 Task: Use the "Netflix Party" extension for synchronized viewing with friends.
Action: Mouse moved to (487, 276)
Screenshot: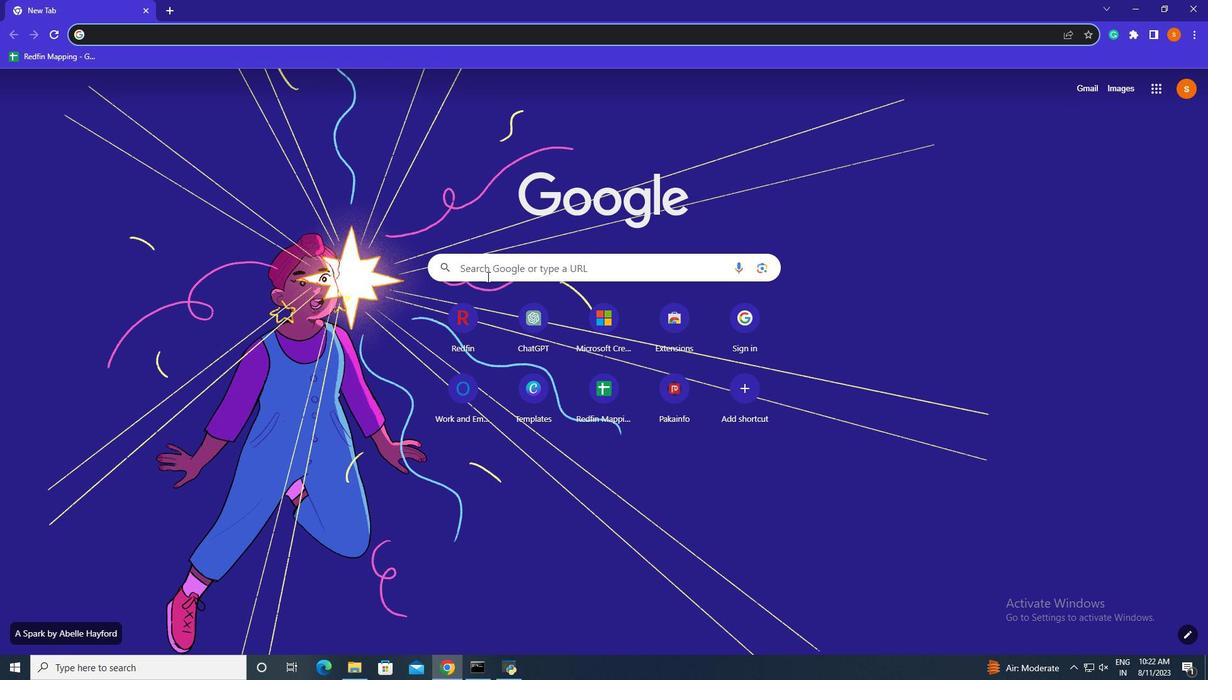 
Action: Mouse pressed left at (487, 276)
Screenshot: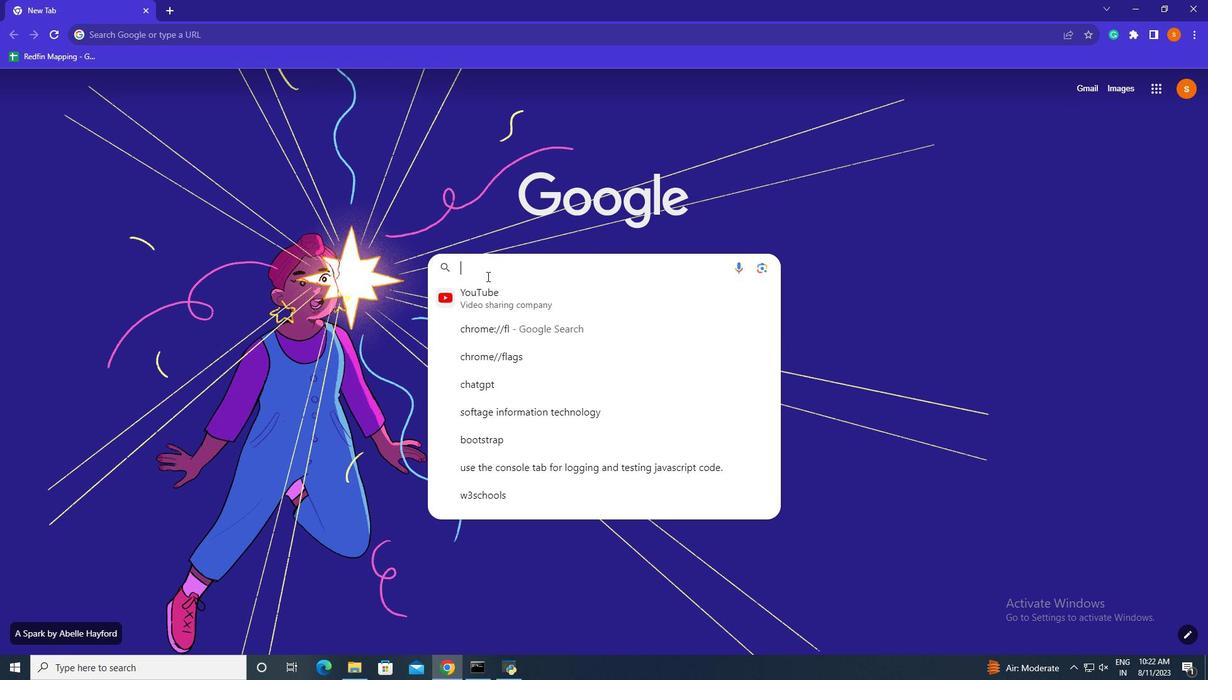 
Action: Key pressed <Key.shift>Netflix<Key.space><Key.shift><Key.shift><Key.shift><Key.shift><Key.shift>Party
Screenshot: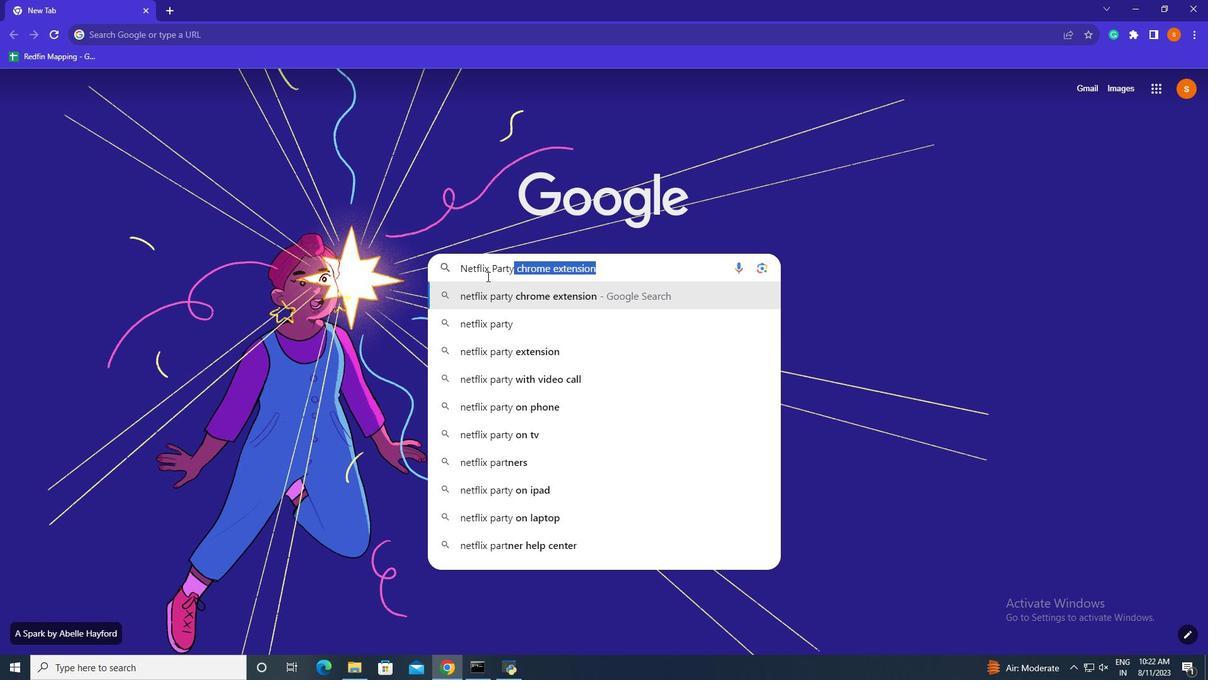
Action: Mouse moved to (519, 326)
Screenshot: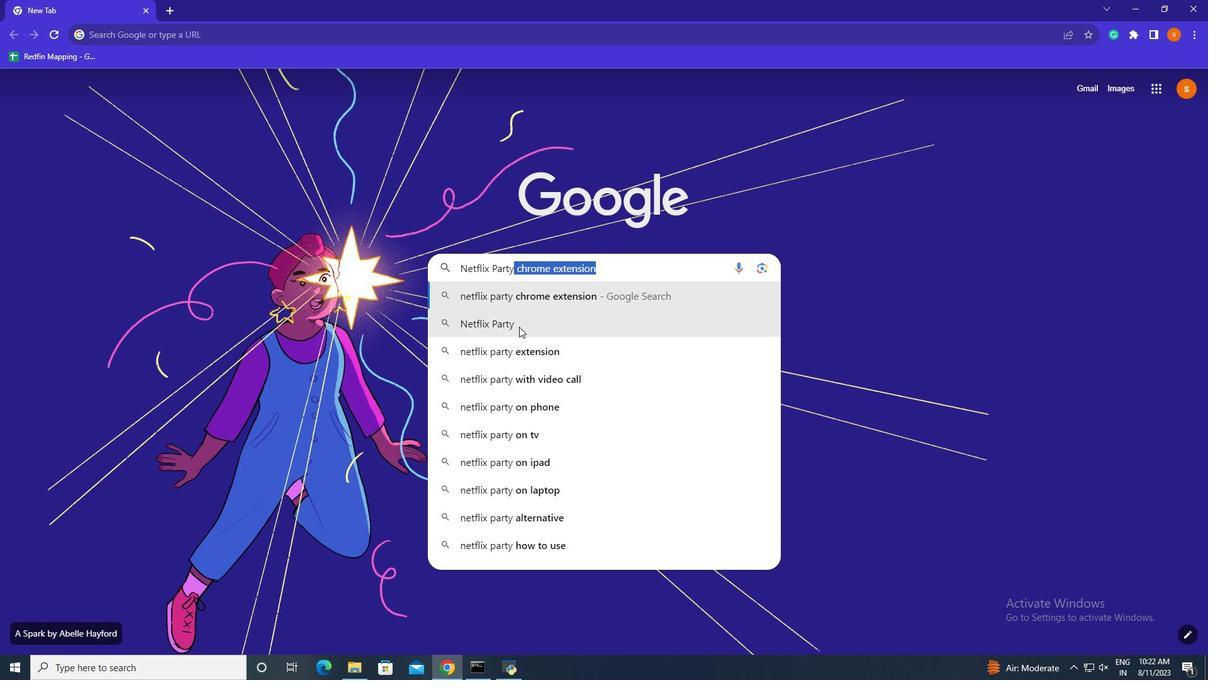 
Action: Mouse pressed left at (519, 326)
Screenshot: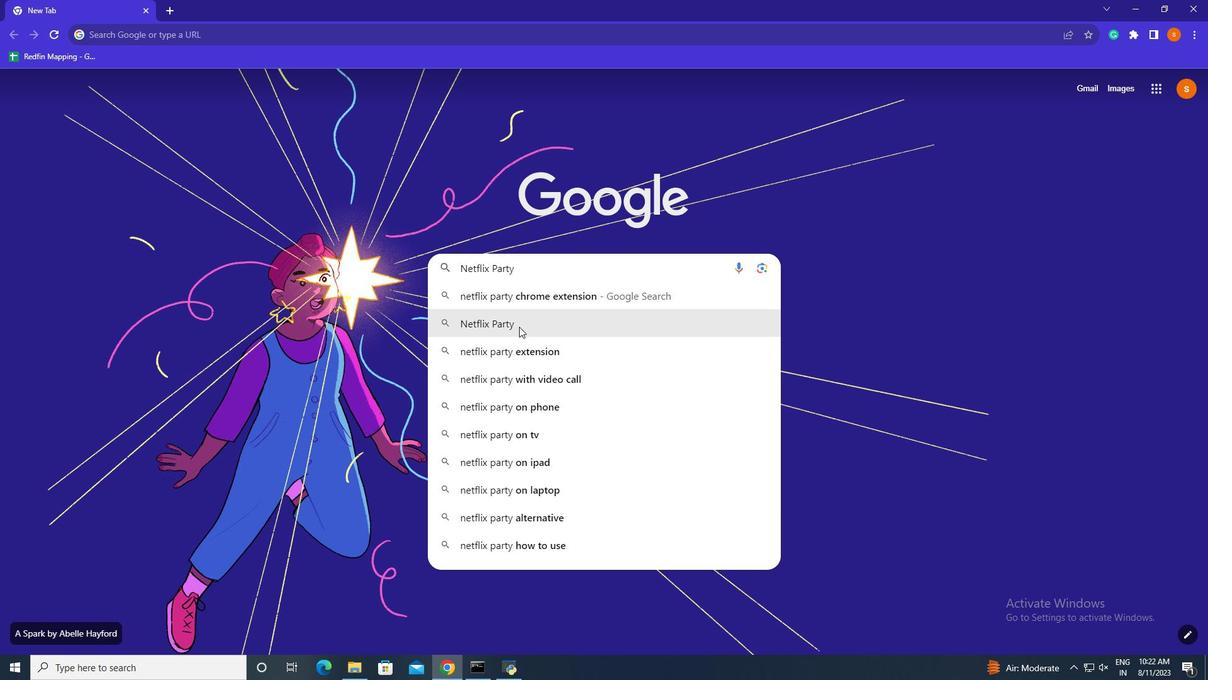 
Action: Mouse moved to (462, 353)
Screenshot: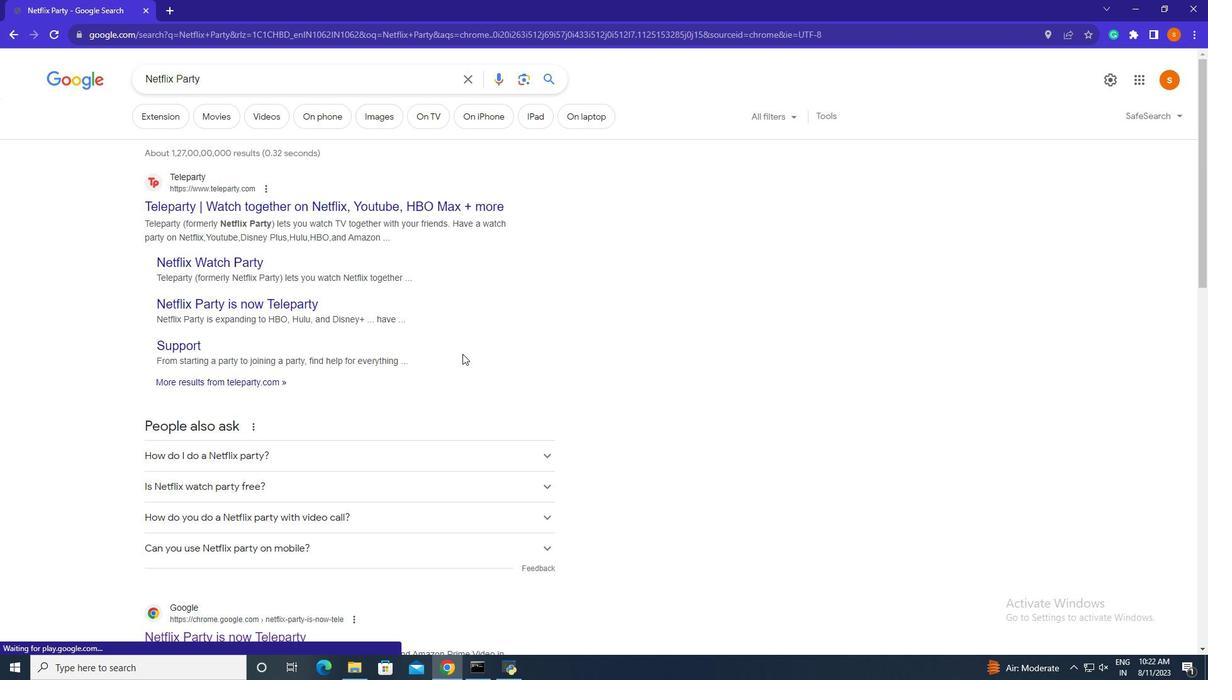 
Action: Mouse scrolled (462, 353) with delta (0, 0)
Screenshot: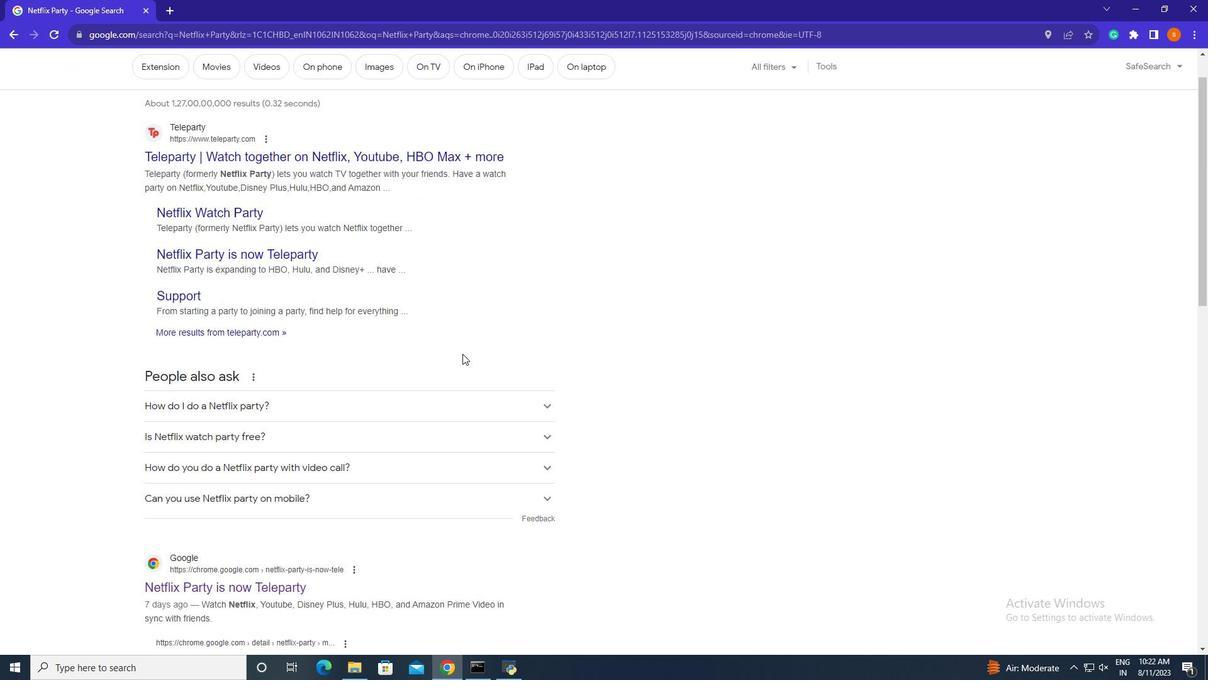 
Action: Mouse scrolled (462, 353) with delta (0, 0)
Screenshot: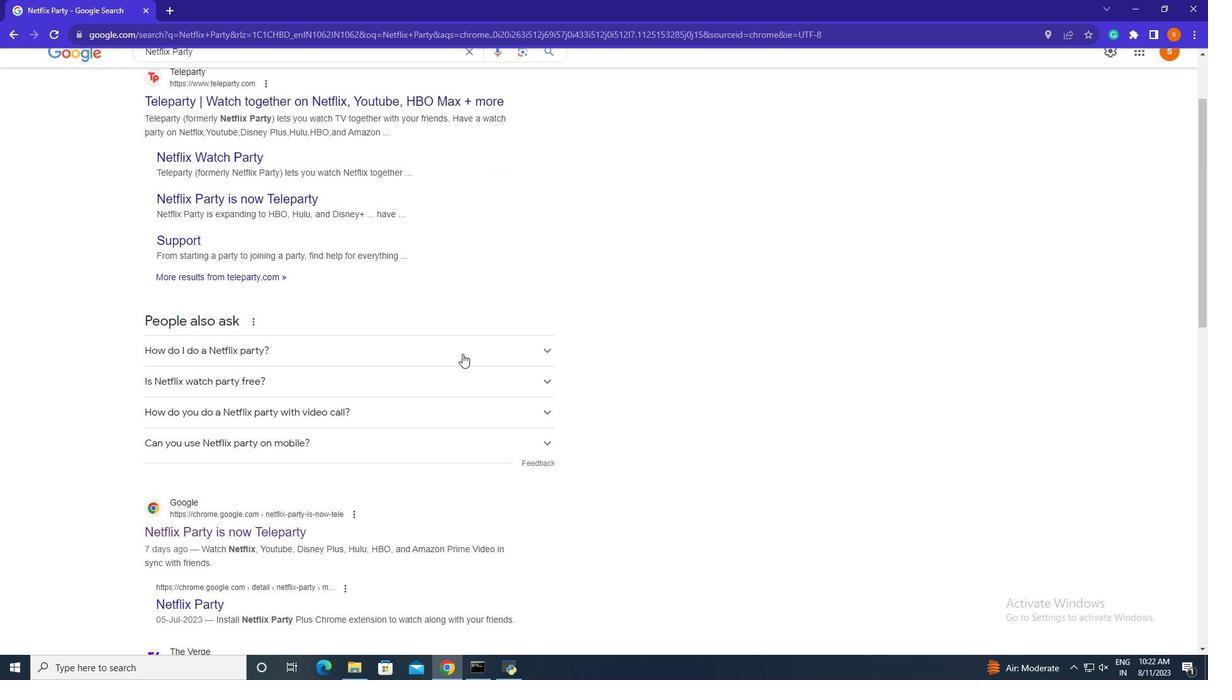 
Action: Mouse scrolled (462, 353) with delta (0, 0)
Screenshot: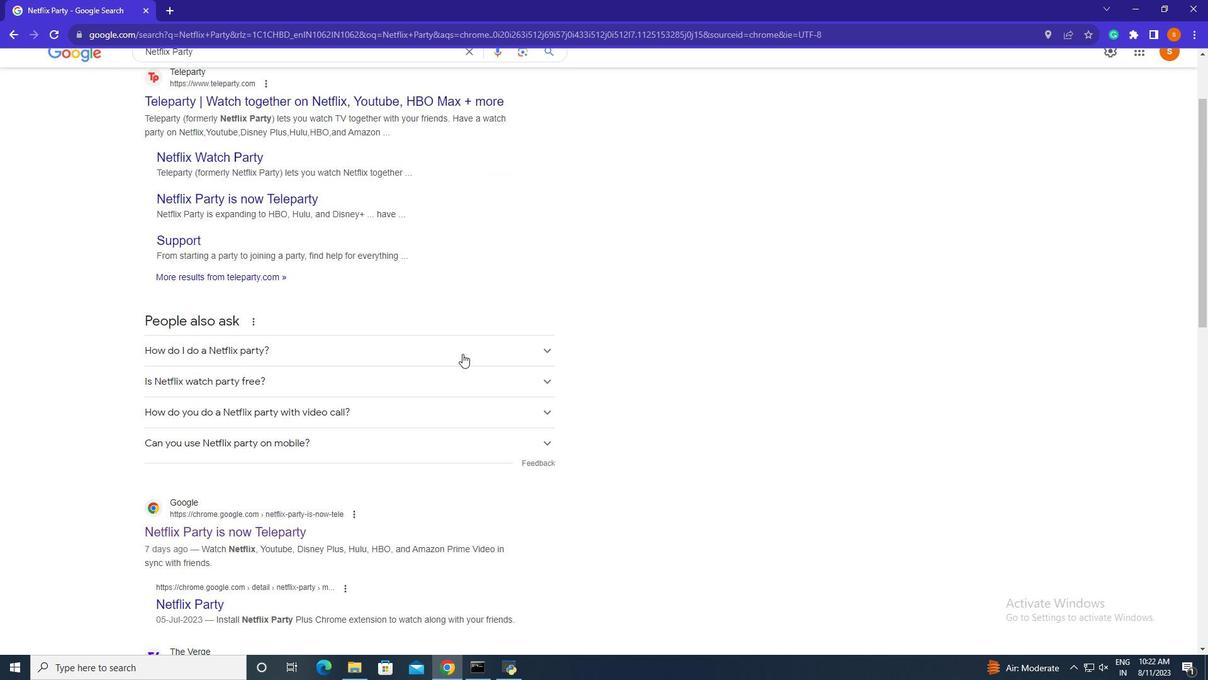 
Action: Mouse moved to (196, 445)
Screenshot: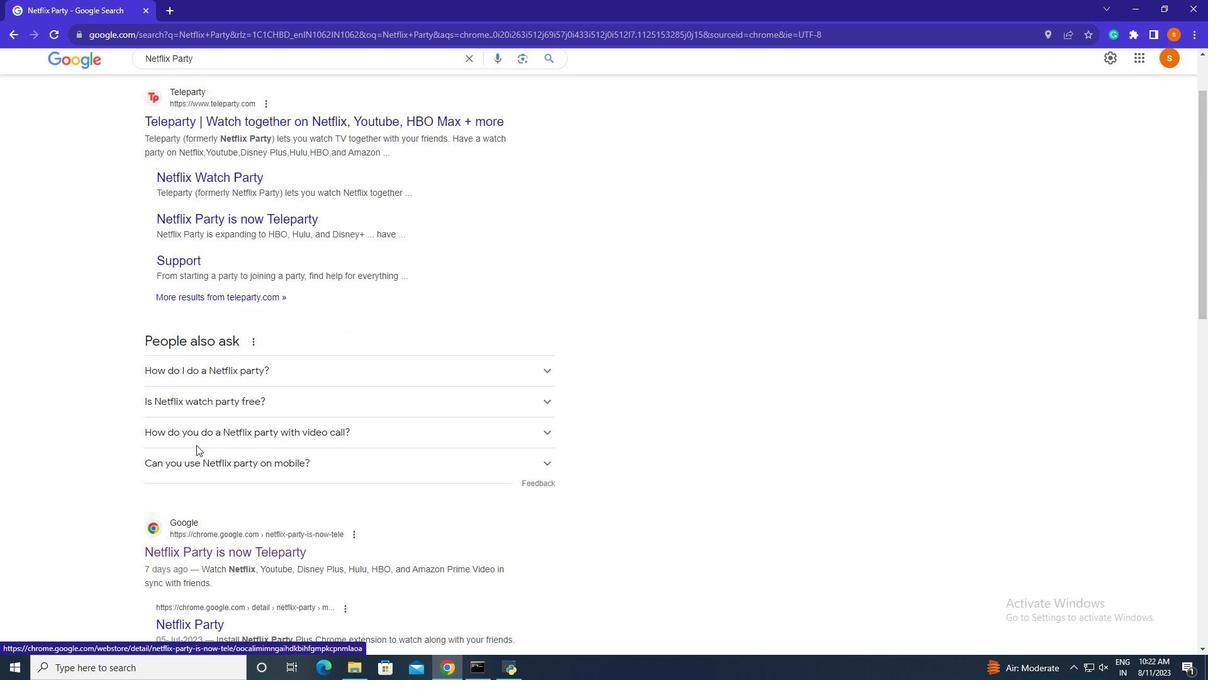 
Action: Mouse scrolled (196, 445) with delta (0, 0)
Screenshot: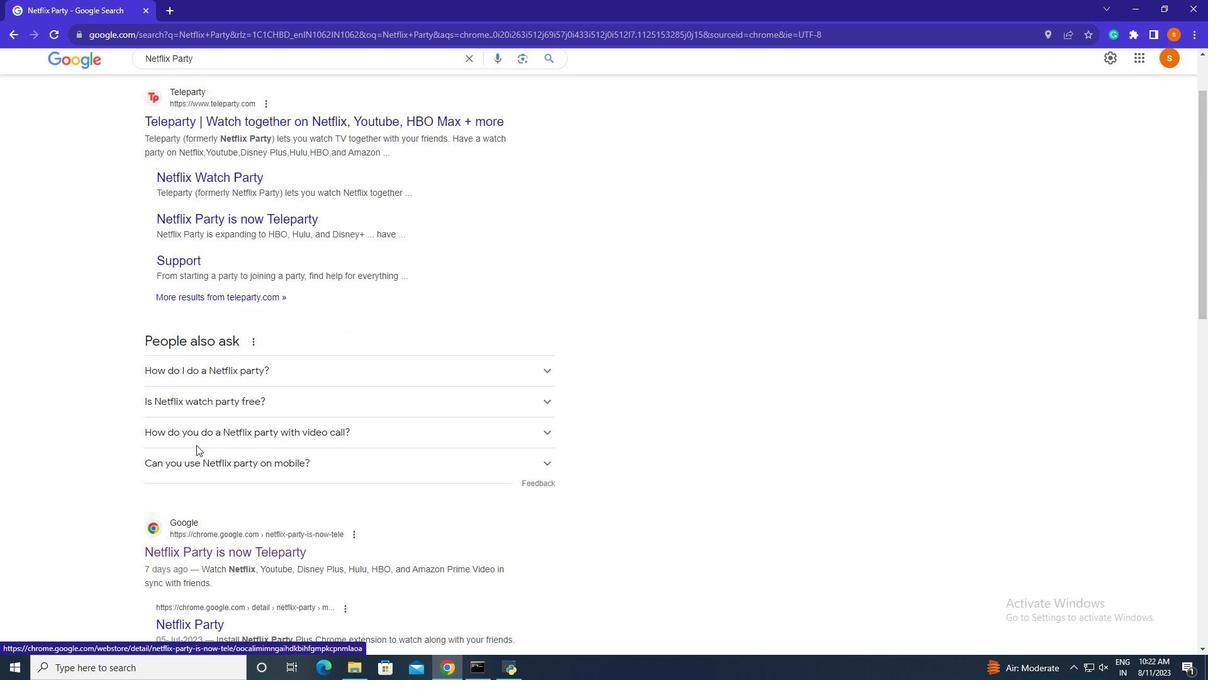 
Action: Mouse scrolled (196, 445) with delta (0, 0)
Screenshot: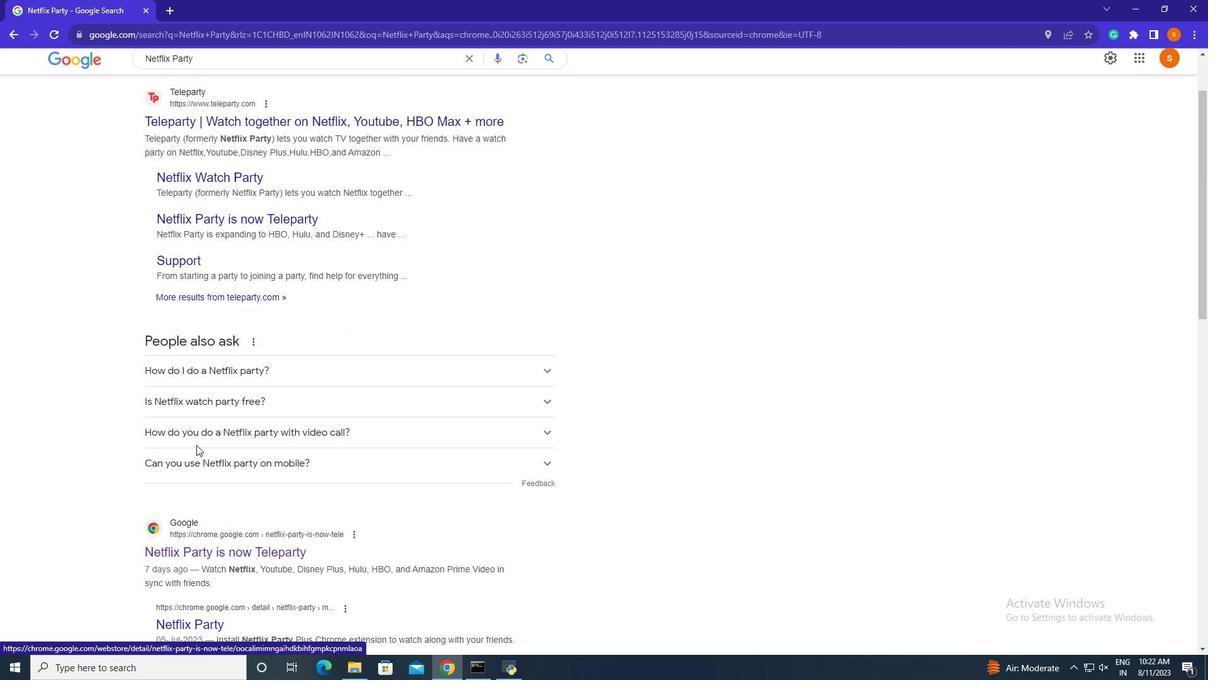 
Action: Mouse scrolled (196, 445) with delta (0, 0)
Screenshot: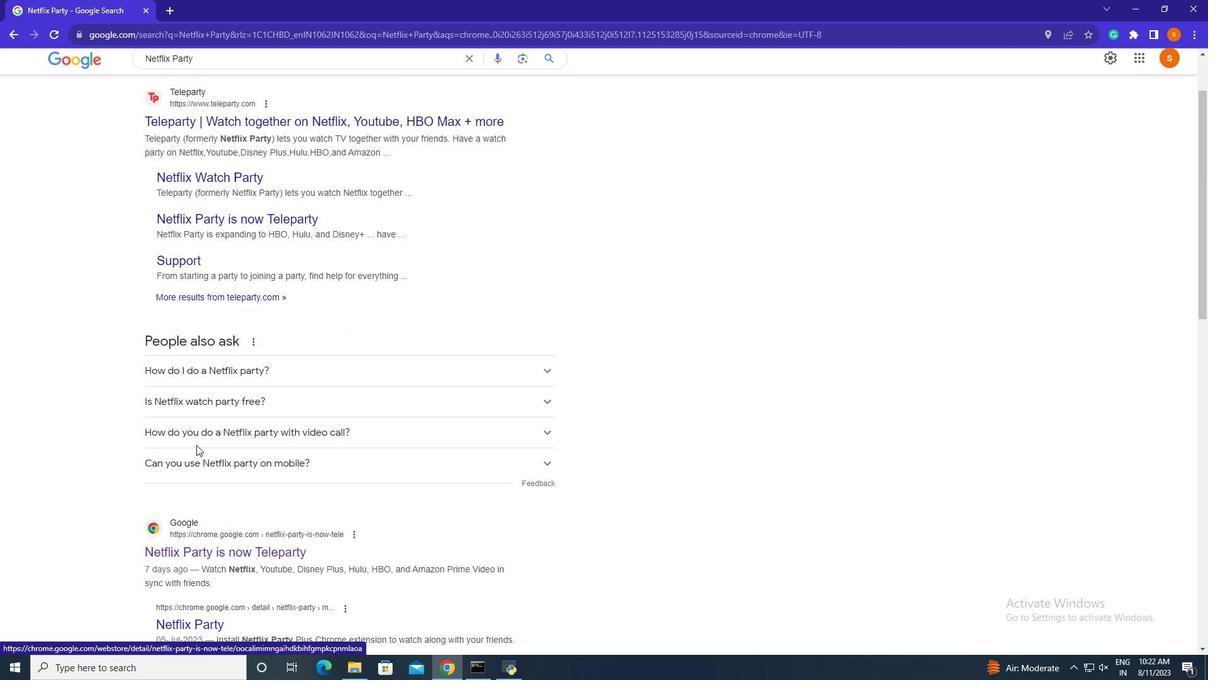 
Action: Mouse scrolled (196, 445) with delta (0, 0)
Screenshot: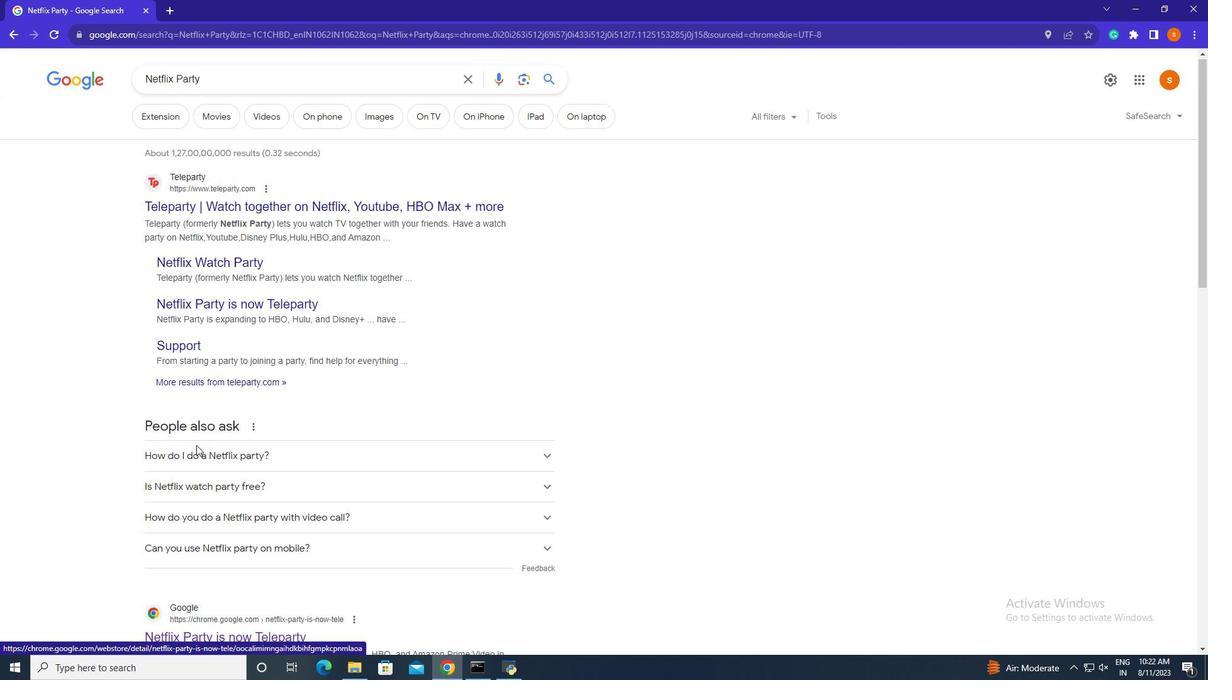 
Action: Mouse moved to (220, 198)
Screenshot: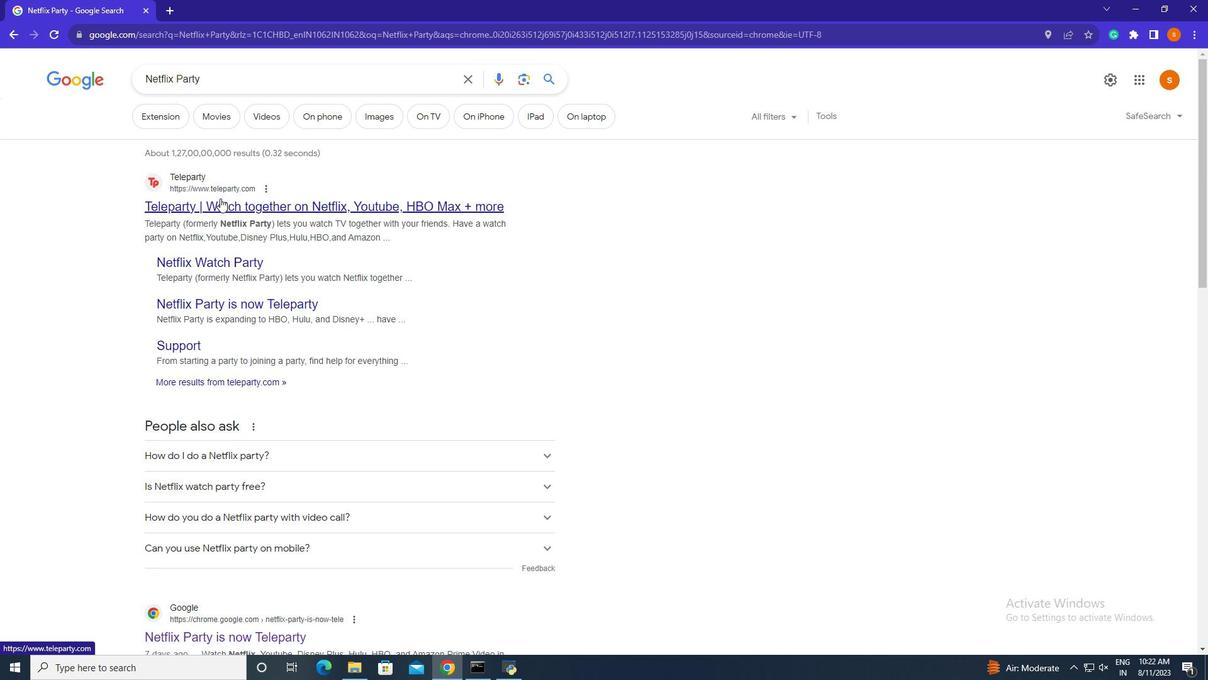 
Action: Mouse pressed left at (220, 198)
Screenshot: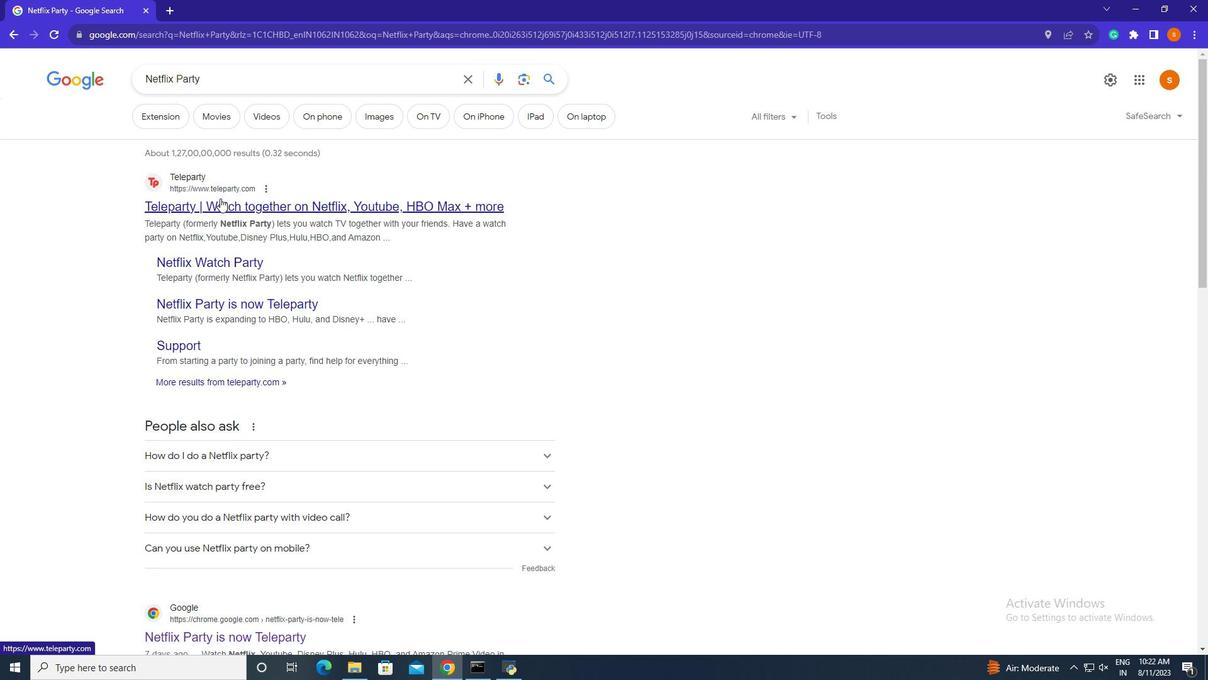 
Action: Mouse moved to (721, 340)
Screenshot: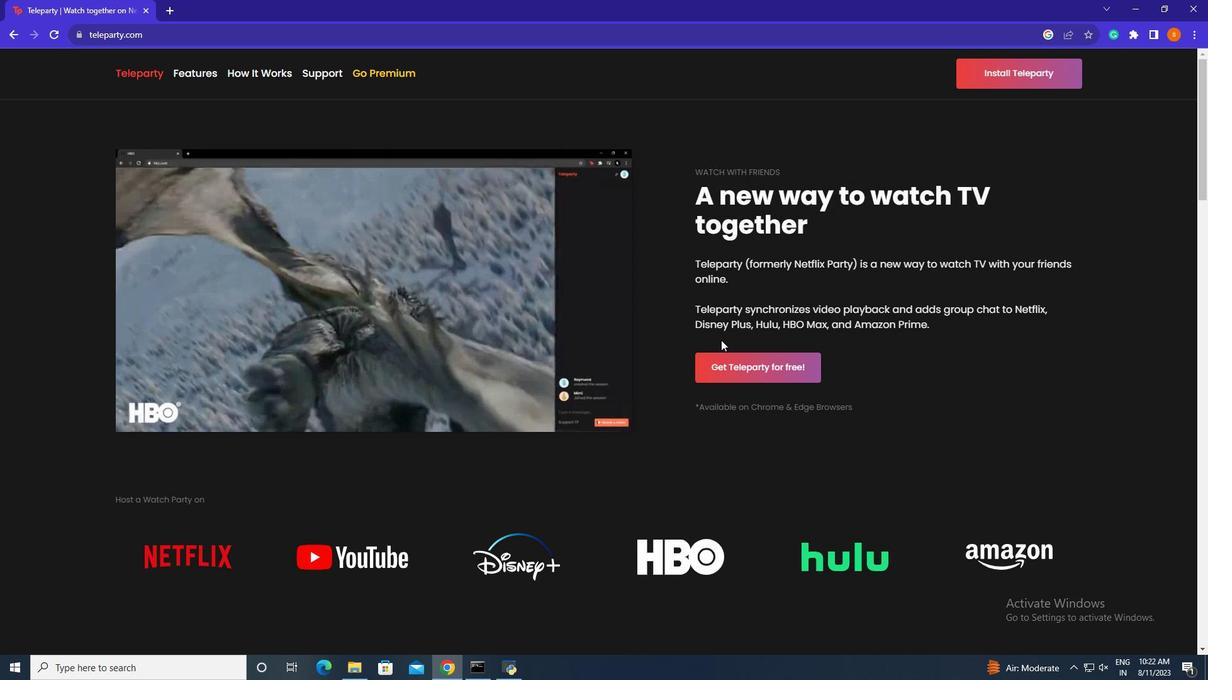 
Action: Mouse scrolled (721, 340) with delta (0, 0)
Screenshot: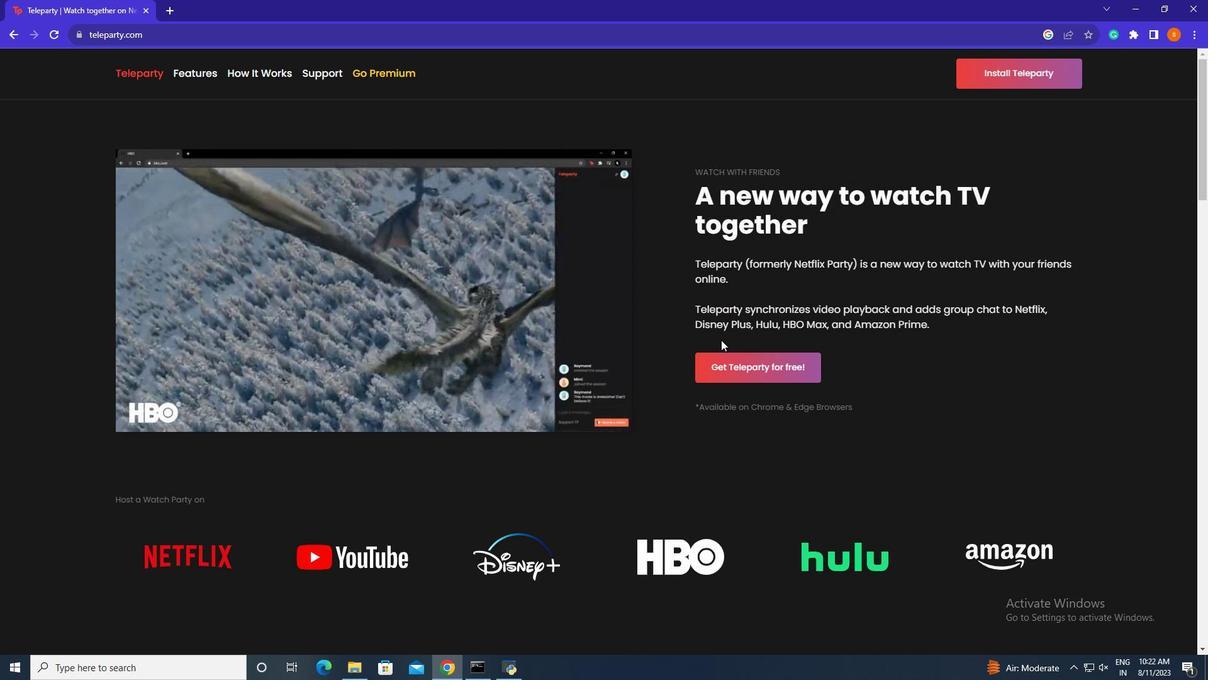 
Action: Mouse scrolled (721, 340) with delta (0, 0)
Screenshot: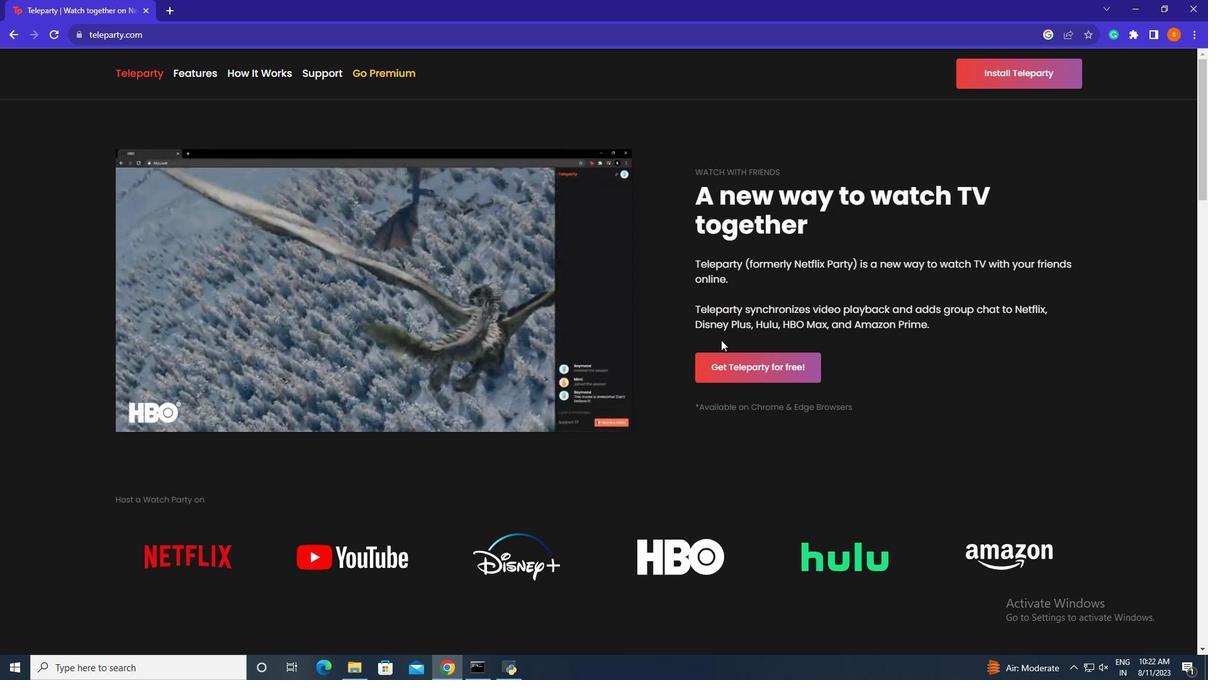 
Action: Mouse scrolled (721, 339) with delta (0, 0)
Screenshot: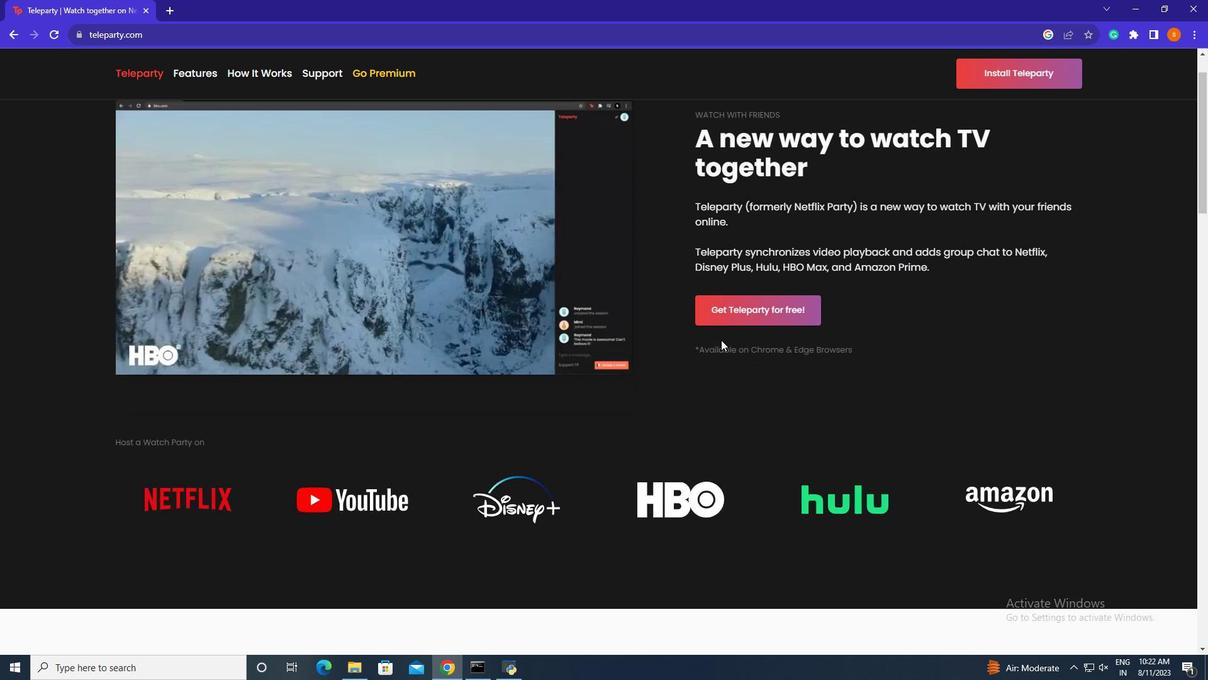 
Action: Mouse scrolled (721, 339) with delta (0, 0)
Screenshot: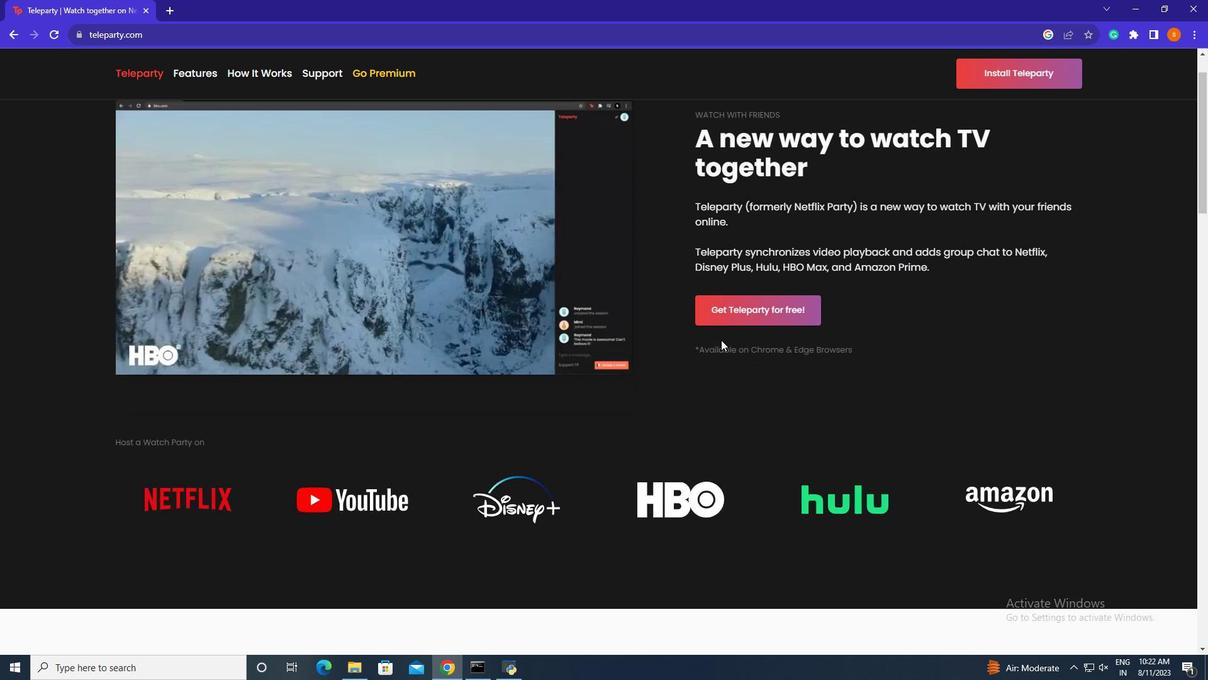 
Action: Mouse scrolled (721, 339) with delta (0, 0)
Screenshot: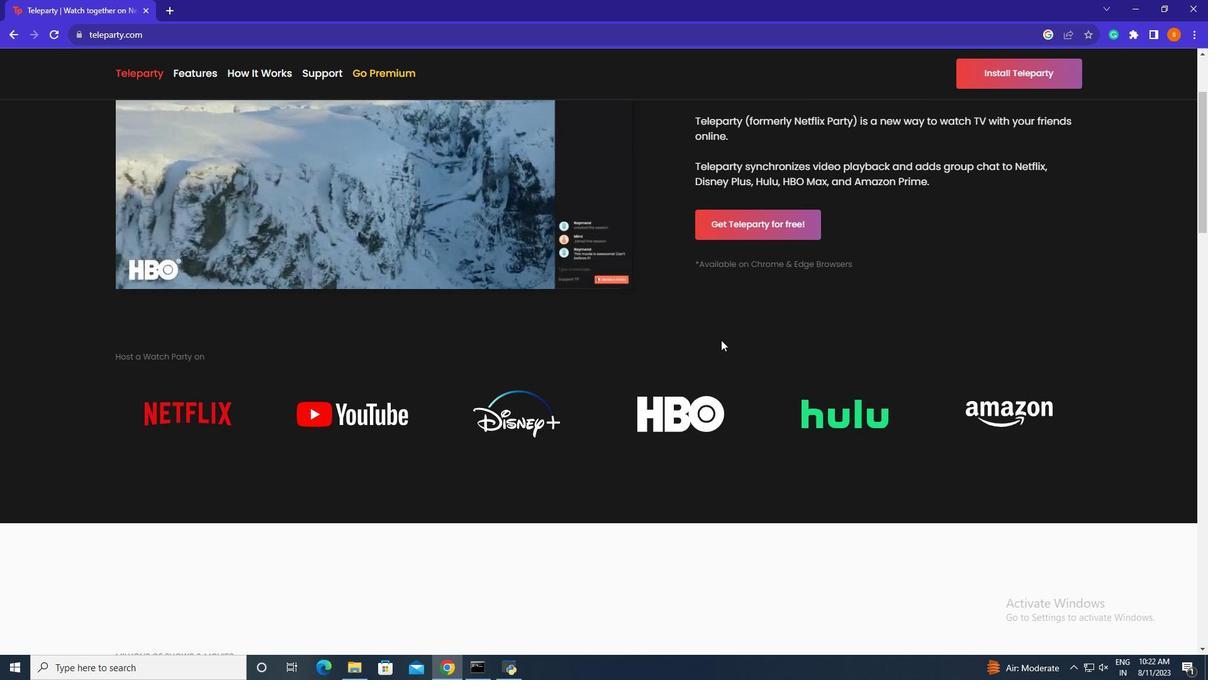 
Action: Mouse scrolled (721, 339) with delta (0, 0)
Screenshot: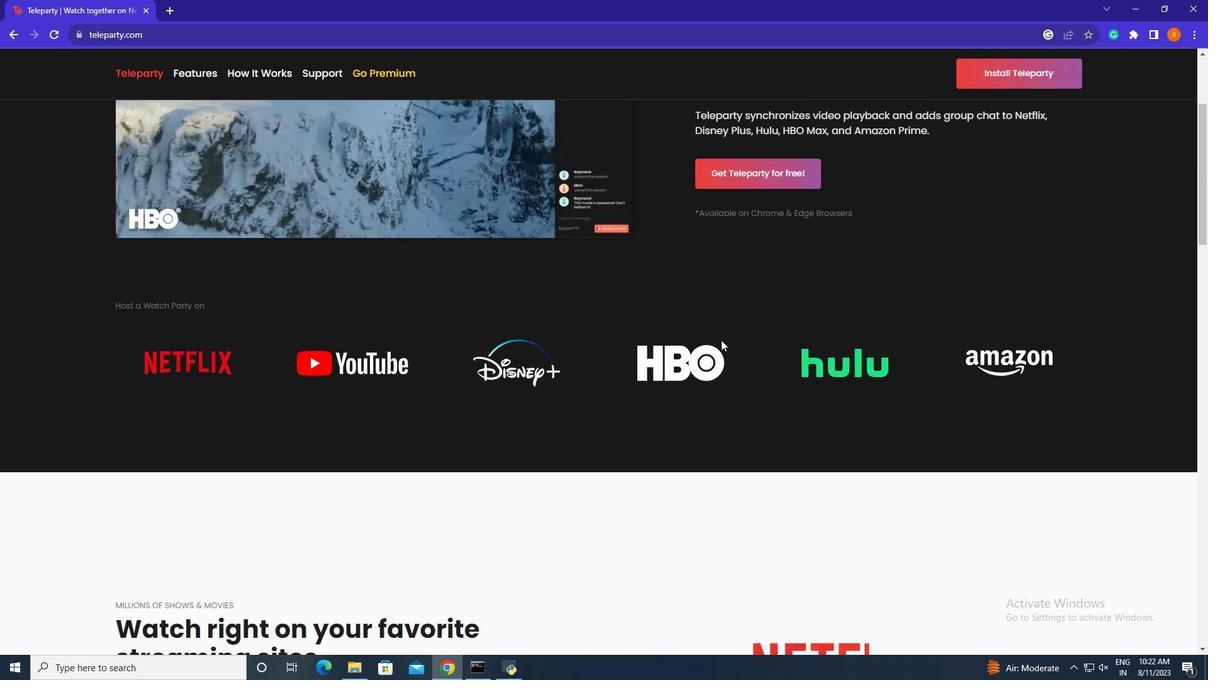 
Action: Mouse scrolled (721, 339) with delta (0, 0)
Screenshot: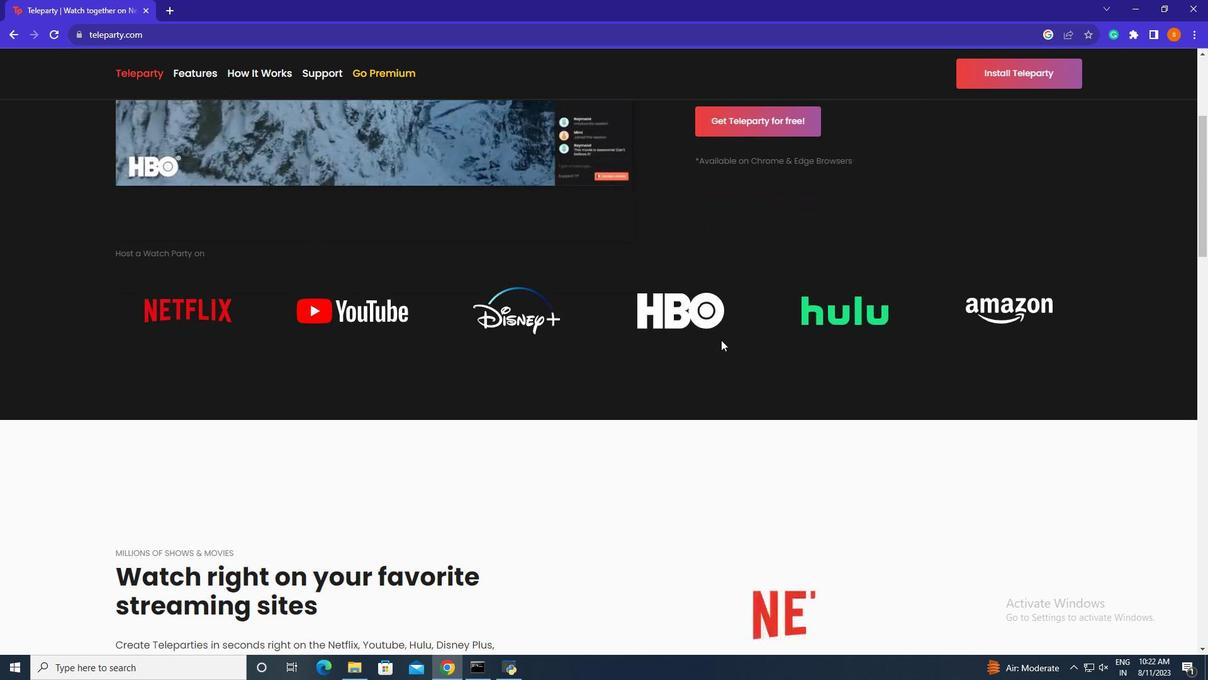 
Action: Mouse scrolled (721, 339) with delta (0, 0)
Screenshot: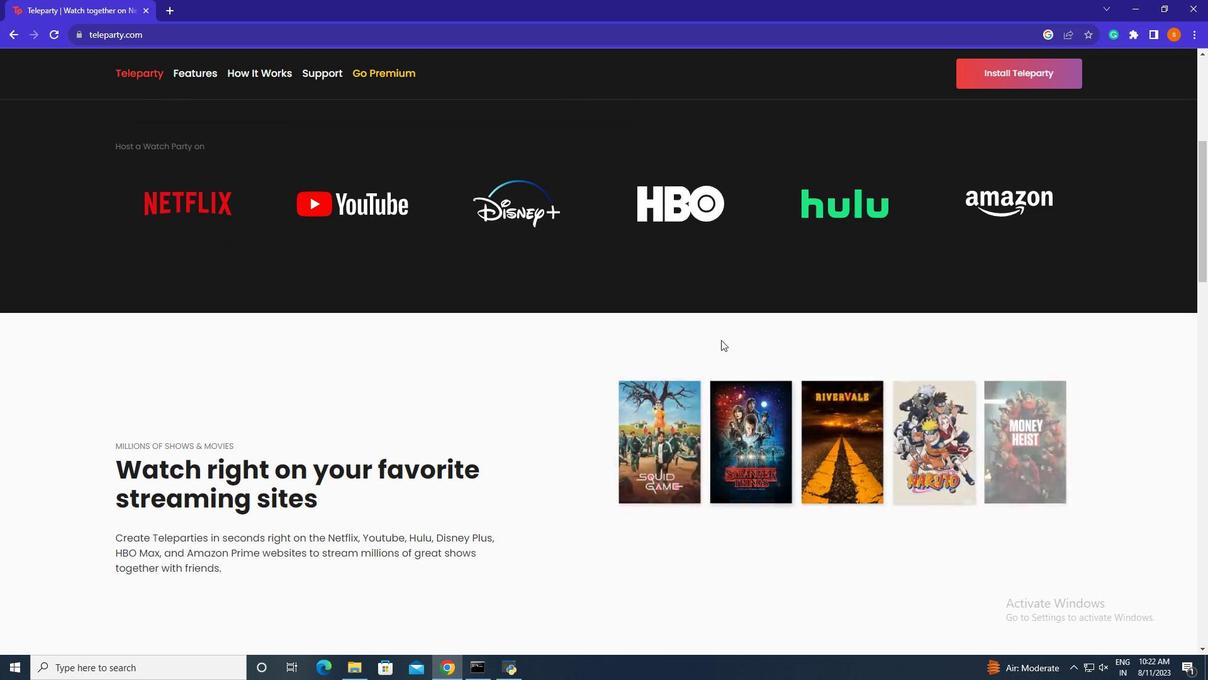 
Action: Mouse scrolled (721, 339) with delta (0, 0)
Screenshot: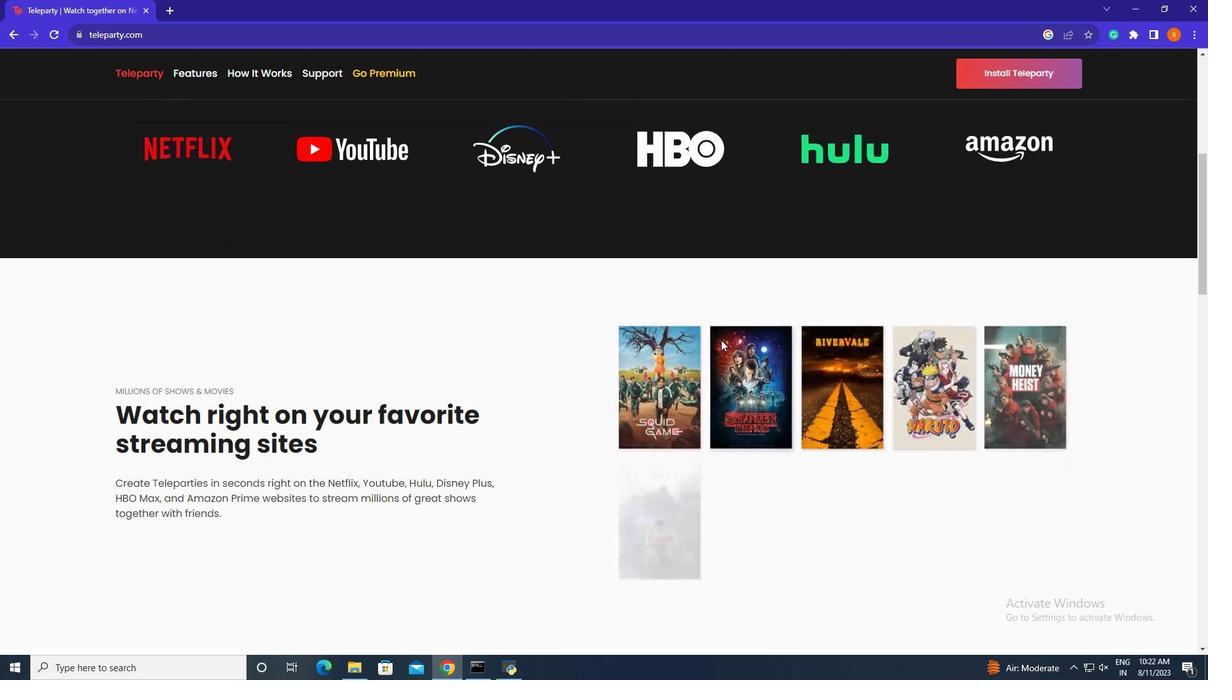 
Action: Mouse scrolled (721, 339) with delta (0, 0)
Screenshot: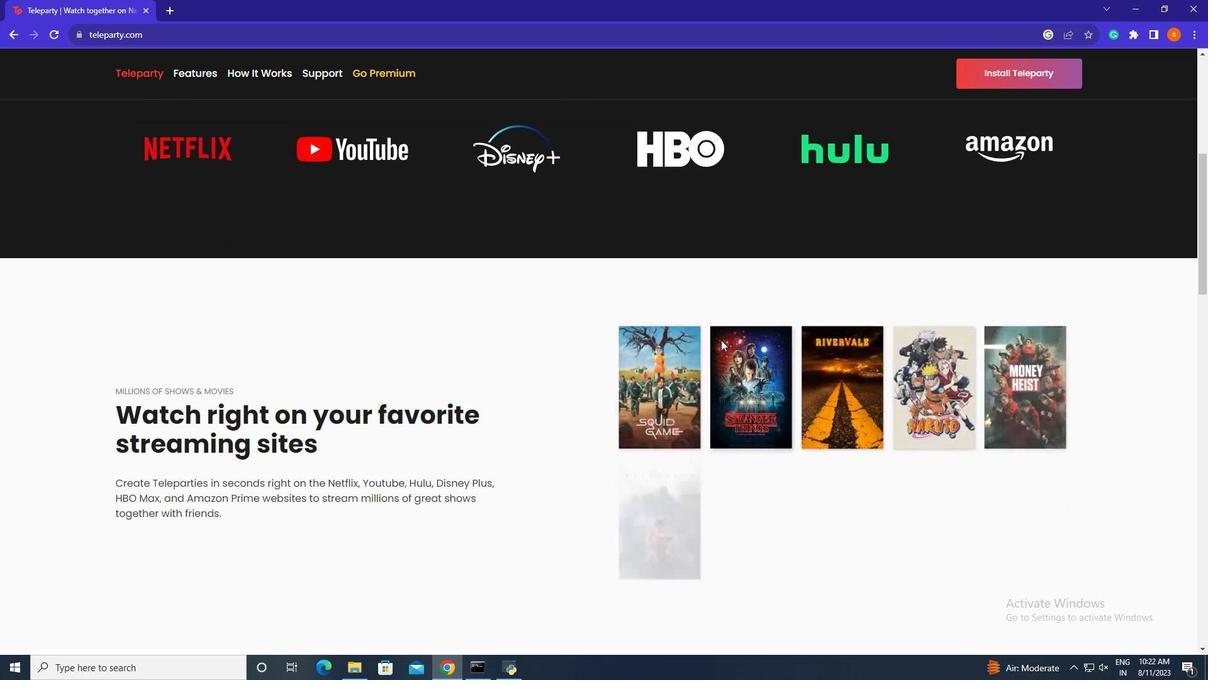 
Action: Mouse scrolled (721, 339) with delta (0, 0)
Screenshot: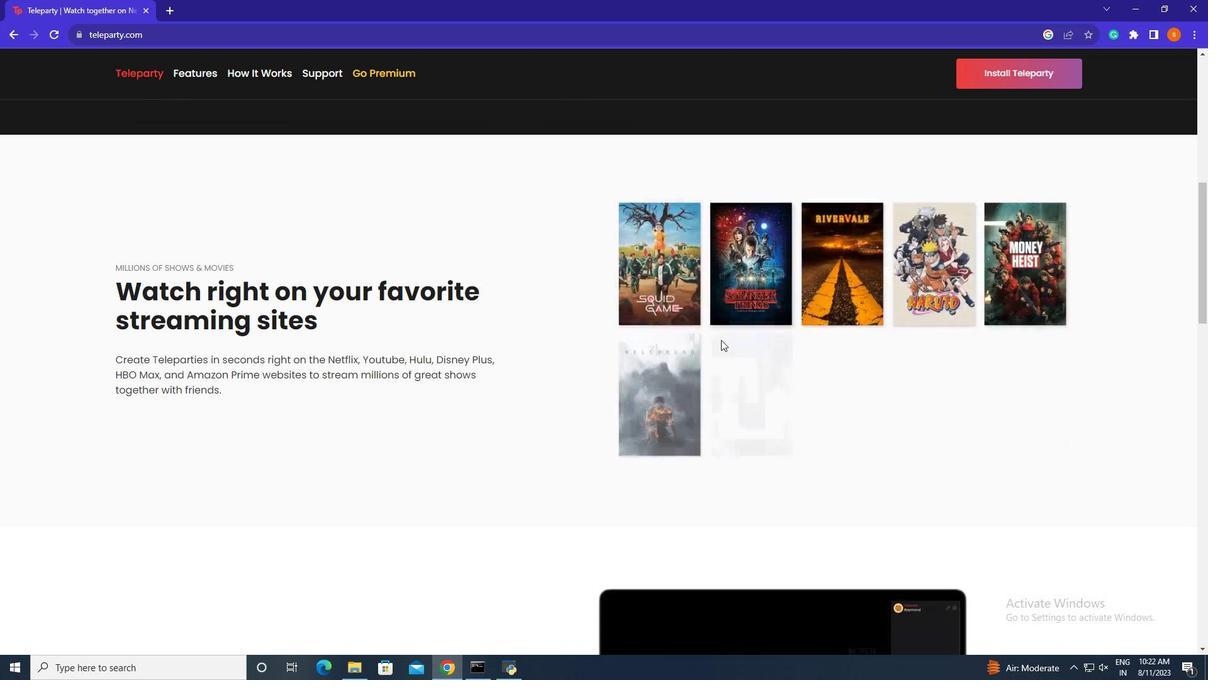 
Action: Mouse scrolled (721, 339) with delta (0, 0)
Screenshot: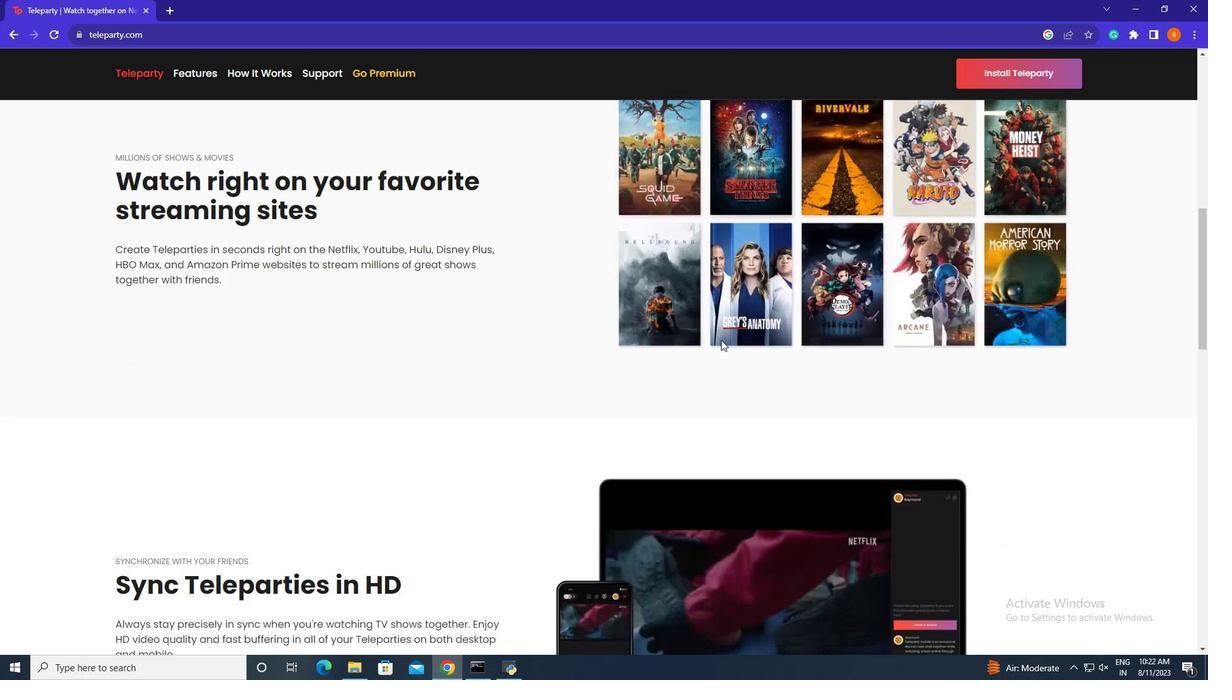 
Action: Mouse scrolled (721, 339) with delta (0, 0)
Screenshot: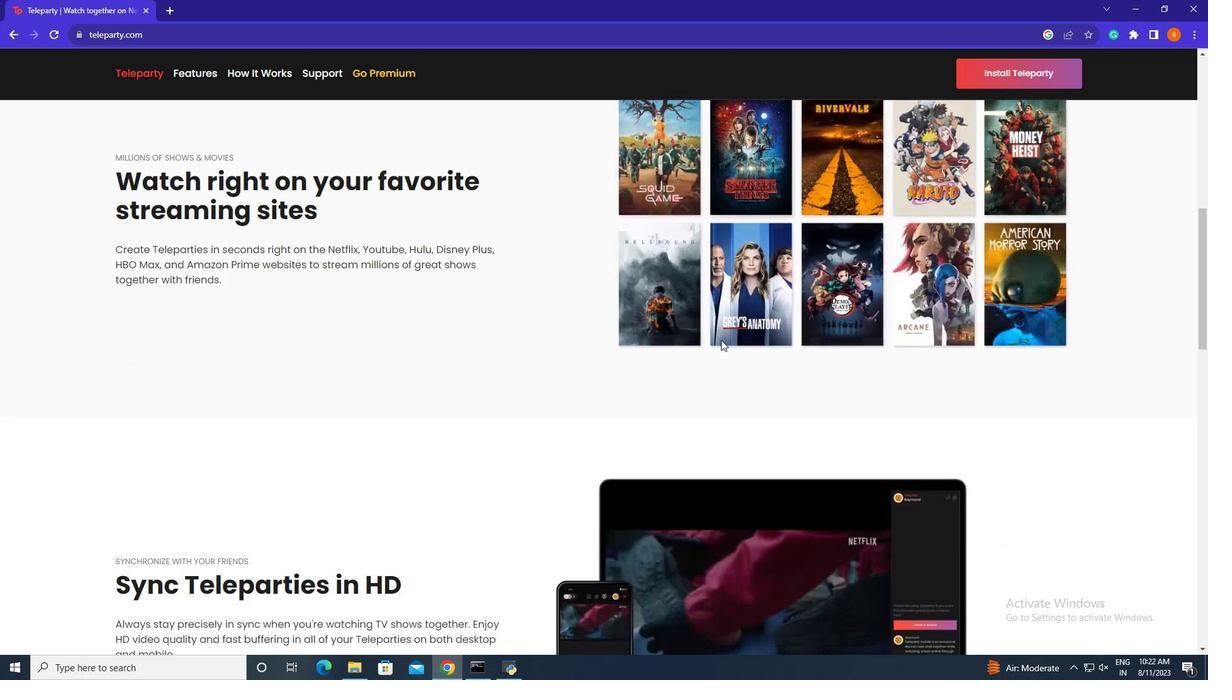 
Action: Mouse scrolled (721, 339) with delta (0, 0)
Screenshot: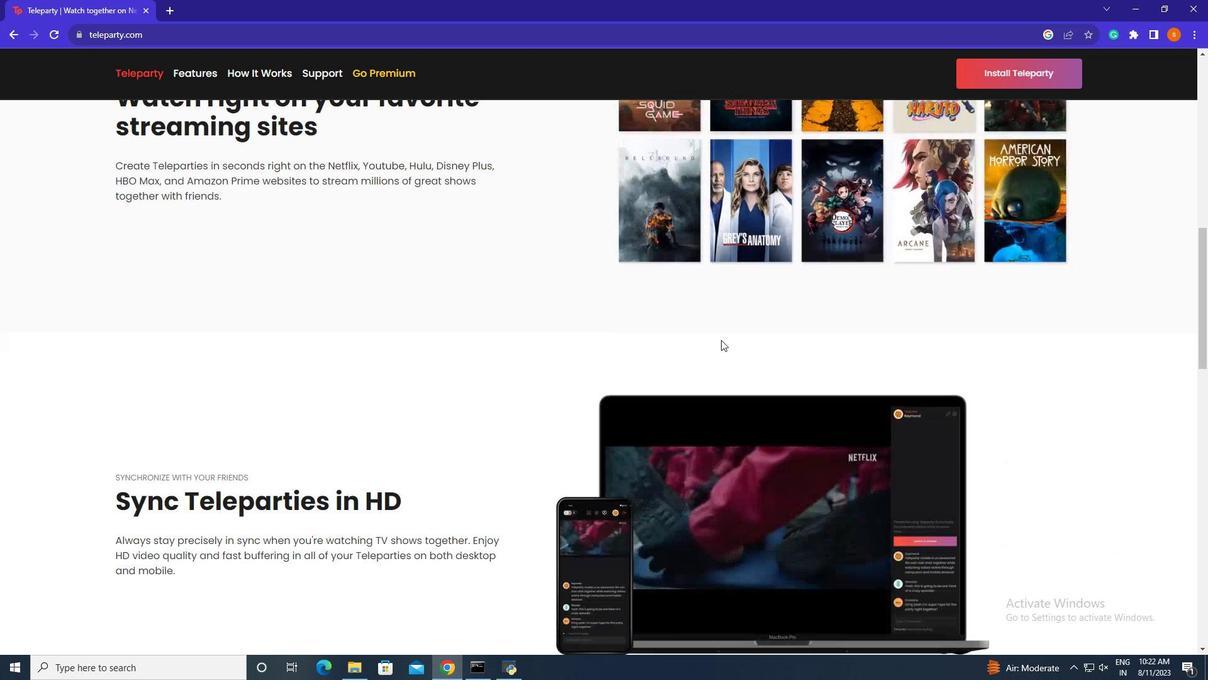 
Action: Mouse moved to (723, 340)
Screenshot: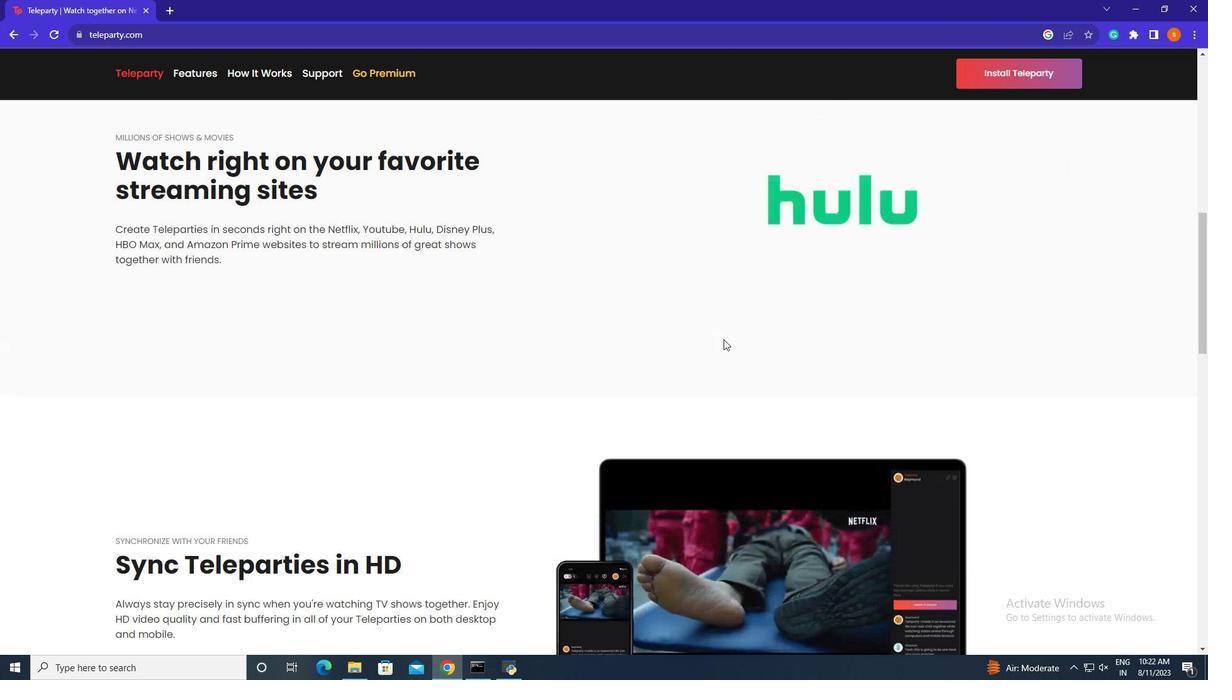 
Action: Mouse scrolled (723, 340) with delta (0, 0)
Screenshot: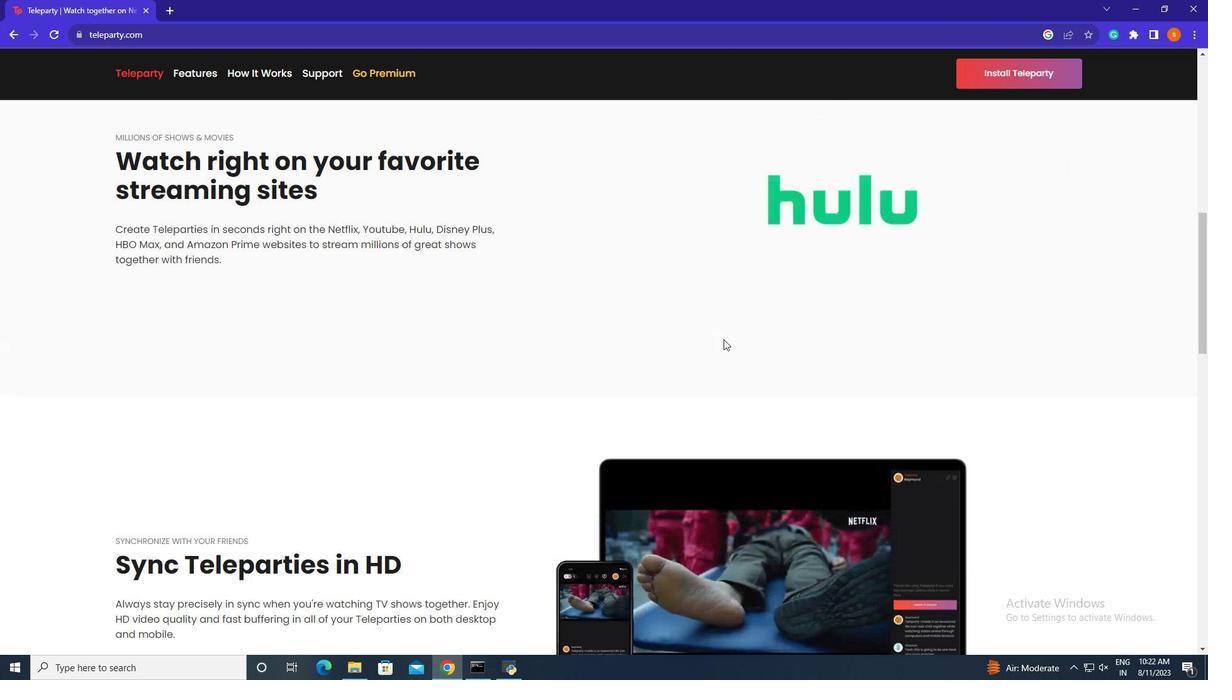 
Action: Mouse moved to (724, 340)
Screenshot: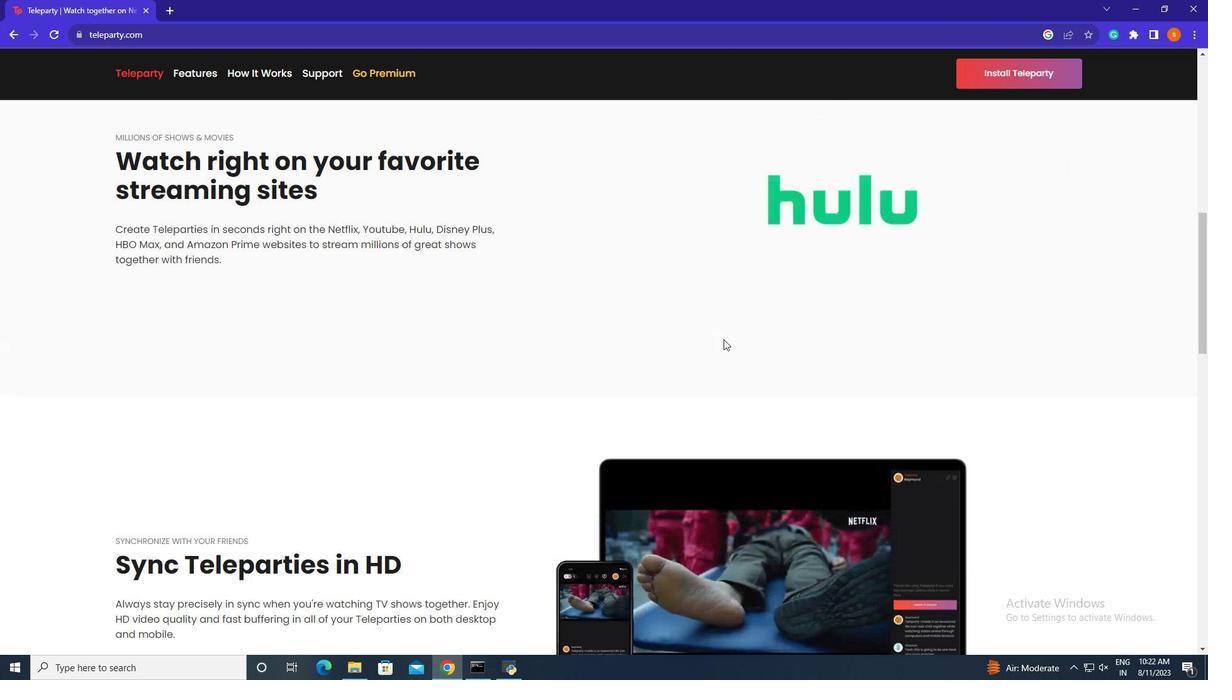 
Action: Mouse scrolled (724, 340) with delta (0, 0)
Screenshot: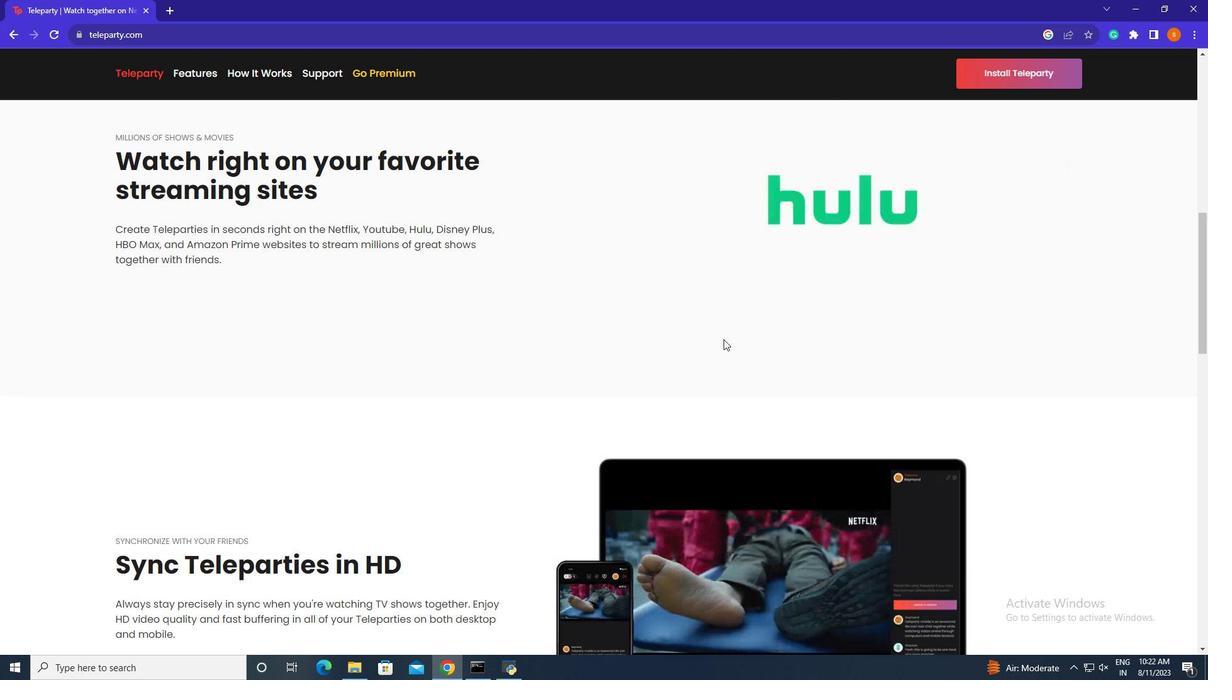 
Action: Mouse moved to (724, 339)
Screenshot: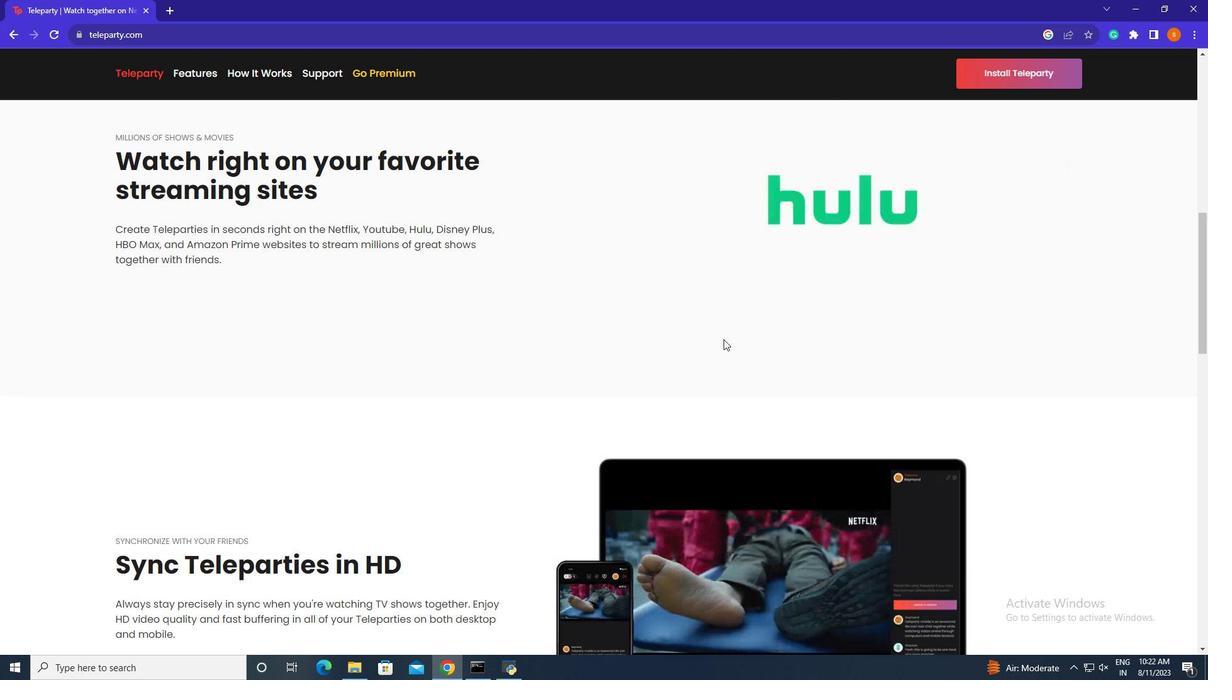 
Action: Mouse scrolled (724, 340) with delta (0, 0)
Screenshot: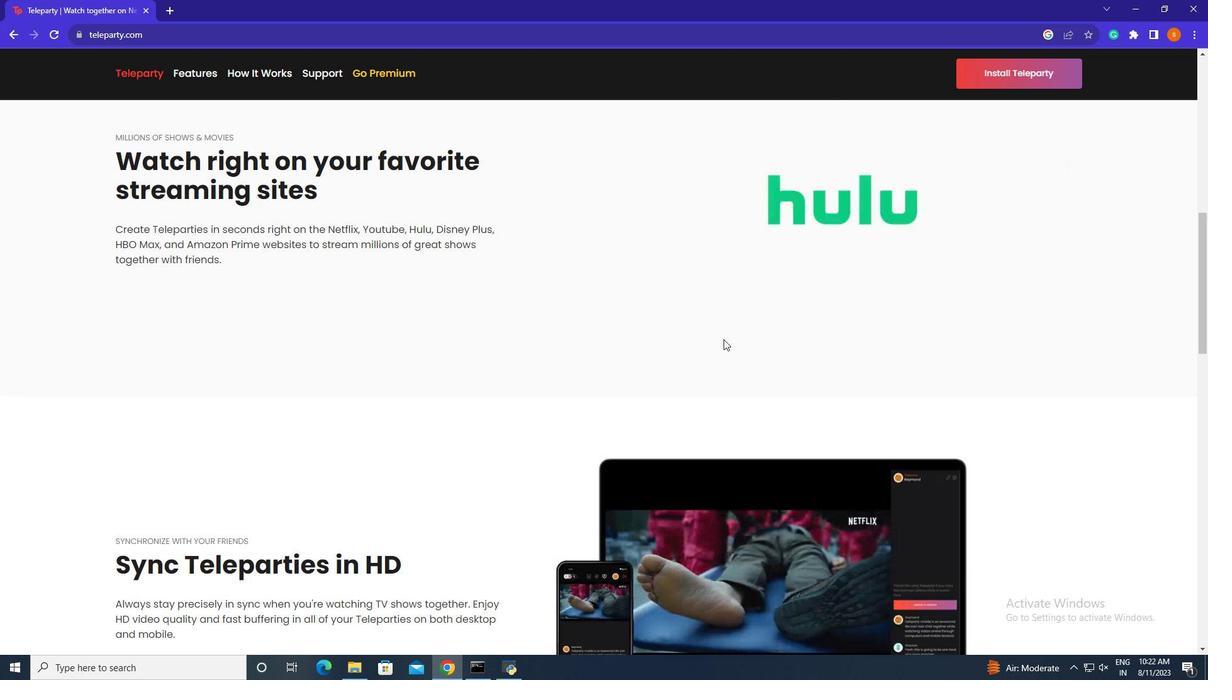 
Action: Mouse scrolled (724, 340) with delta (0, 0)
Screenshot: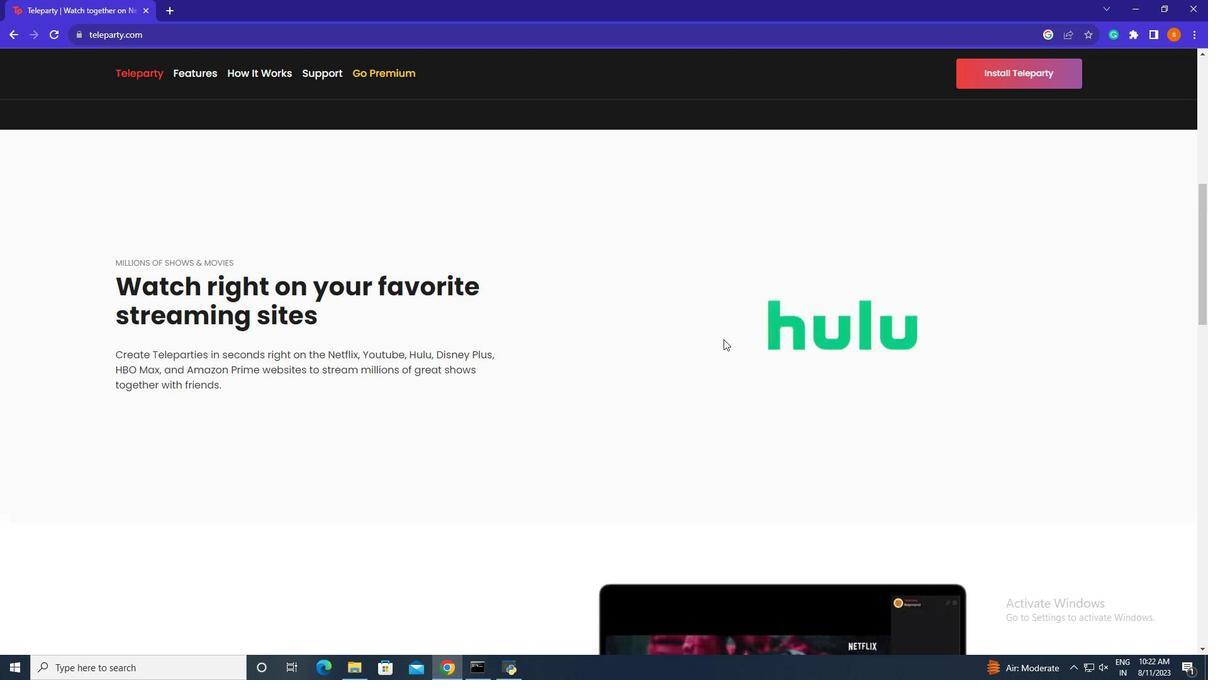 
Action: Mouse scrolled (724, 340) with delta (0, 0)
Screenshot: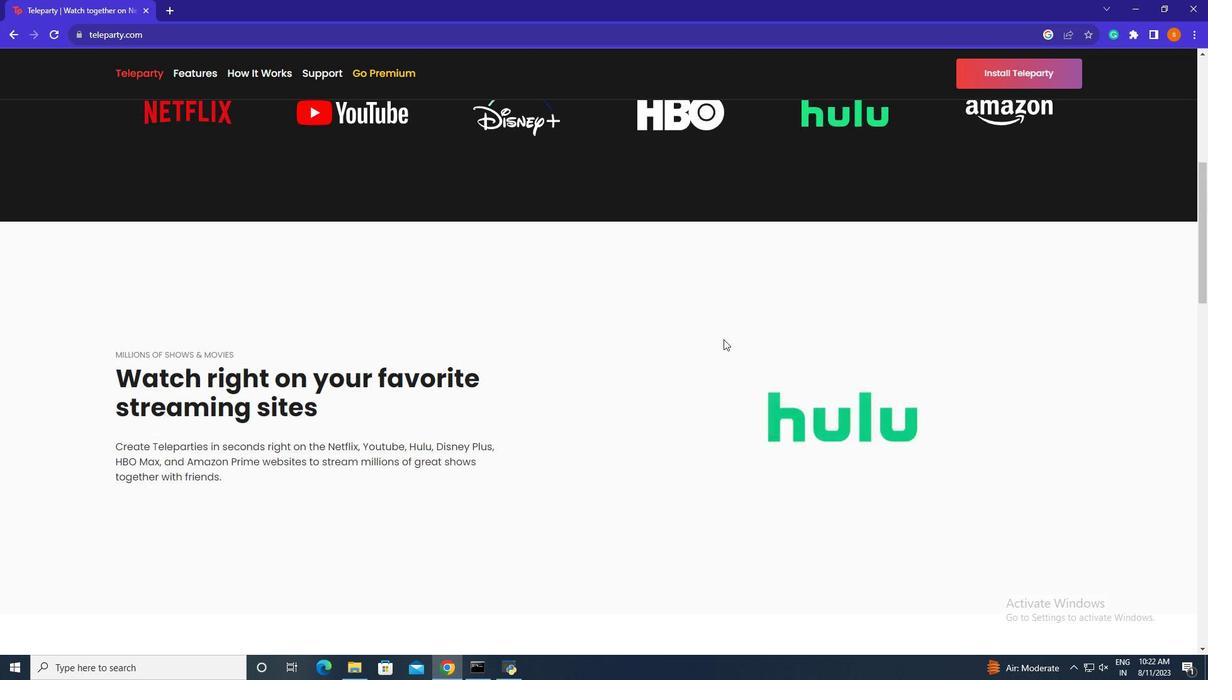 
Action: Mouse scrolled (724, 340) with delta (0, 0)
Screenshot: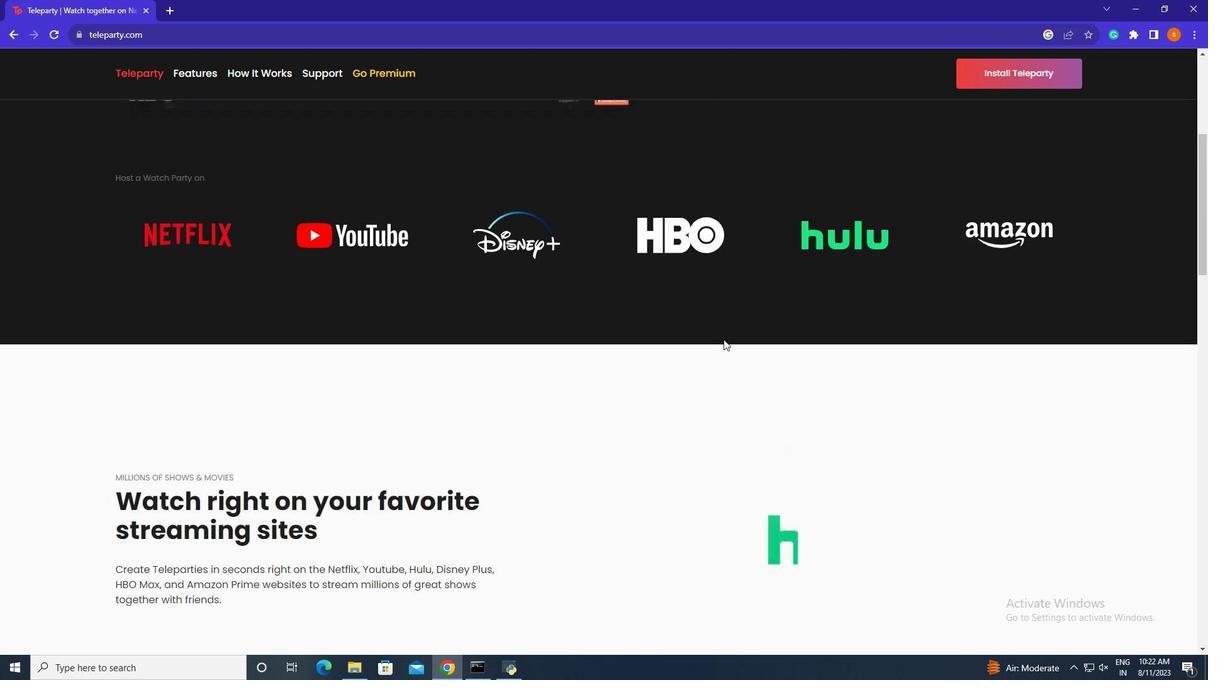 
Action: Mouse scrolled (724, 340) with delta (0, 0)
Screenshot: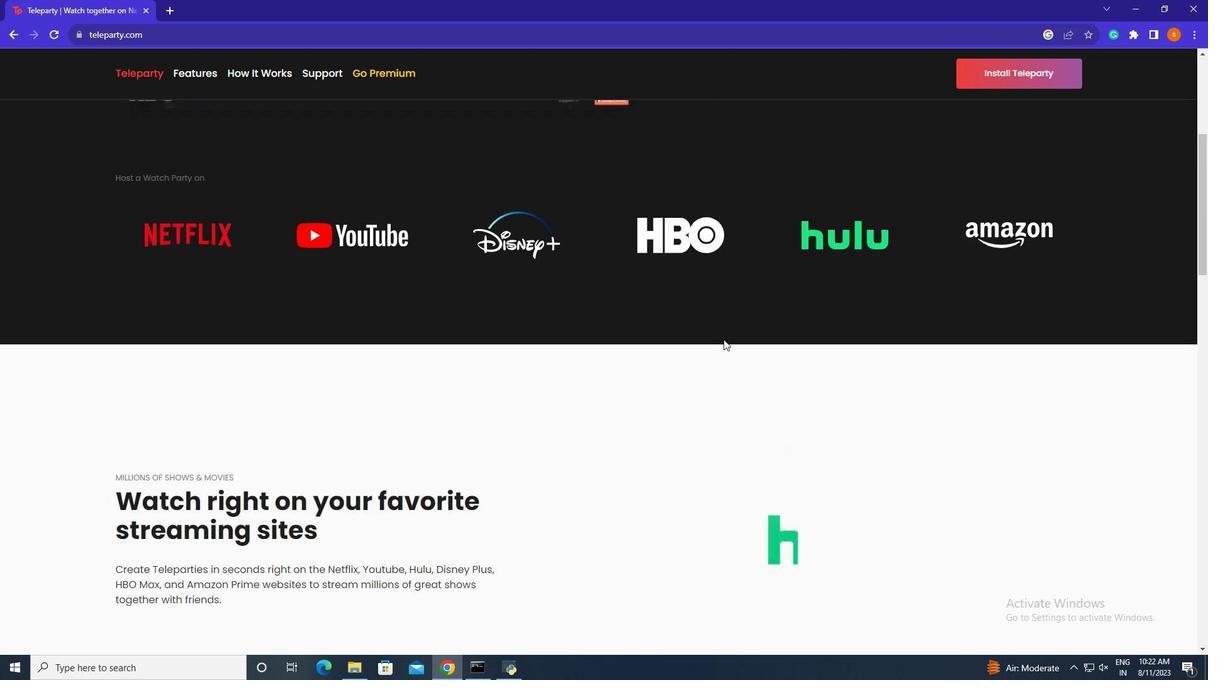 
Action: Mouse scrolled (724, 340) with delta (0, 0)
Screenshot: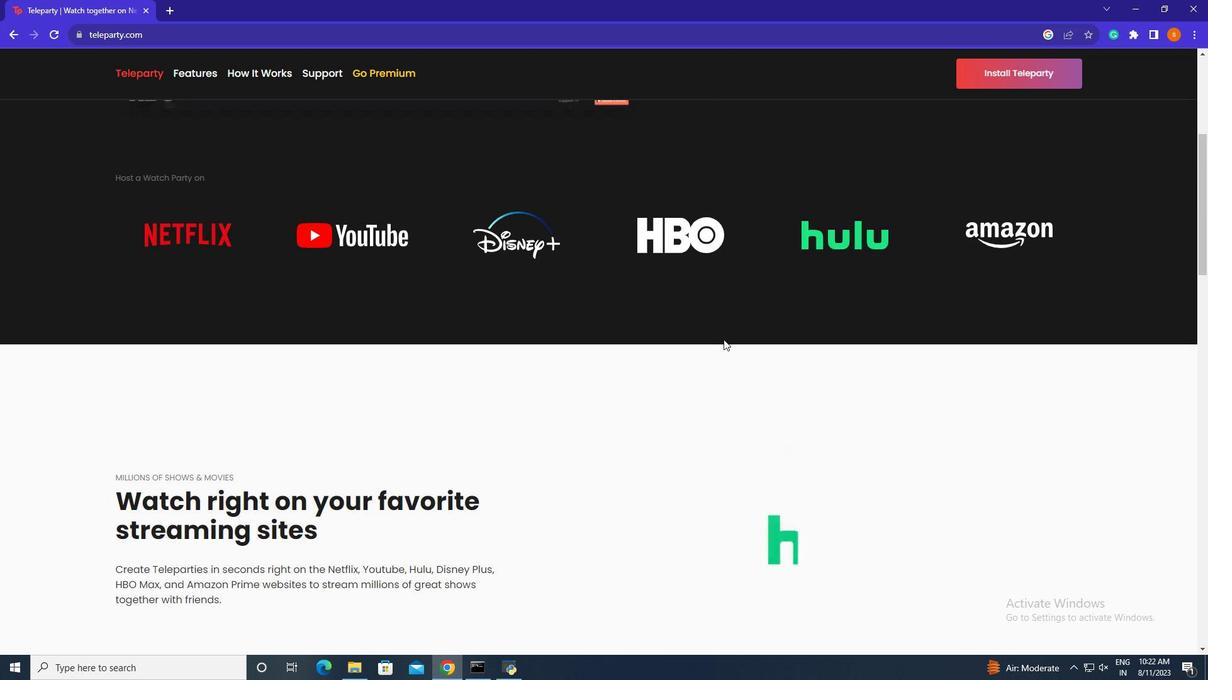 
Action: Mouse scrolled (724, 340) with delta (0, 0)
Screenshot: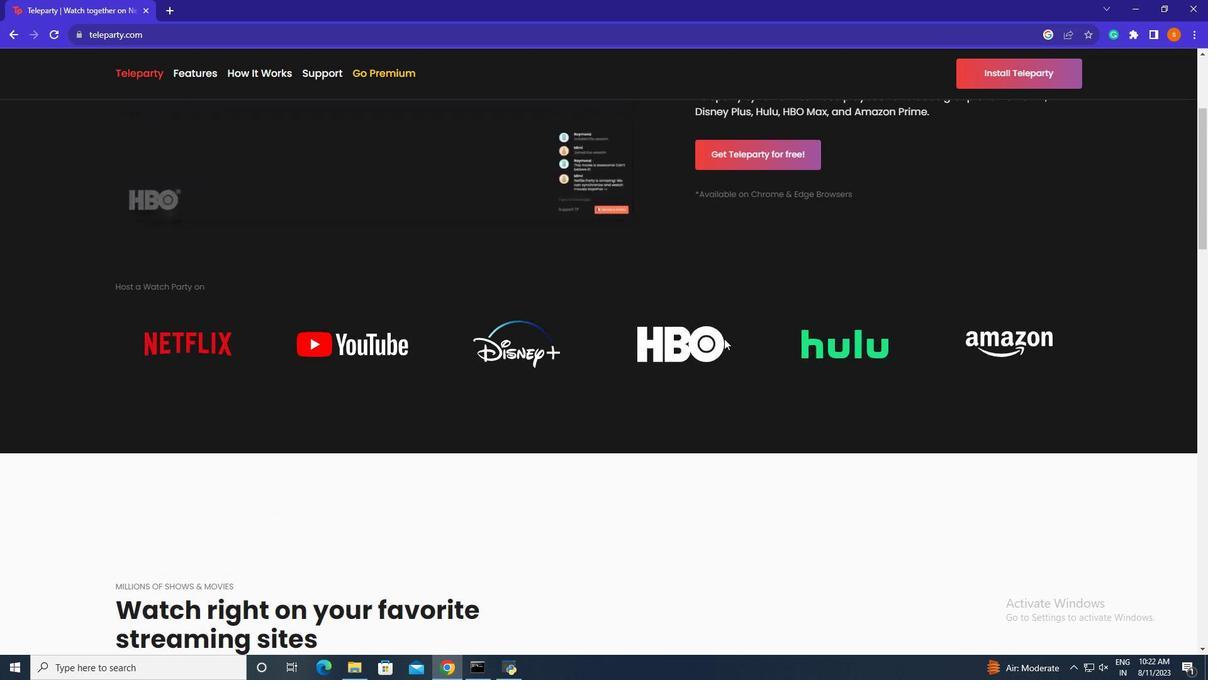 
Action: Mouse scrolled (724, 340) with delta (0, 0)
Screenshot: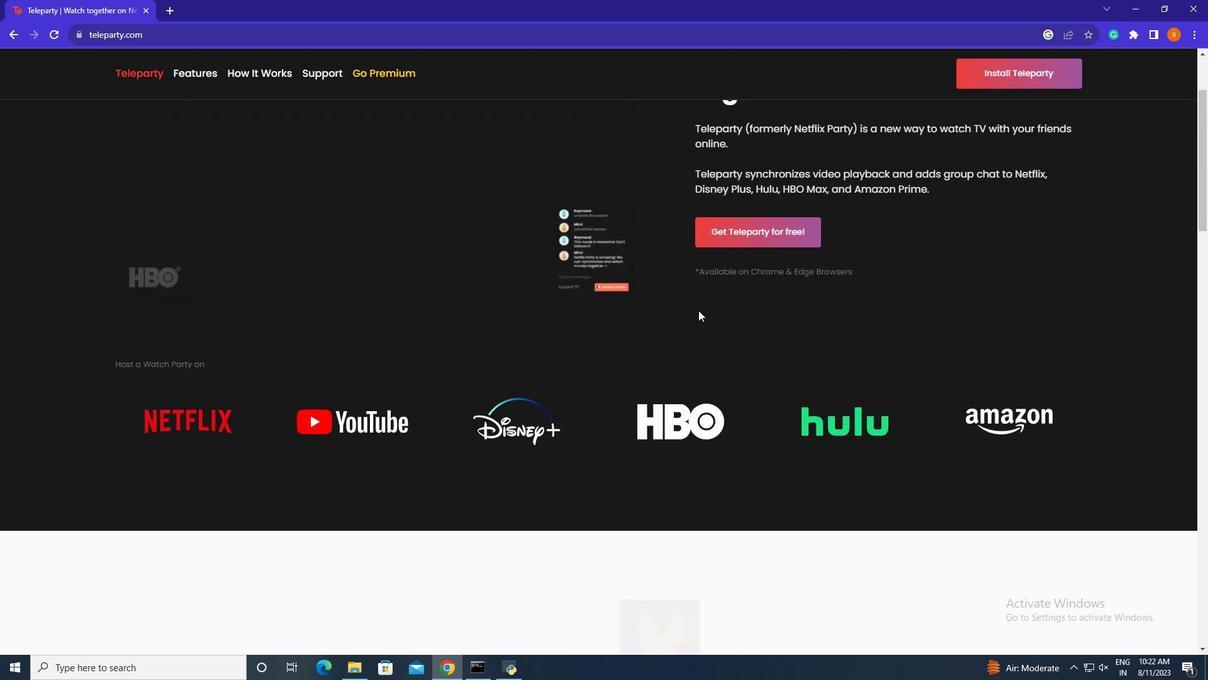 
Action: Mouse moved to (13, 34)
Screenshot: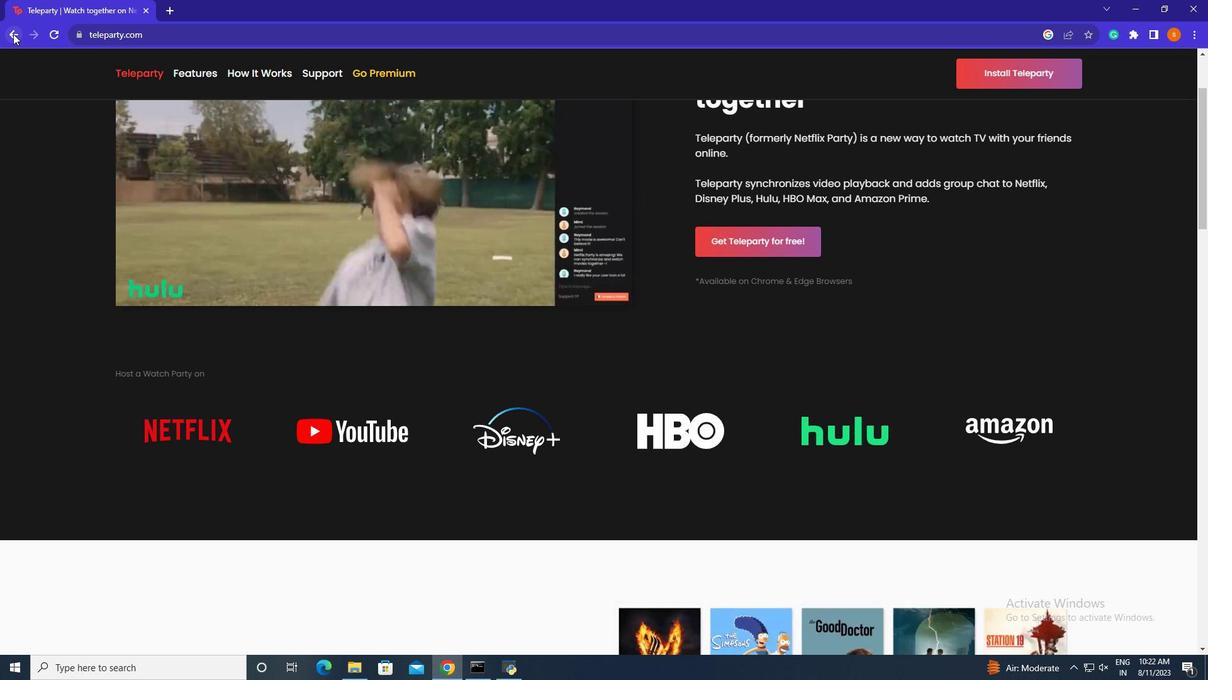 
Action: Mouse pressed left at (13, 34)
Screenshot: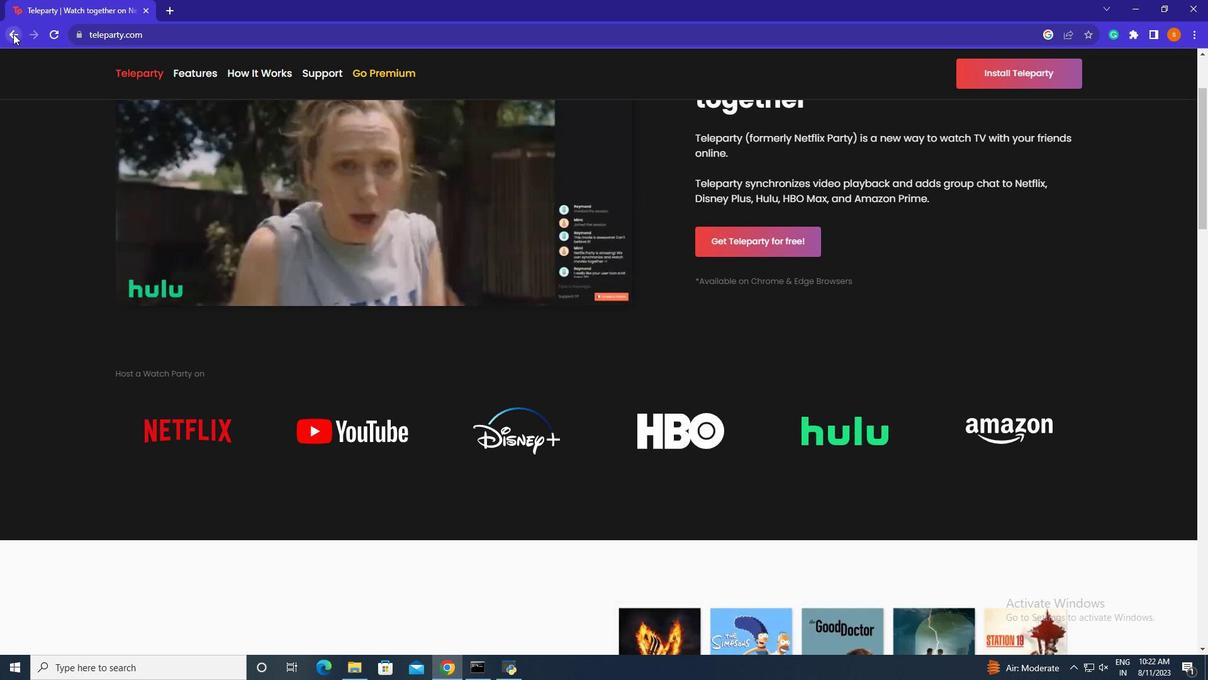 
Action: Mouse moved to (206, 311)
Screenshot: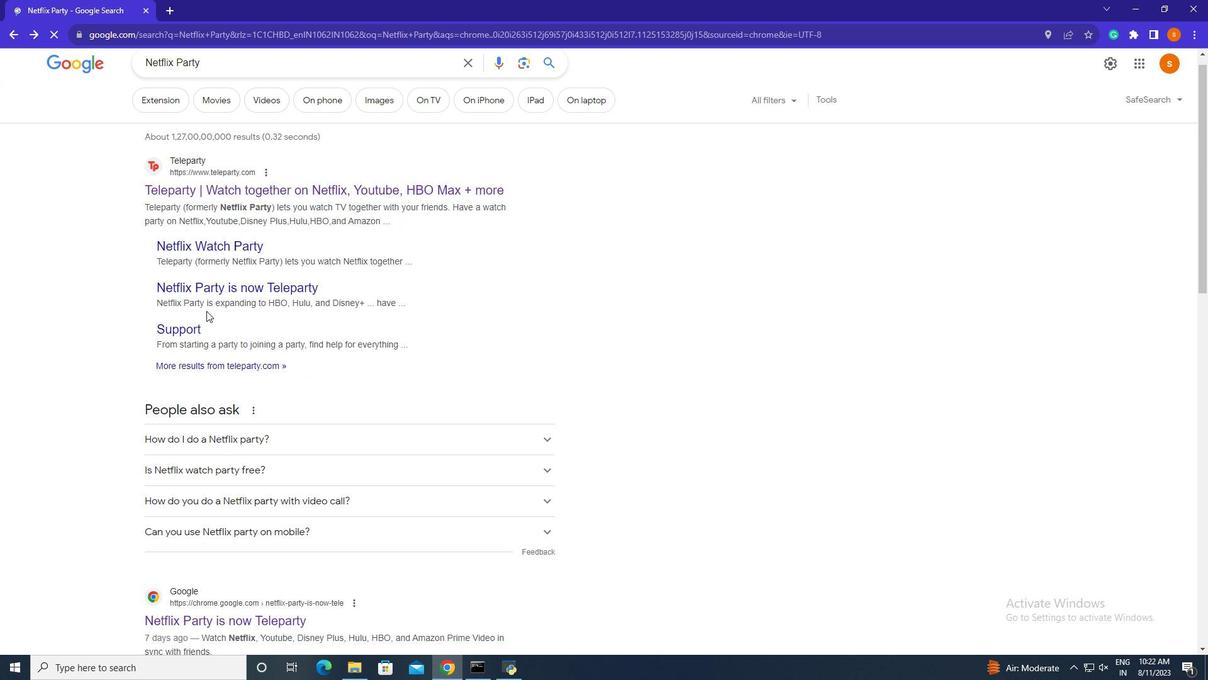 
Action: Mouse scrolled (206, 310) with delta (0, 0)
Screenshot: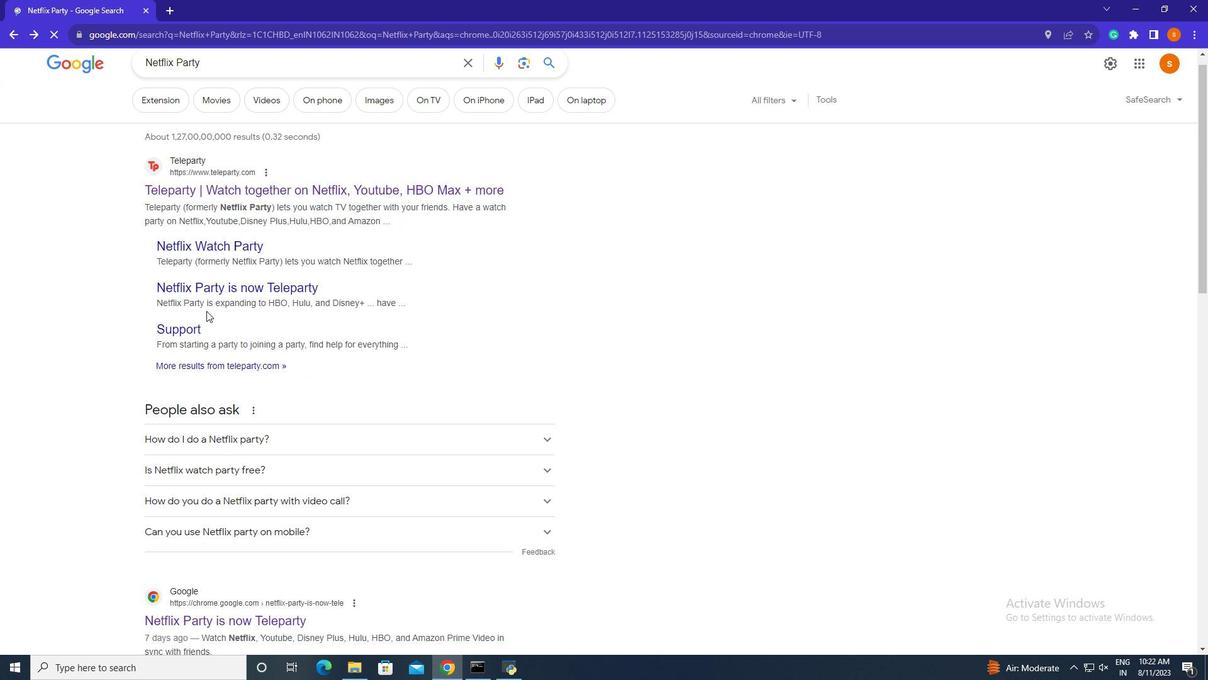 
Action: Mouse scrolled (206, 310) with delta (0, 0)
Screenshot: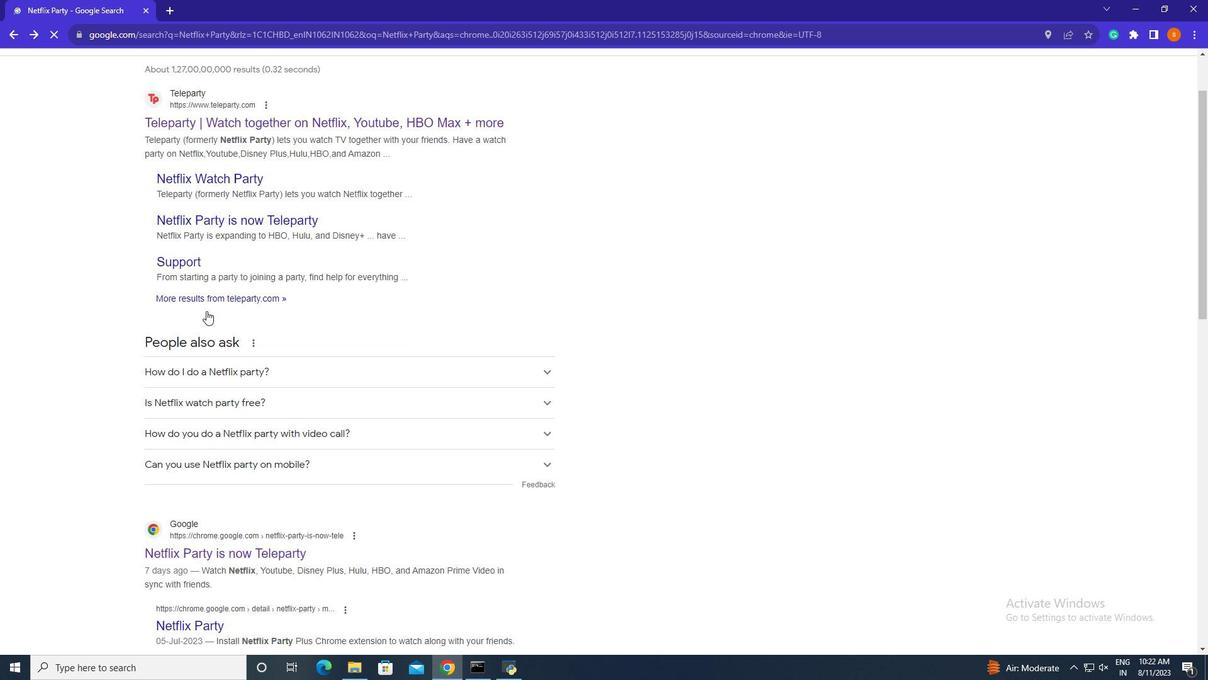 
Action: Mouse scrolled (206, 310) with delta (0, 0)
Screenshot: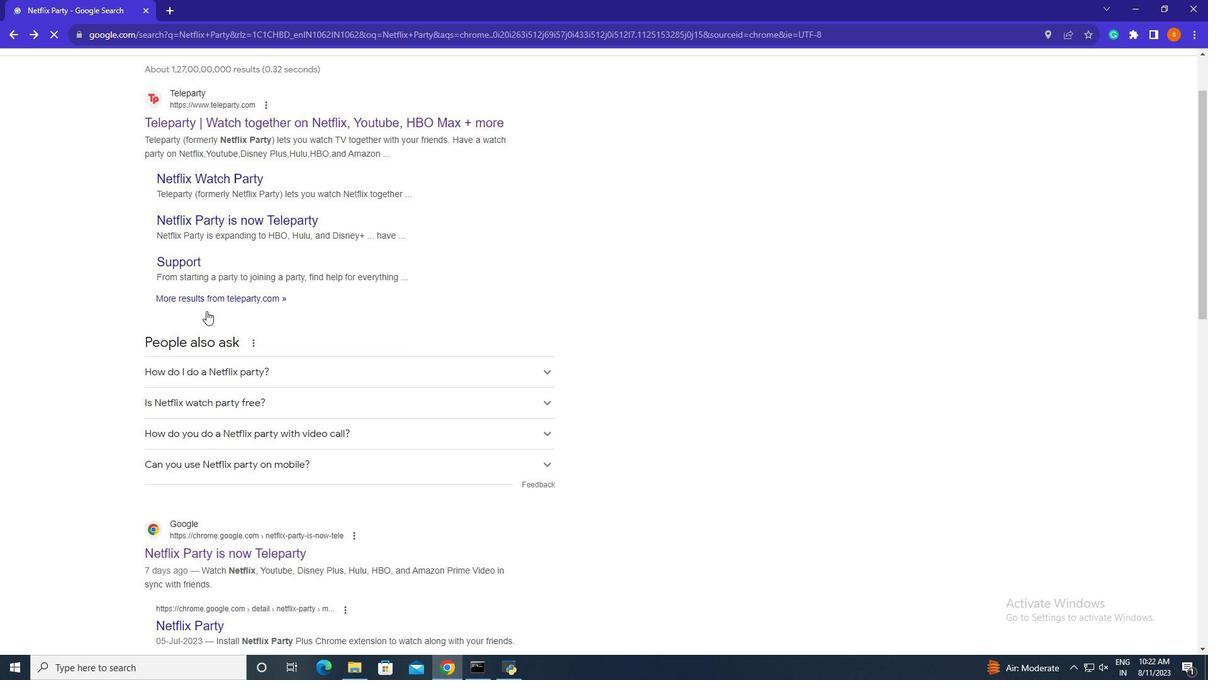 
Action: Mouse scrolled (206, 310) with delta (0, 0)
Screenshot: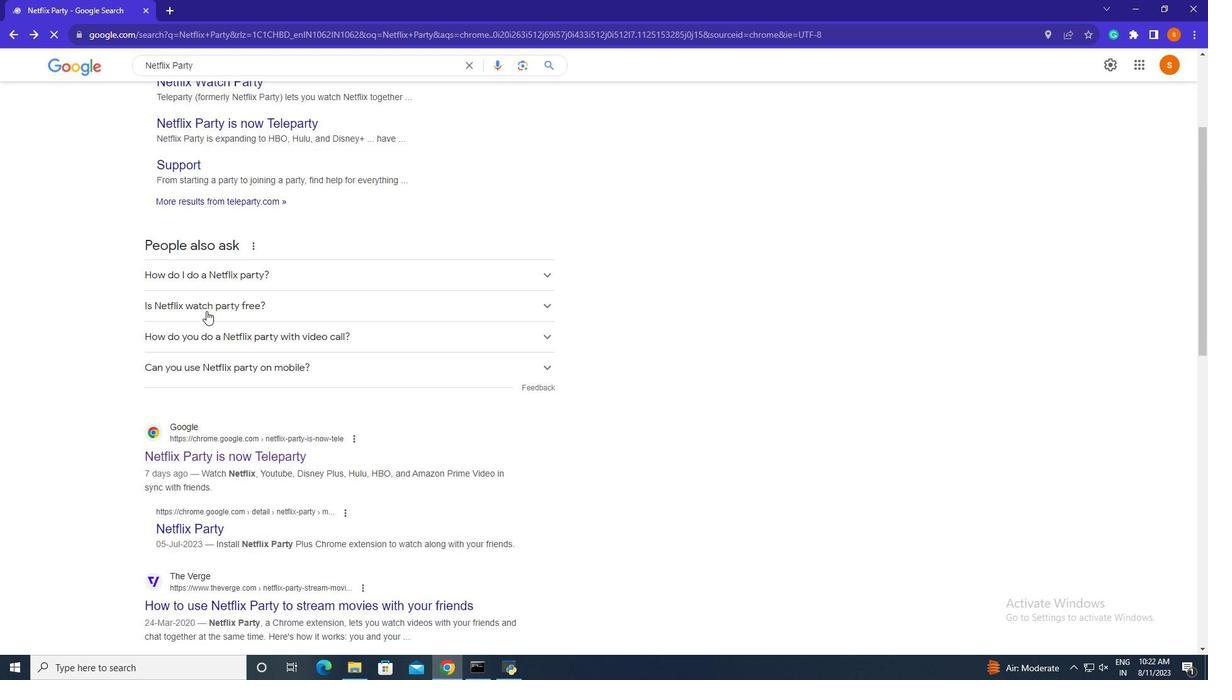 
Action: Mouse moved to (258, 385)
Screenshot: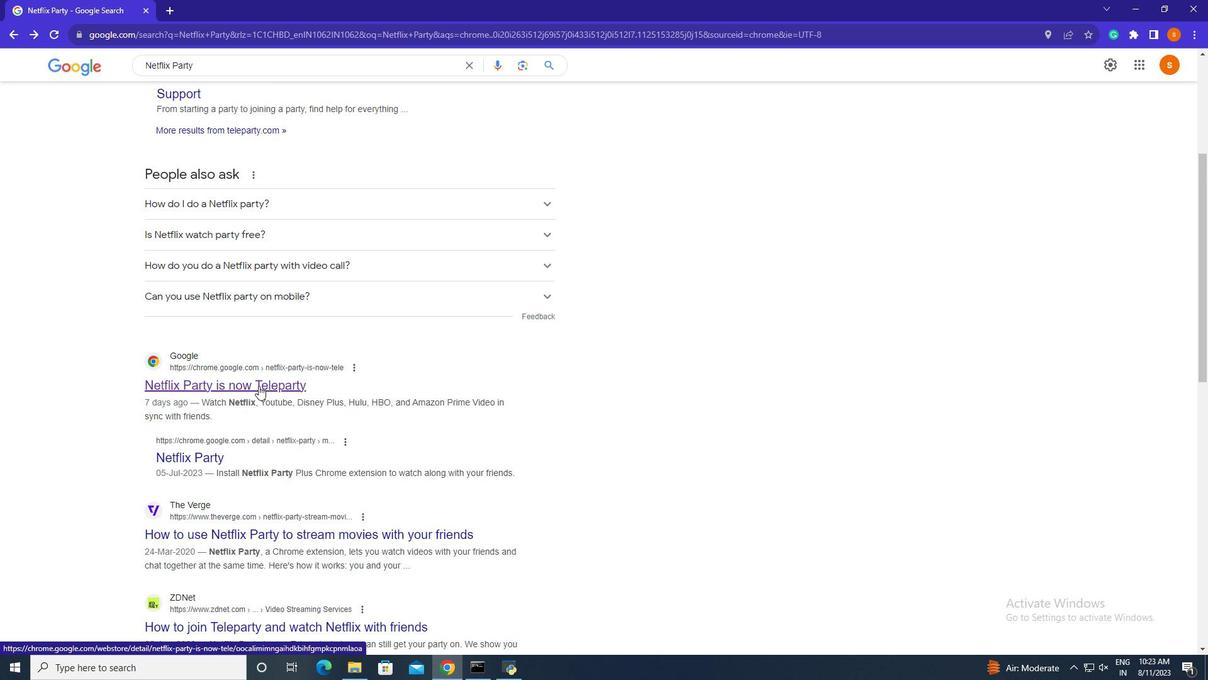 
Action: Mouse scrolled (258, 385) with delta (0, 0)
Screenshot: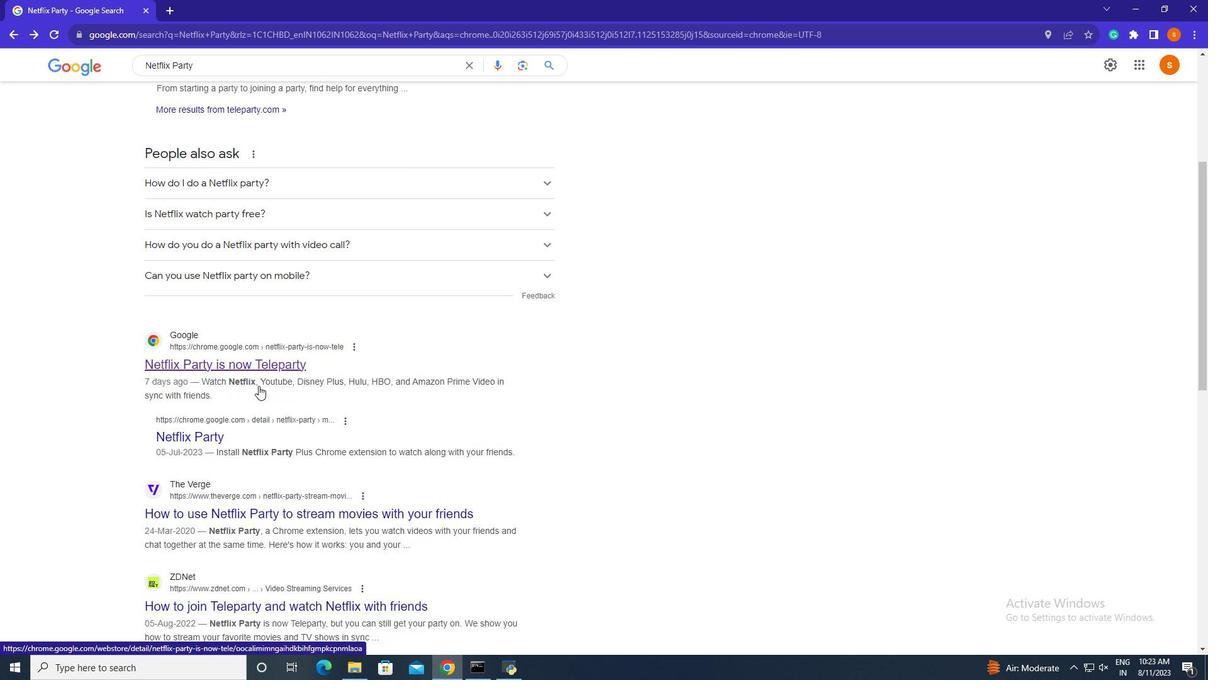 
Action: Mouse scrolled (258, 385) with delta (0, 0)
Screenshot: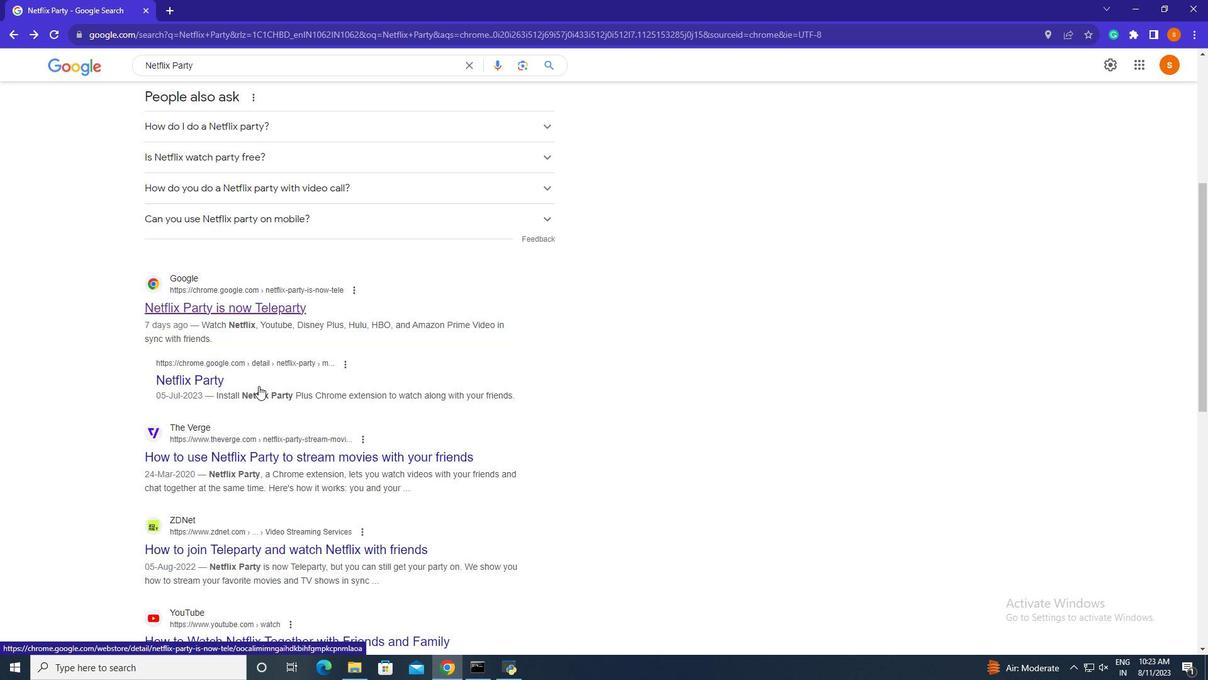 
Action: Mouse scrolled (258, 385) with delta (0, 0)
Screenshot: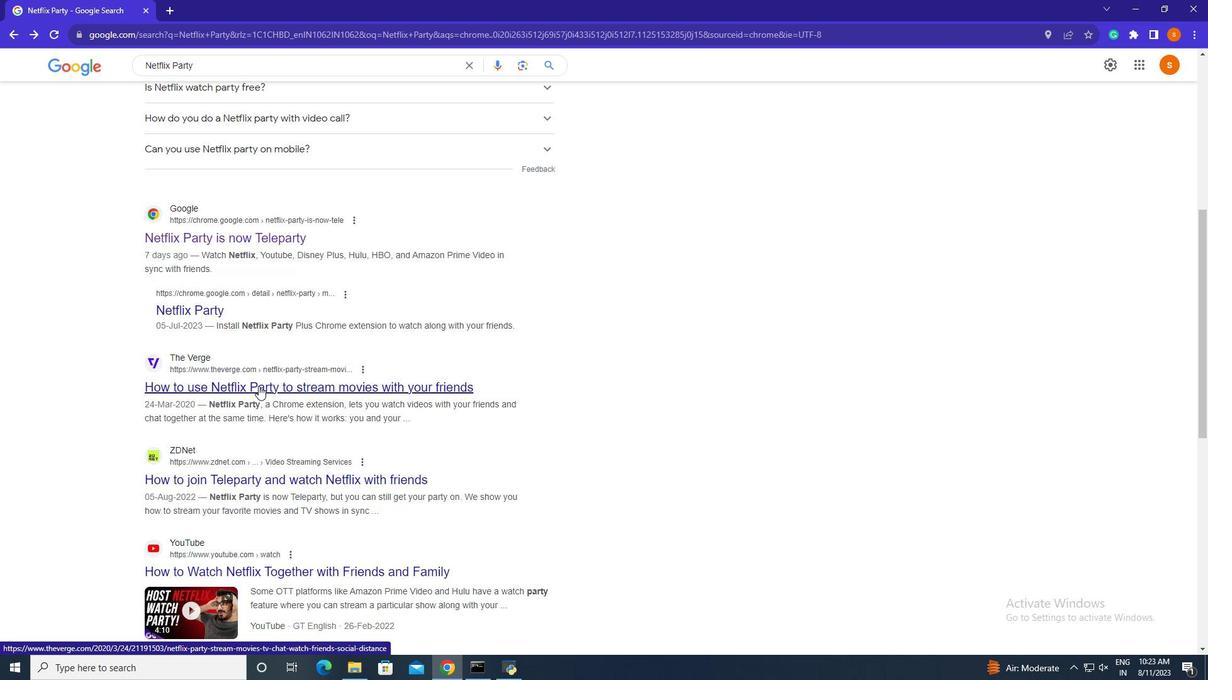 
Action: Mouse scrolled (258, 385) with delta (0, 0)
Screenshot: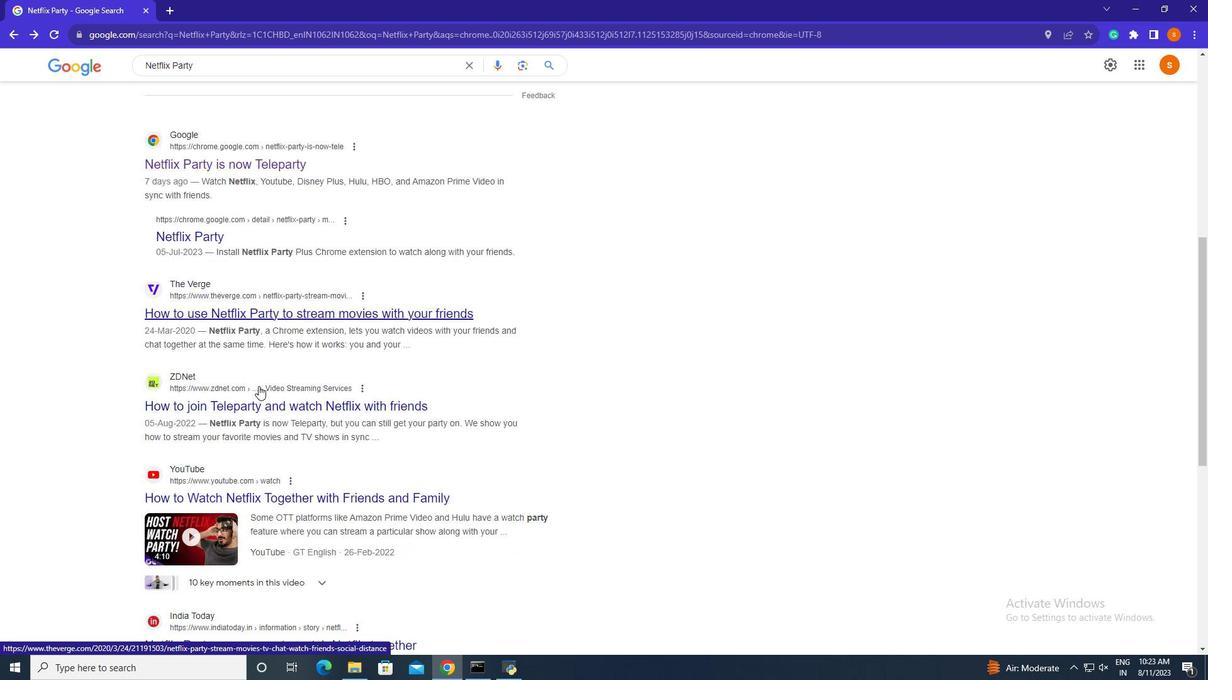 
Action: Mouse moved to (258, 384)
Screenshot: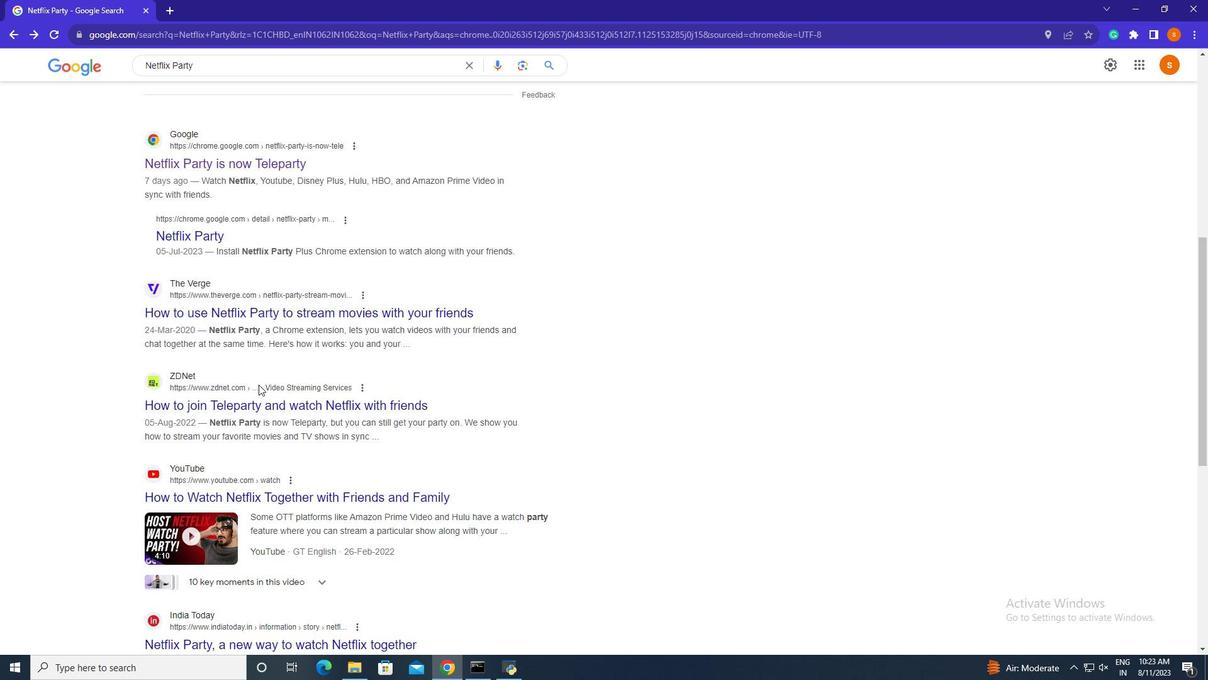 
Action: Mouse scrolled (258, 385) with delta (0, 0)
Screenshot: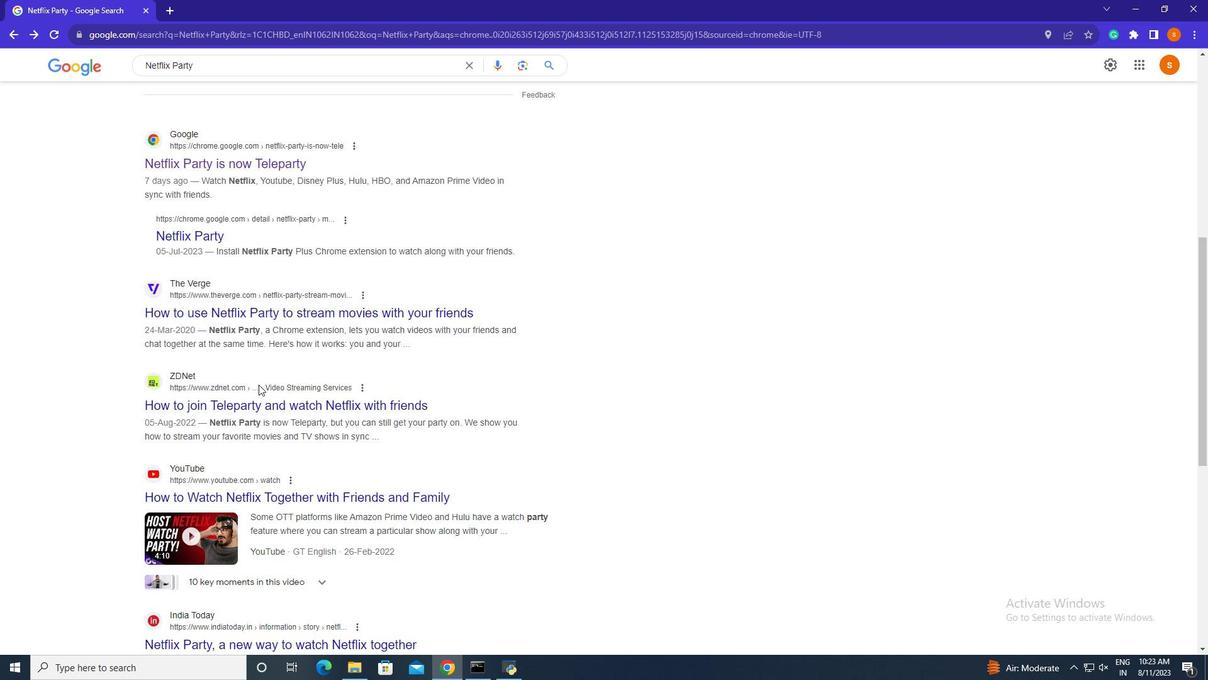 
Action: Mouse scrolled (258, 385) with delta (0, 0)
Screenshot: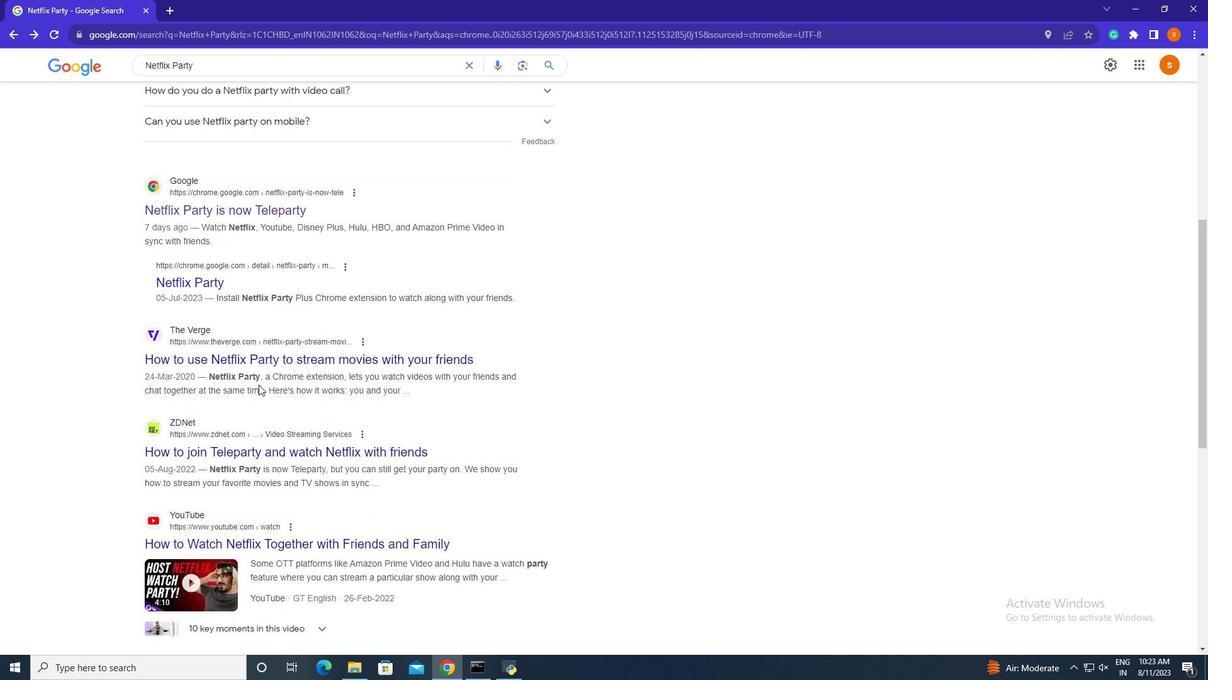 
Action: Mouse moved to (220, 258)
Screenshot: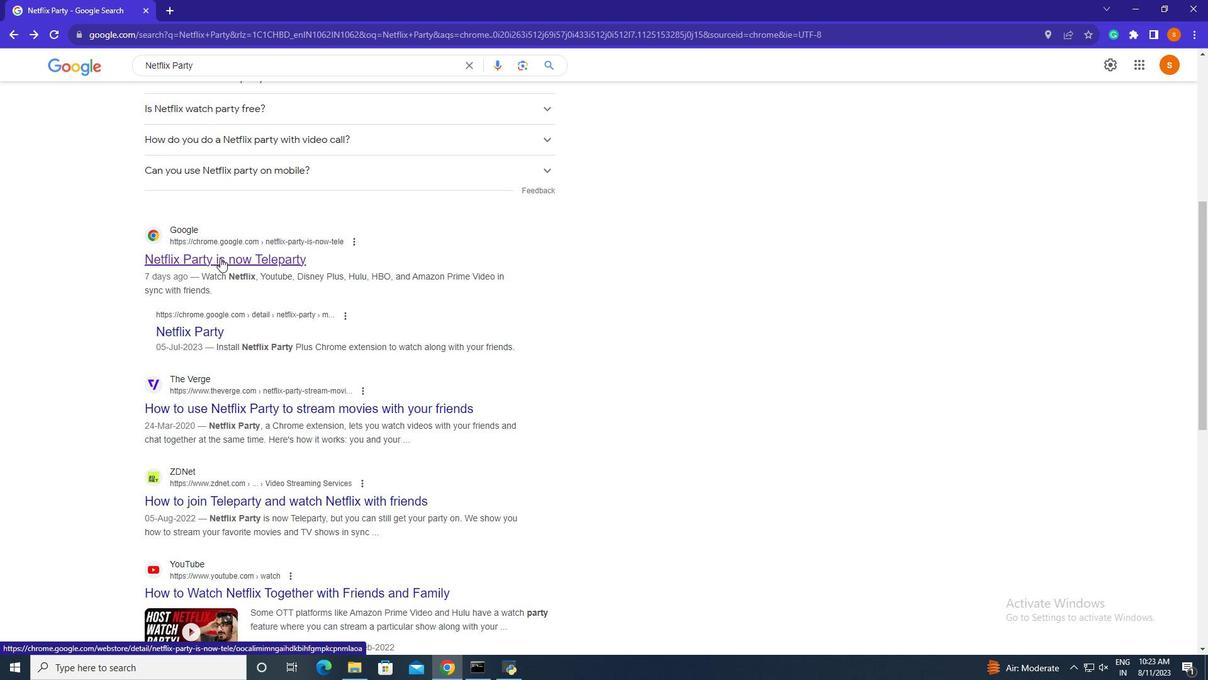 
Action: Mouse pressed left at (220, 258)
Screenshot: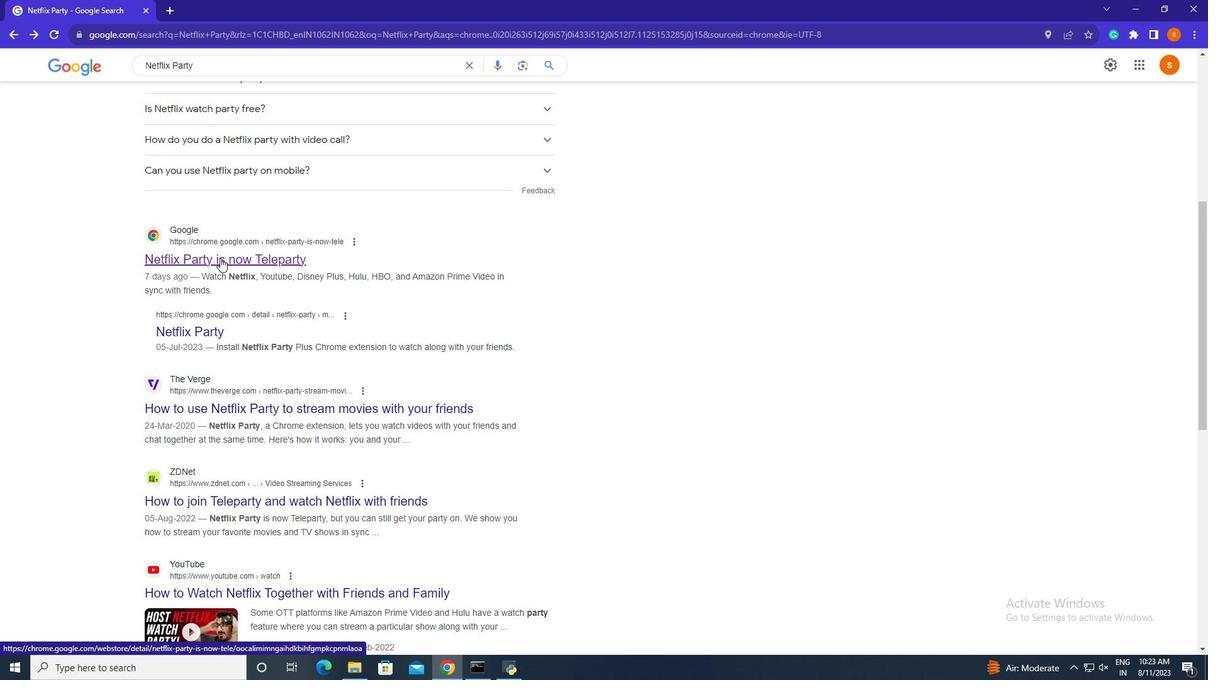 
Action: Mouse moved to (856, 159)
Screenshot: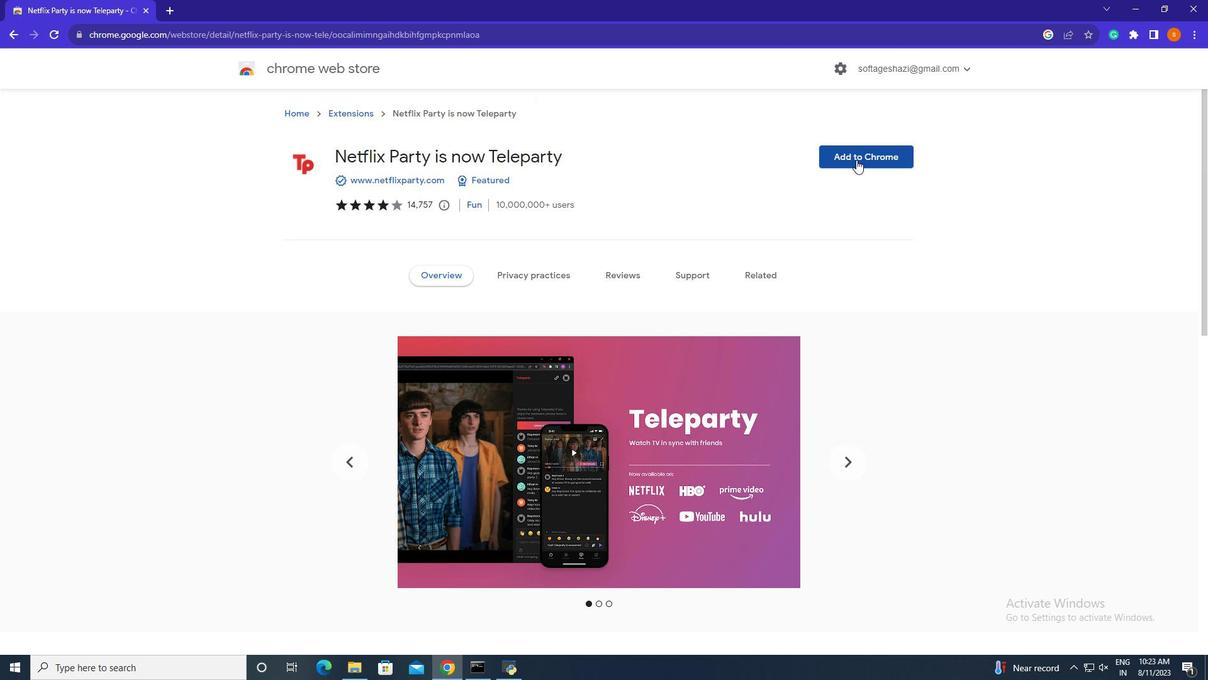 
Action: Mouse pressed left at (856, 159)
Screenshot: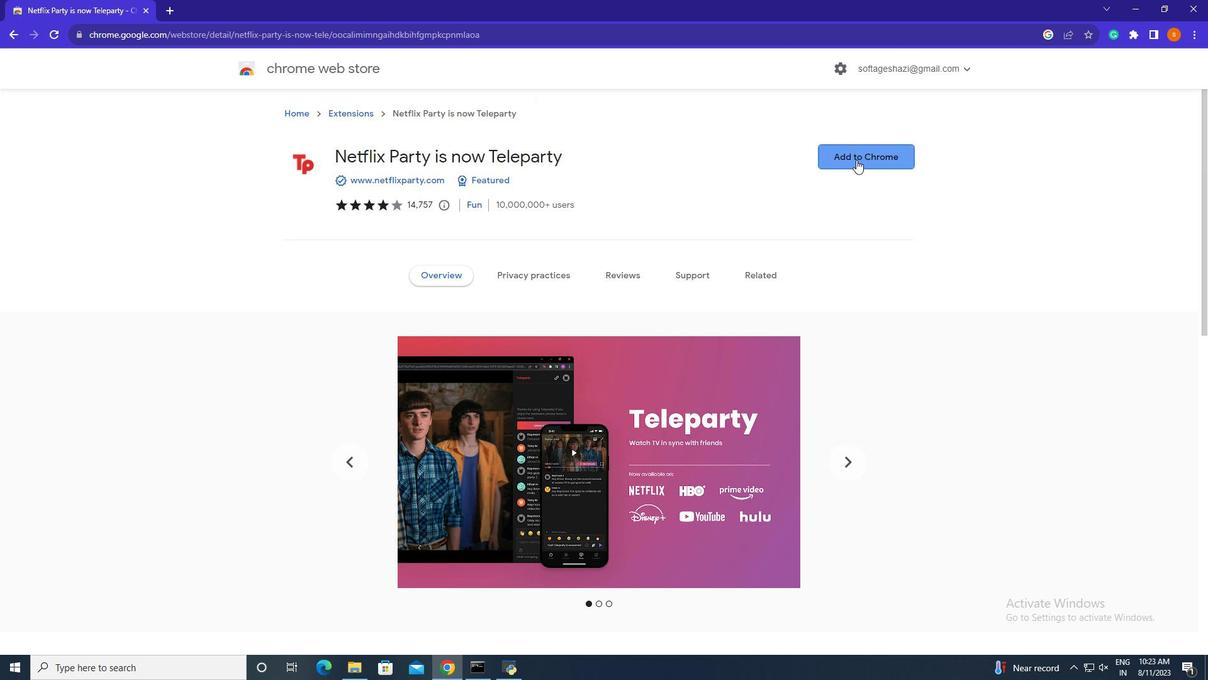 
Action: Mouse moved to (629, 96)
Screenshot: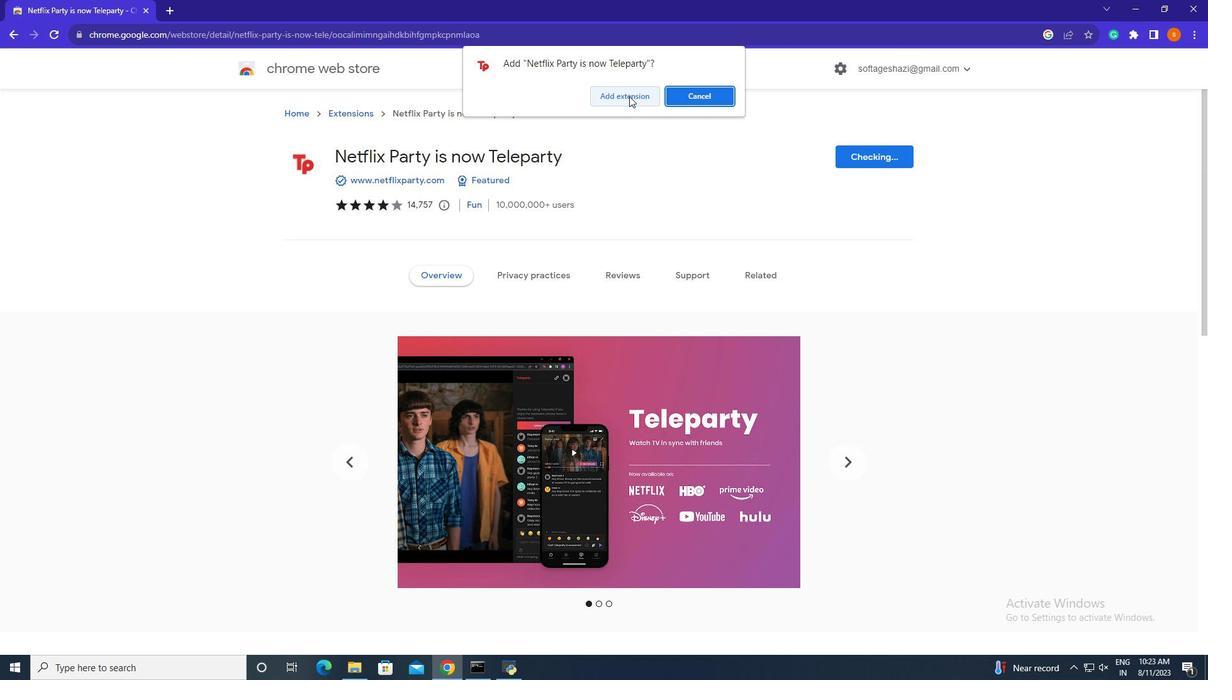 
Action: Mouse pressed left at (629, 96)
Screenshot: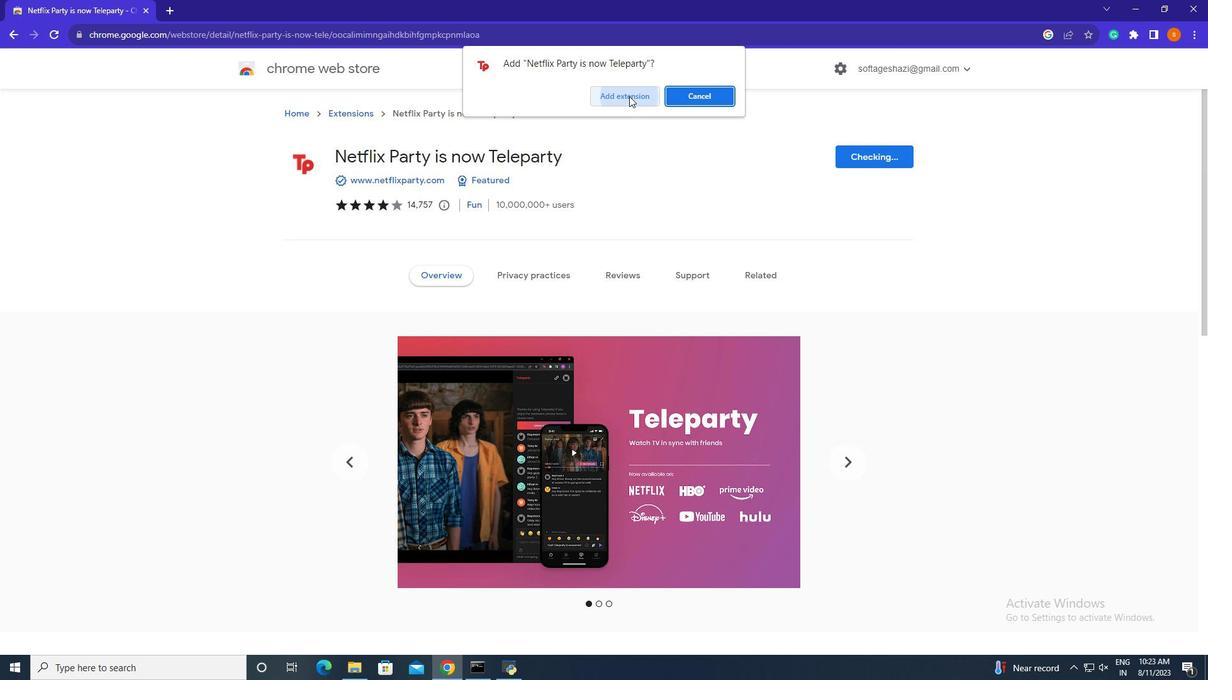 
Action: Mouse moved to (1139, 30)
Screenshot: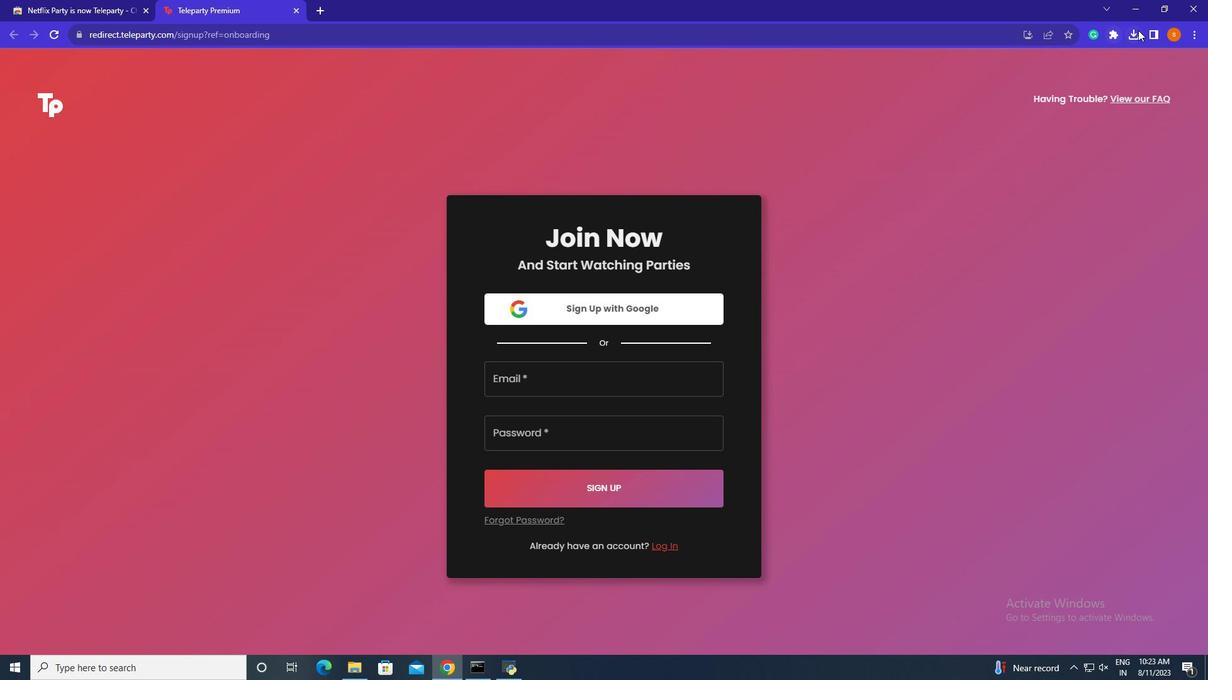 
Action: Mouse pressed left at (1139, 30)
Screenshot: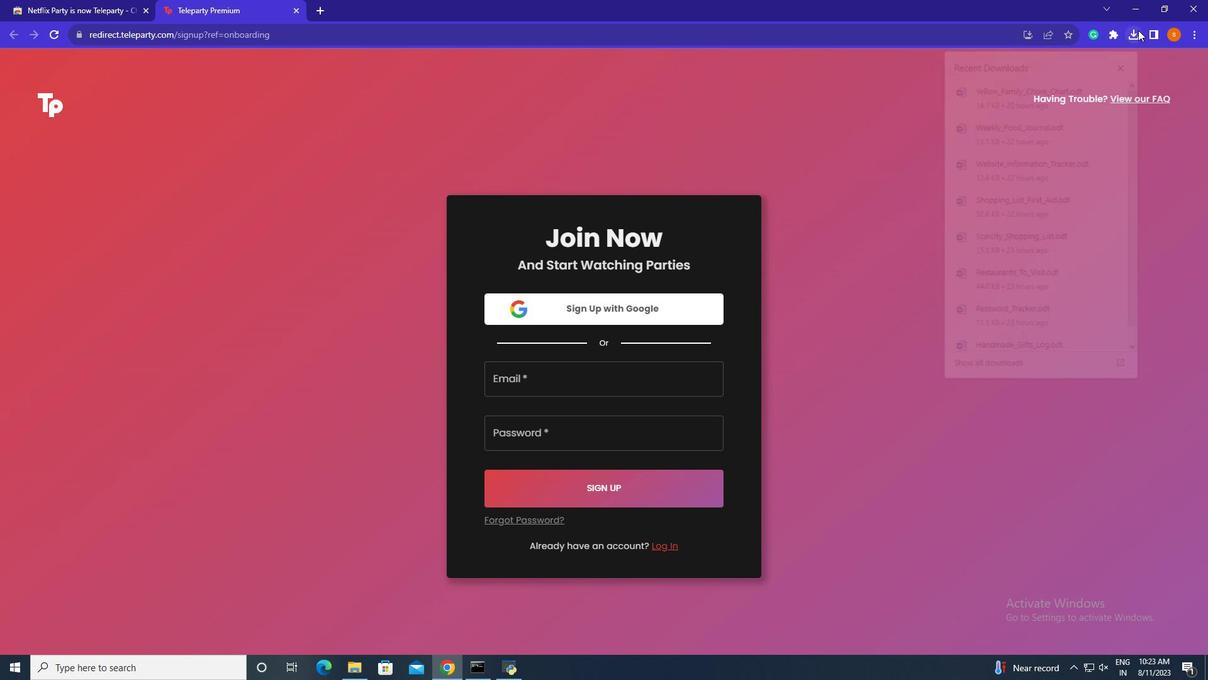 
Action: Mouse moved to (1116, 28)
Screenshot: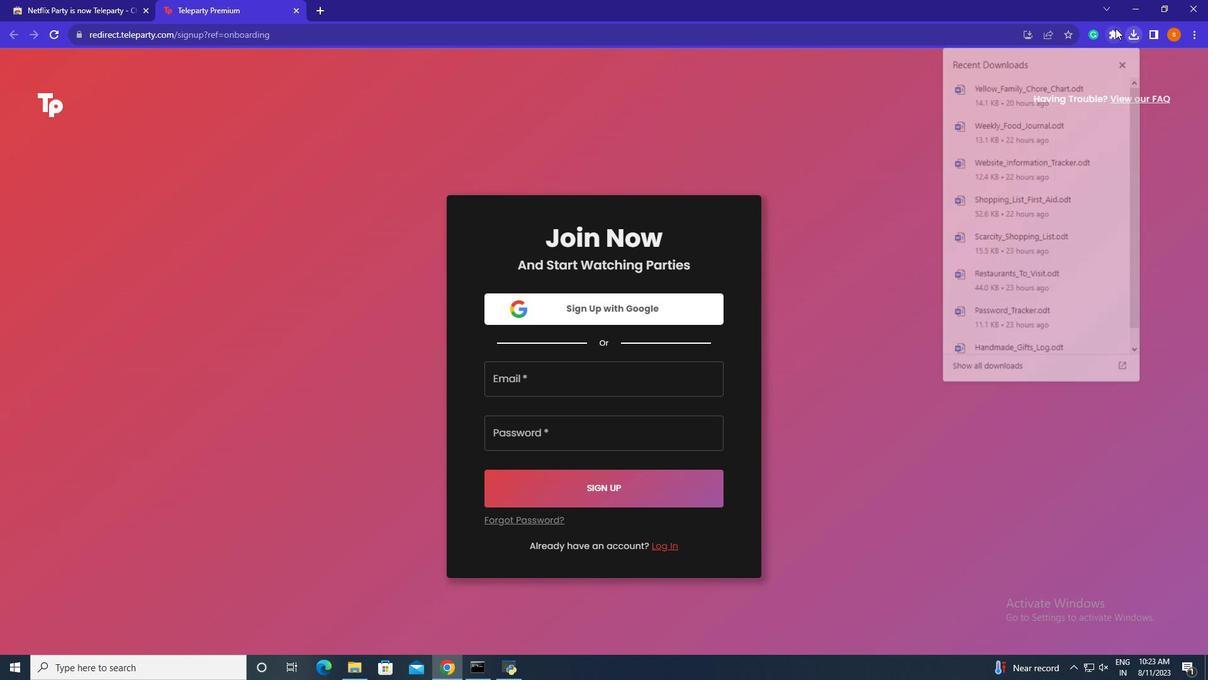 
Action: Mouse pressed left at (1116, 28)
Screenshot: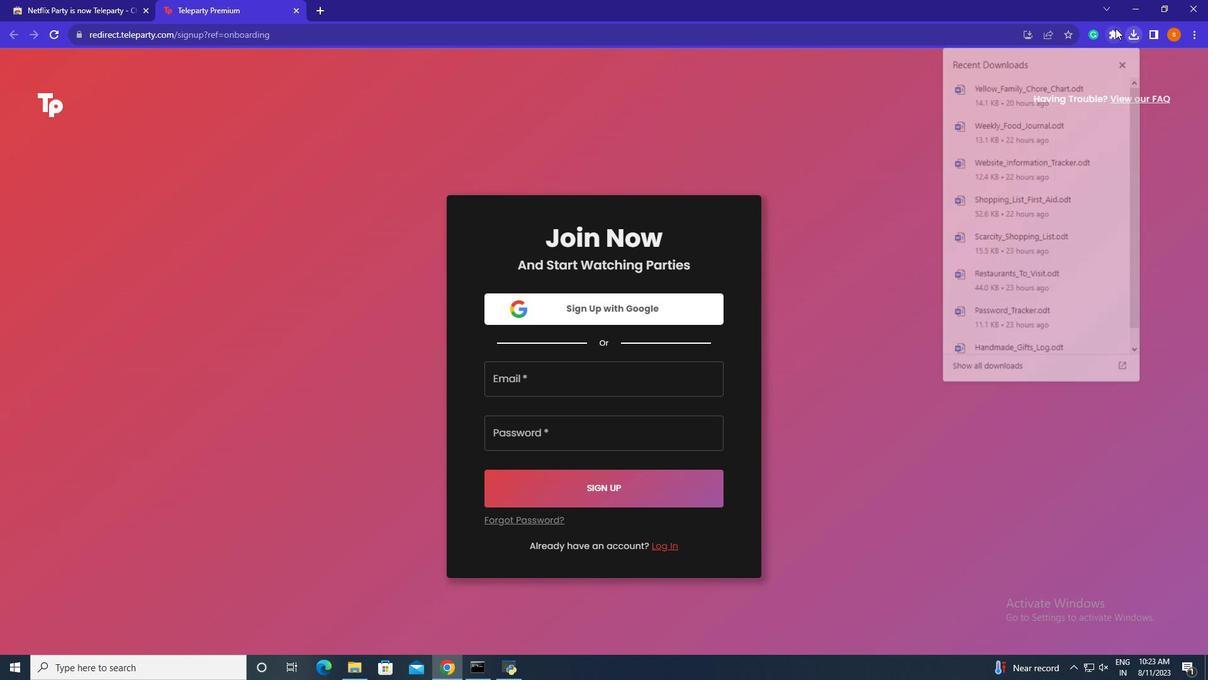 
Action: Mouse moved to (1111, 35)
Screenshot: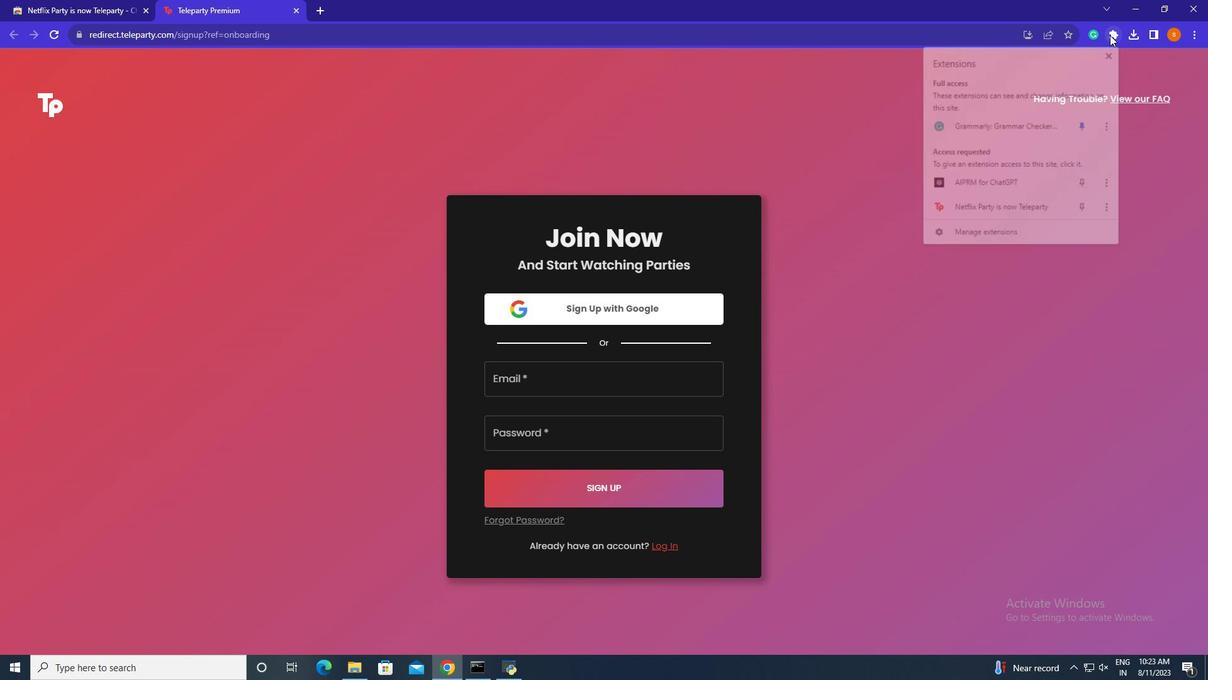 
Action: Mouse pressed left at (1111, 35)
Screenshot: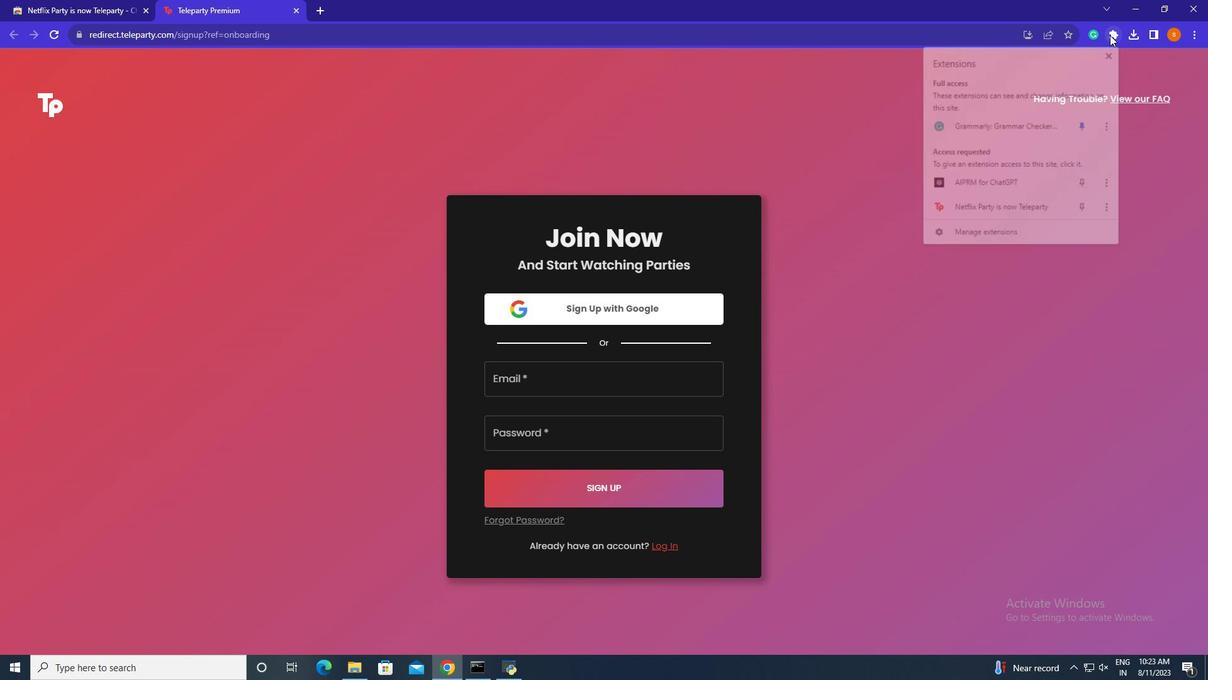 
Action: Mouse moved to (1014, 209)
Screenshot: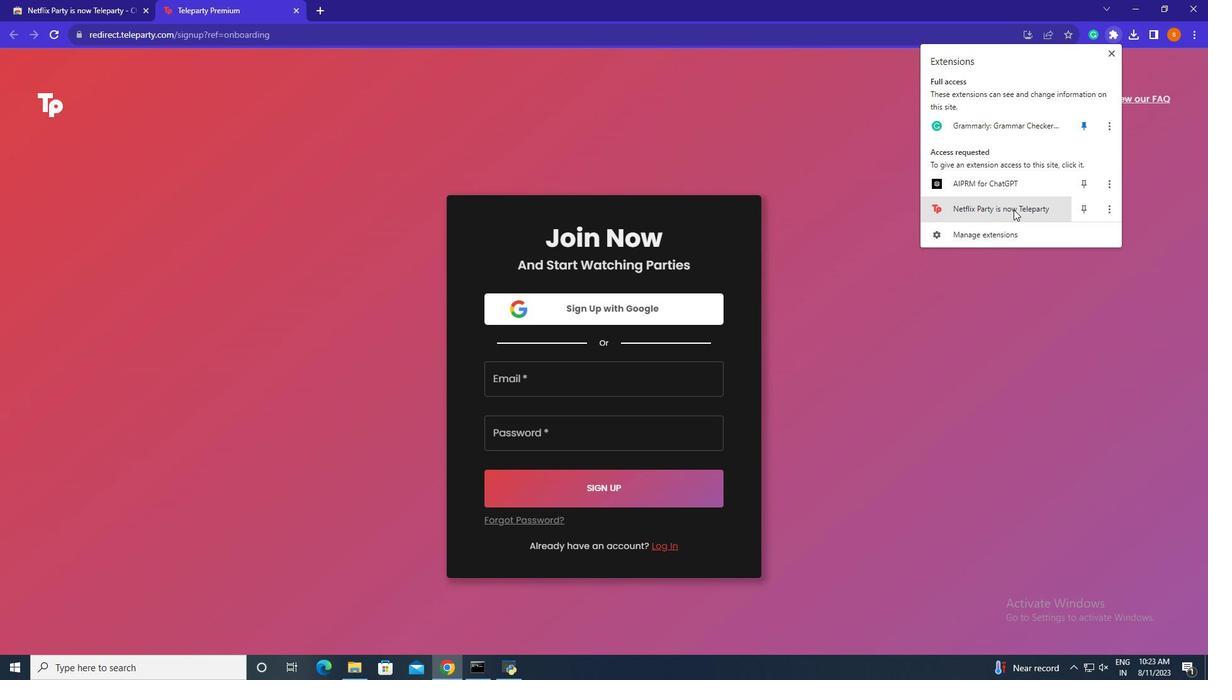 
Action: Mouse pressed left at (1014, 209)
Screenshot: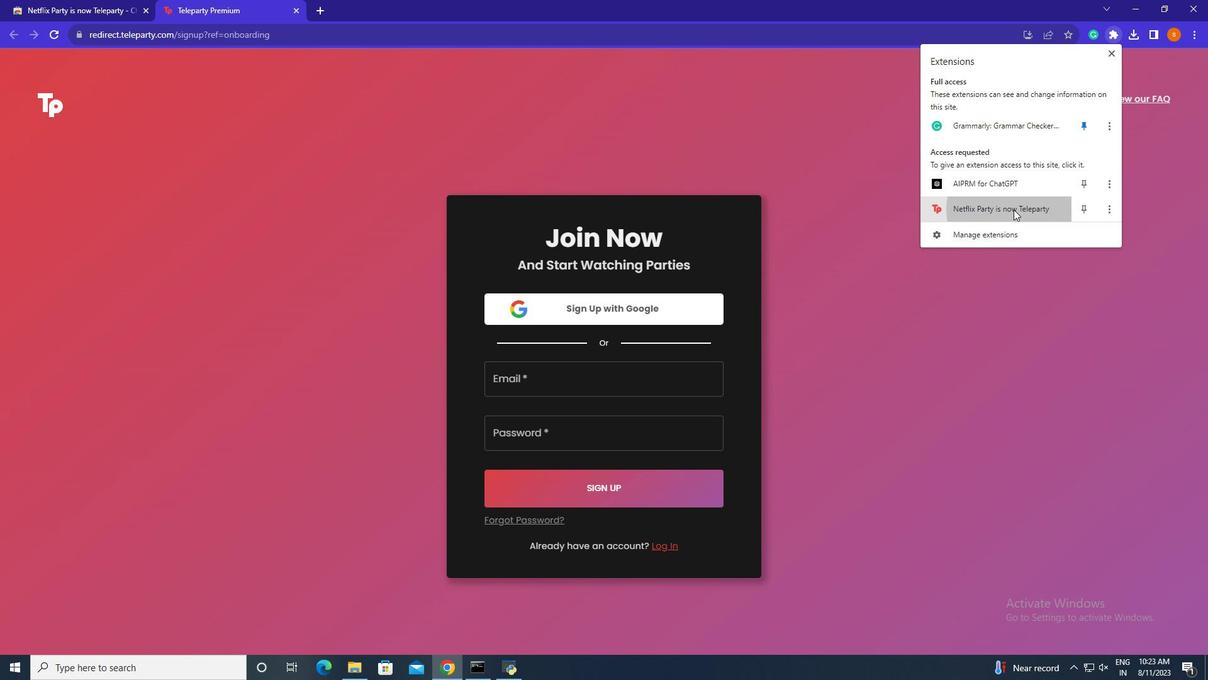 
Action: Mouse moved to (1026, 130)
Screenshot: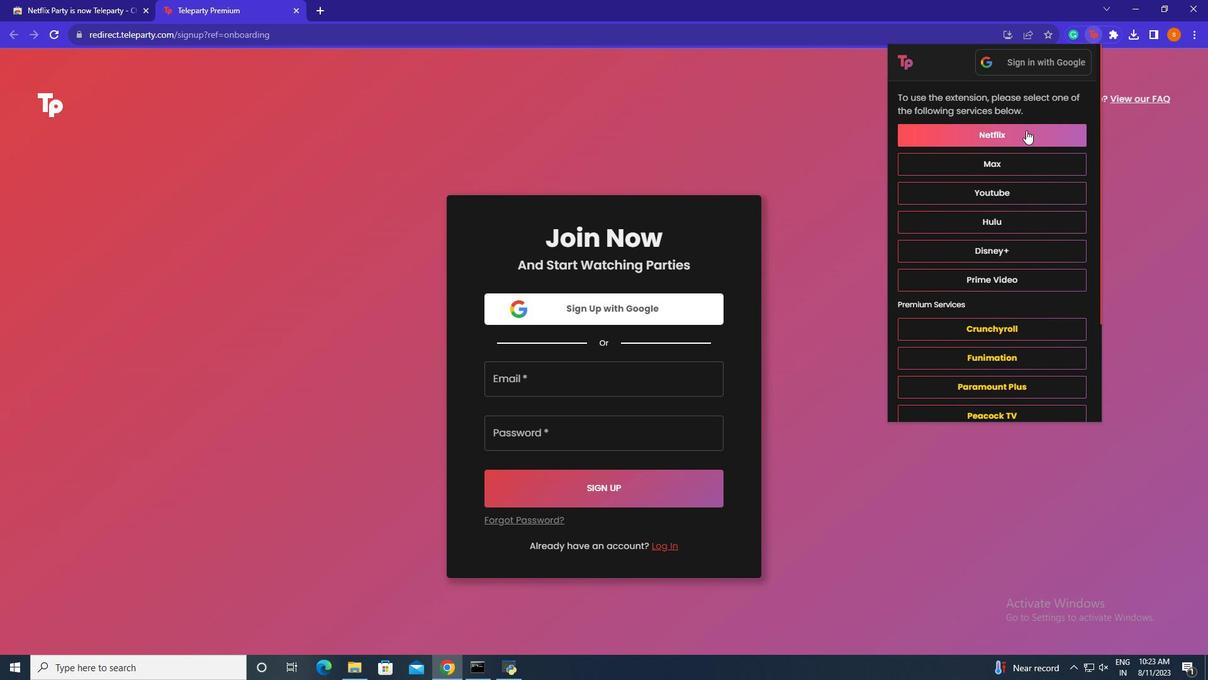 
Action: Mouse pressed left at (1026, 130)
Screenshot: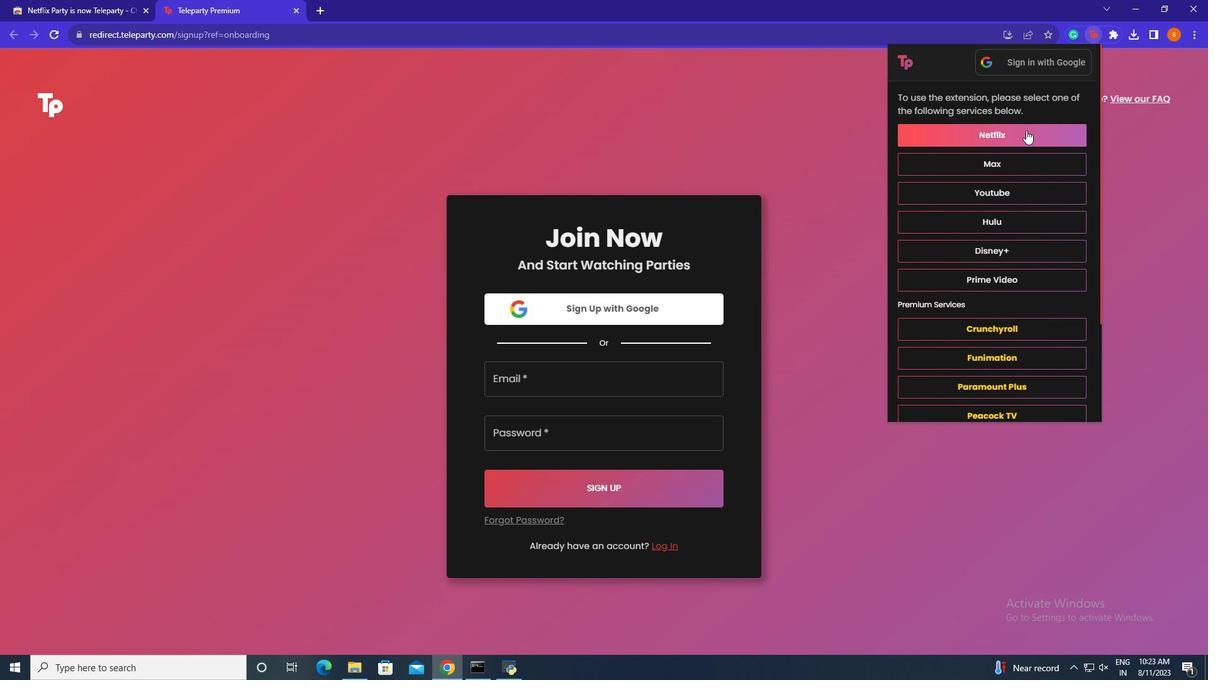 
Action: Mouse moved to (929, 260)
Screenshot: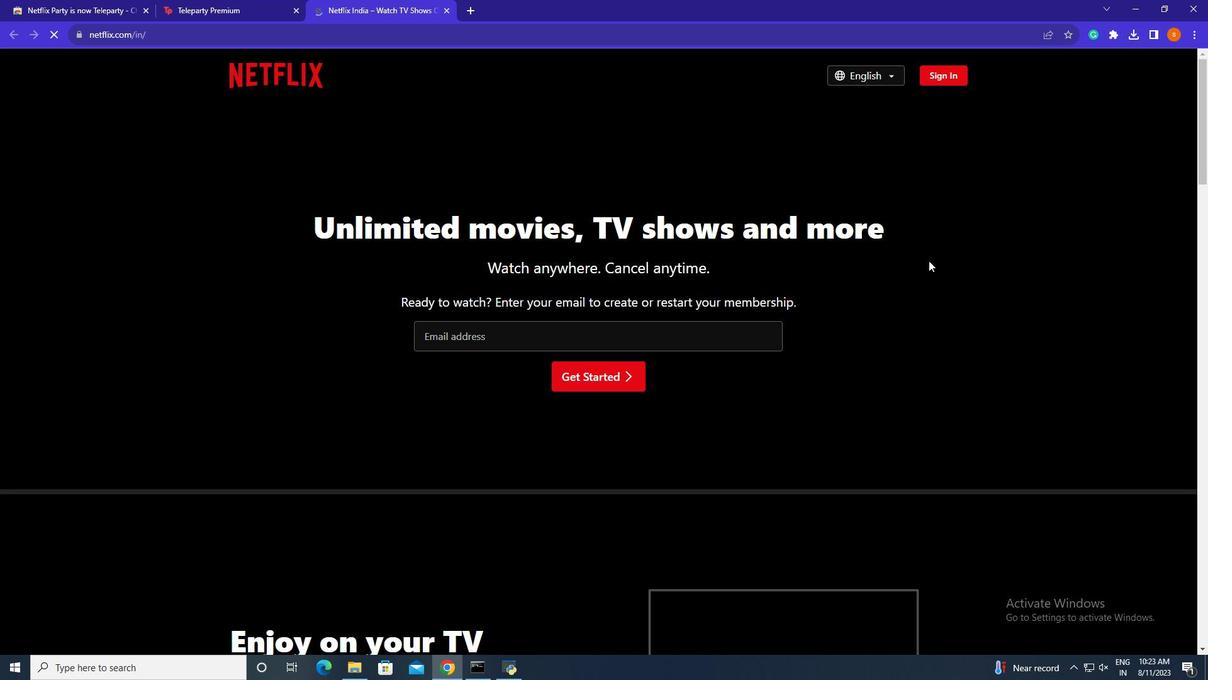 
Action: Mouse scrolled (929, 260) with delta (0, 0)
Screenshot: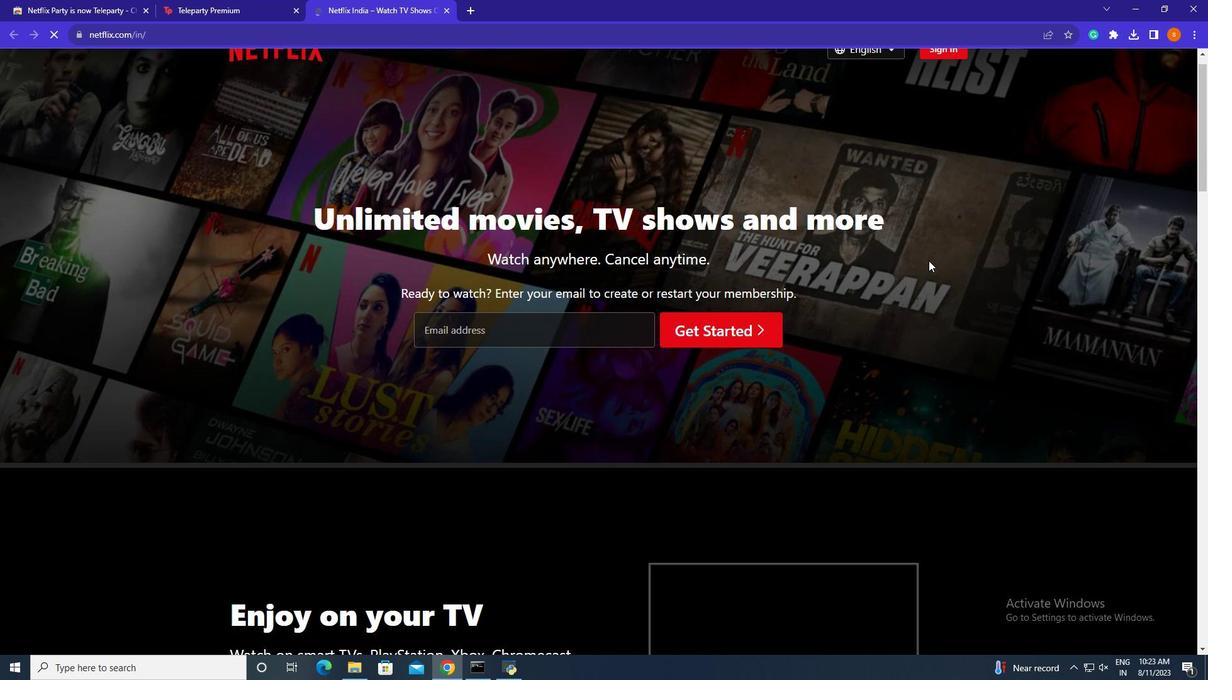 
Action: Mouse scrolled (929, 260) with delta (0, 0)
Screenshot: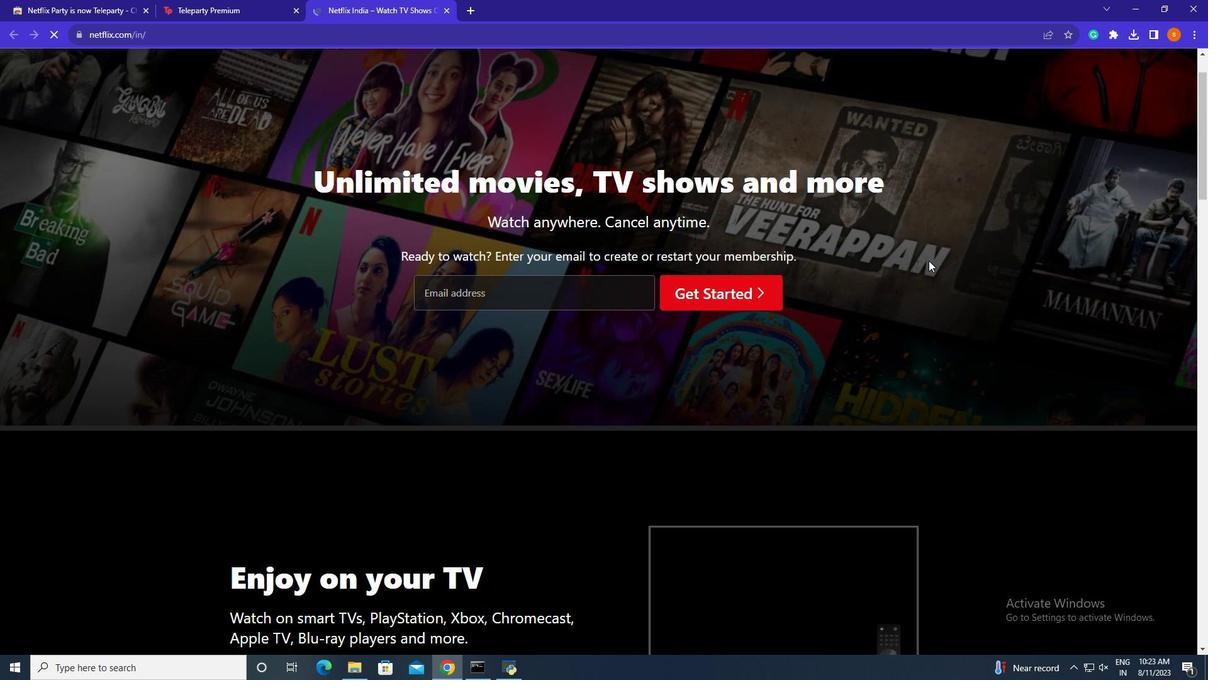 
Action: Mouse scrolled (929, 260) with delta (0, 0)
Screenshot: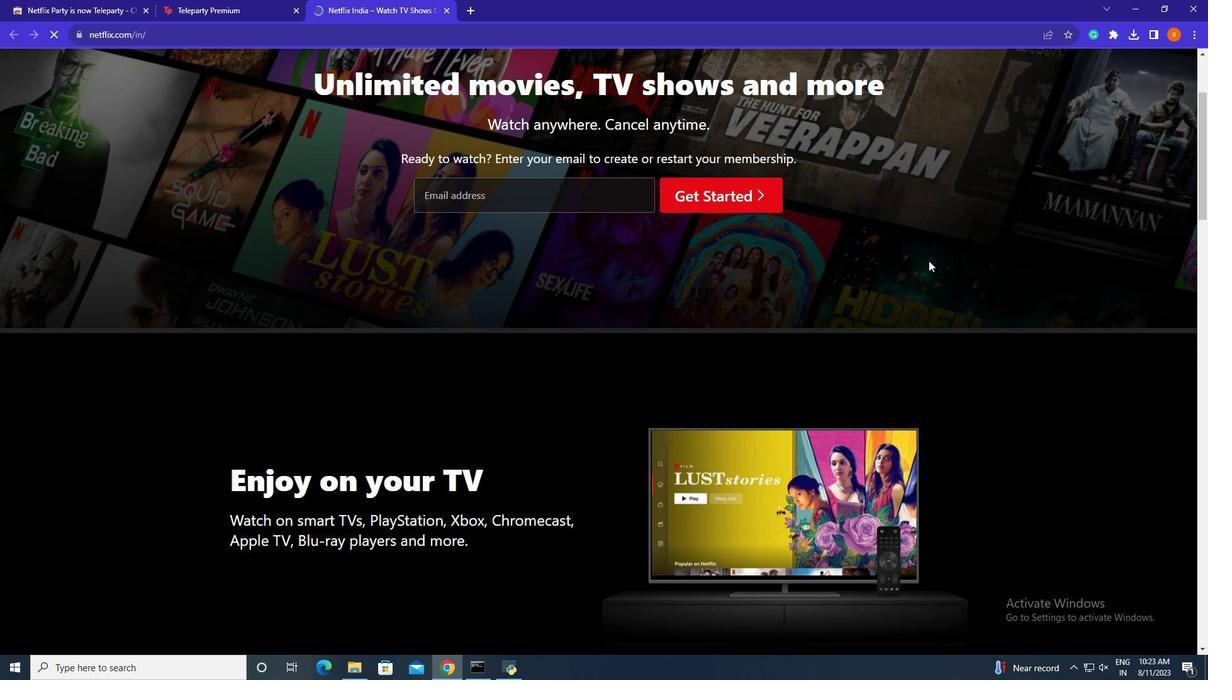 
Action: Mouse scrolled (929, 260) with delta (0, 0)
Screenshot: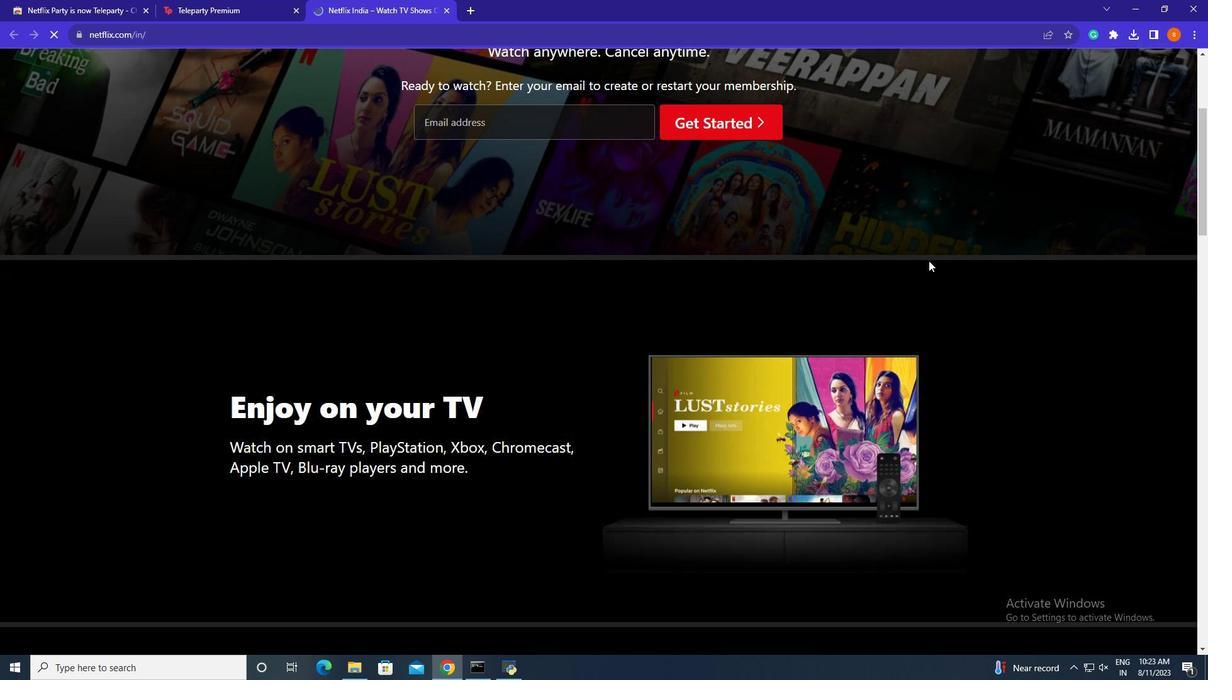 
Action: Mouse scrolled (929, 260) with delta (0, 0)
Screenshot: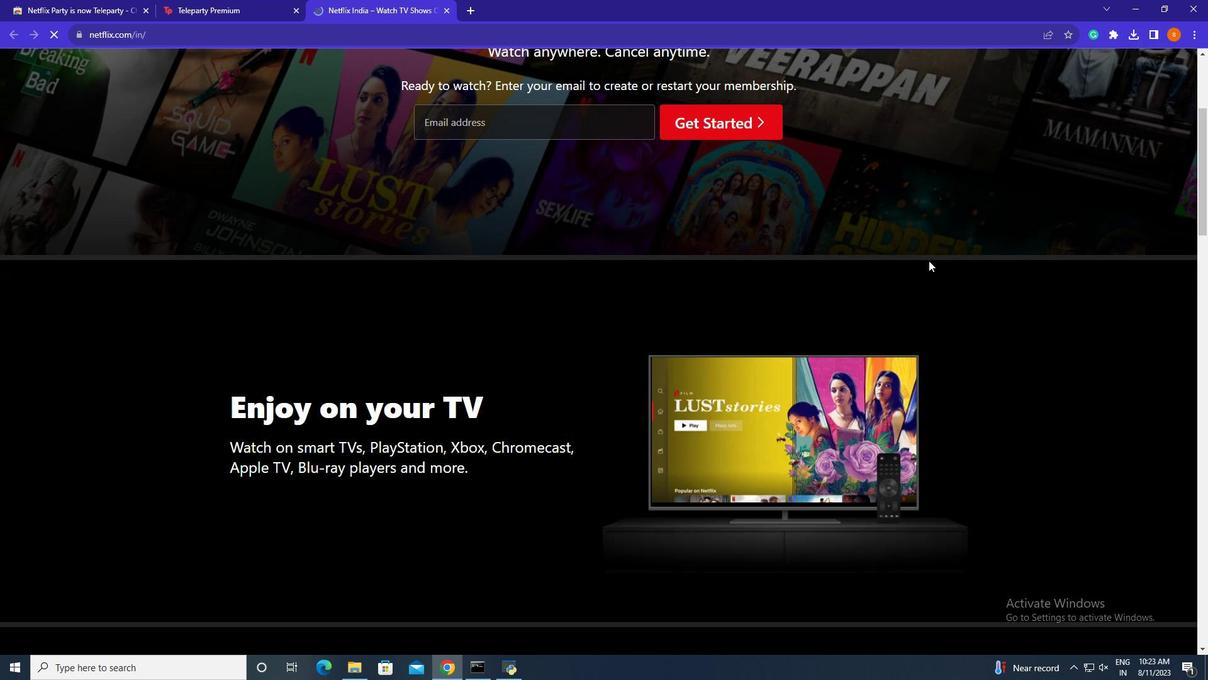 
Action: Mouse scrolled (929, 260) with delta (0, 0)
Screenshot: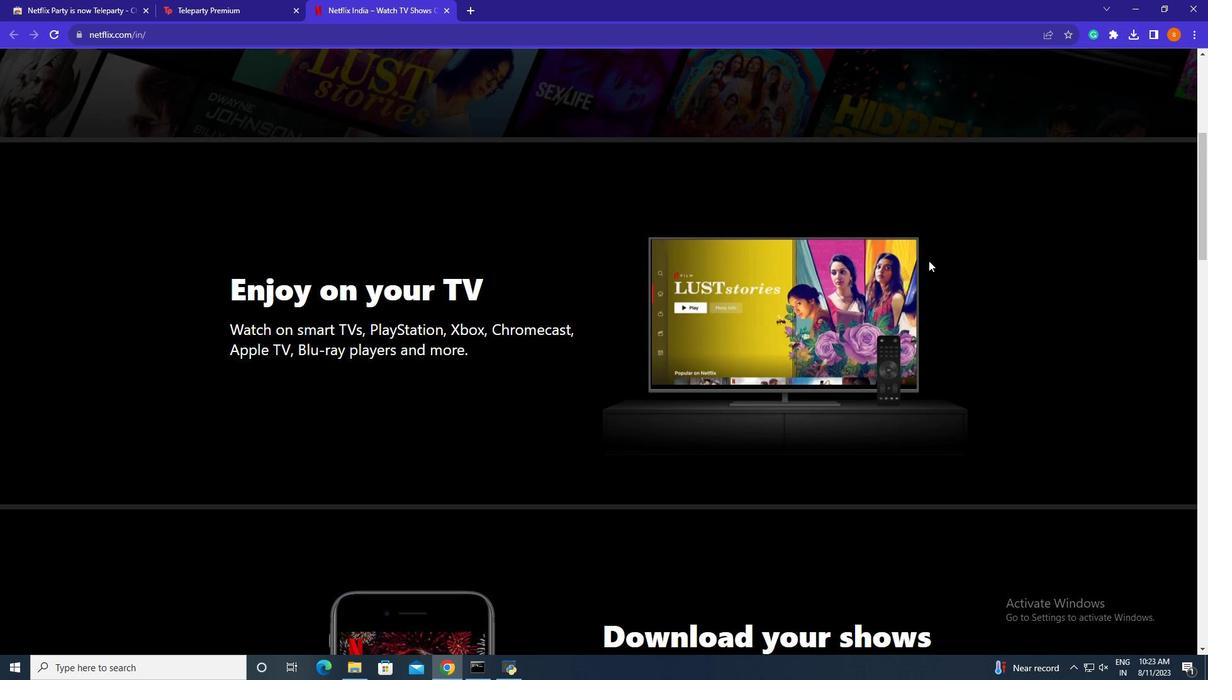 
Action: Mouse scrolled (929, 260) with delta (0, 0)
Screenshot: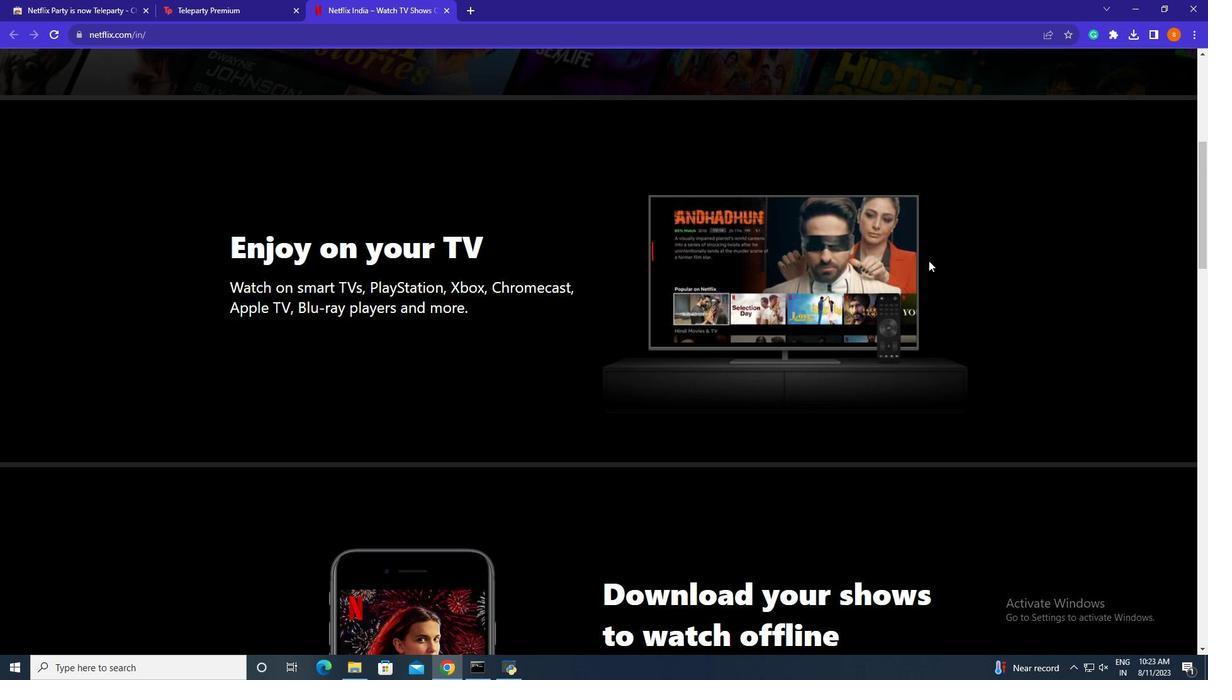 
Action: Mouse scrolled (929, 260) with delta (0, 0)
Screenshot: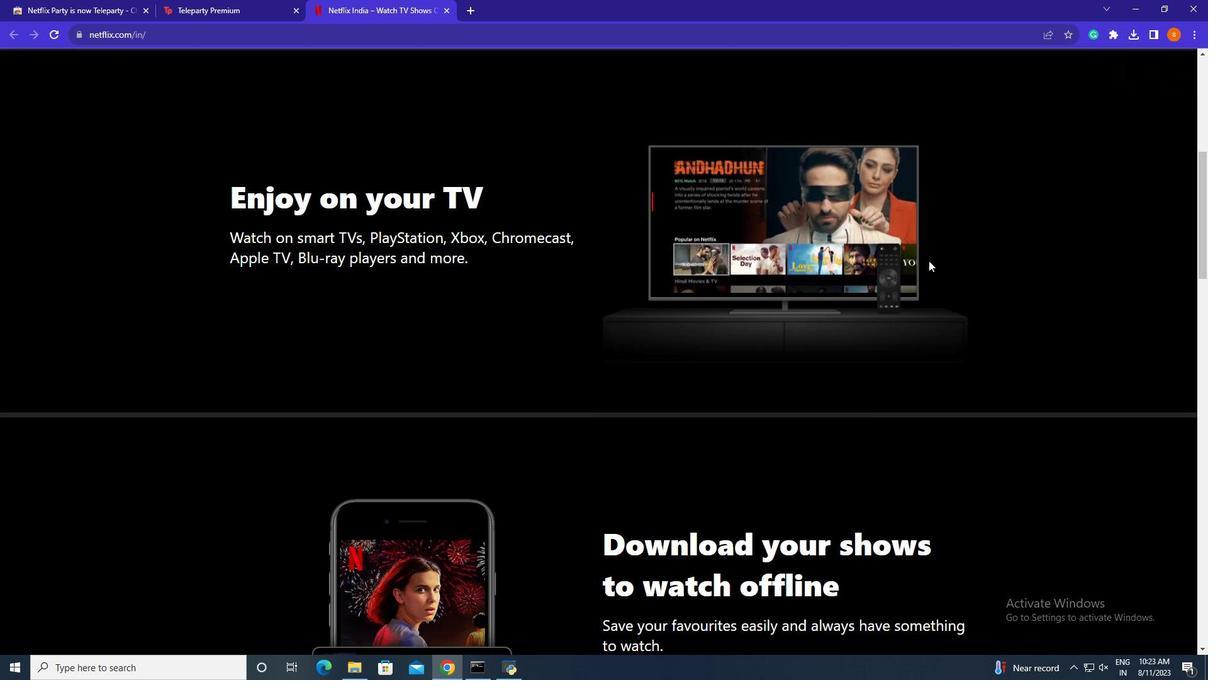 
Action: Mouse scrolled (929, 260) with delta (0, 0)
Screenshot: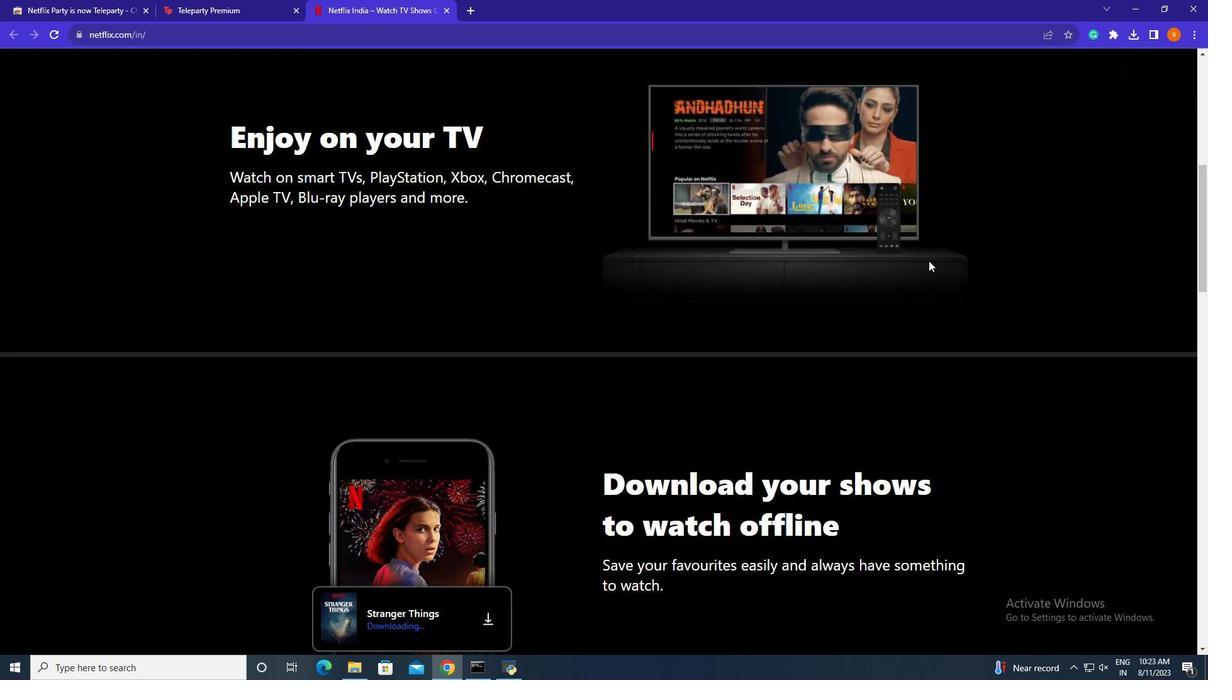 
Action: Mouse scrolled (929, 260) with delta (0, 0)
Screenshot: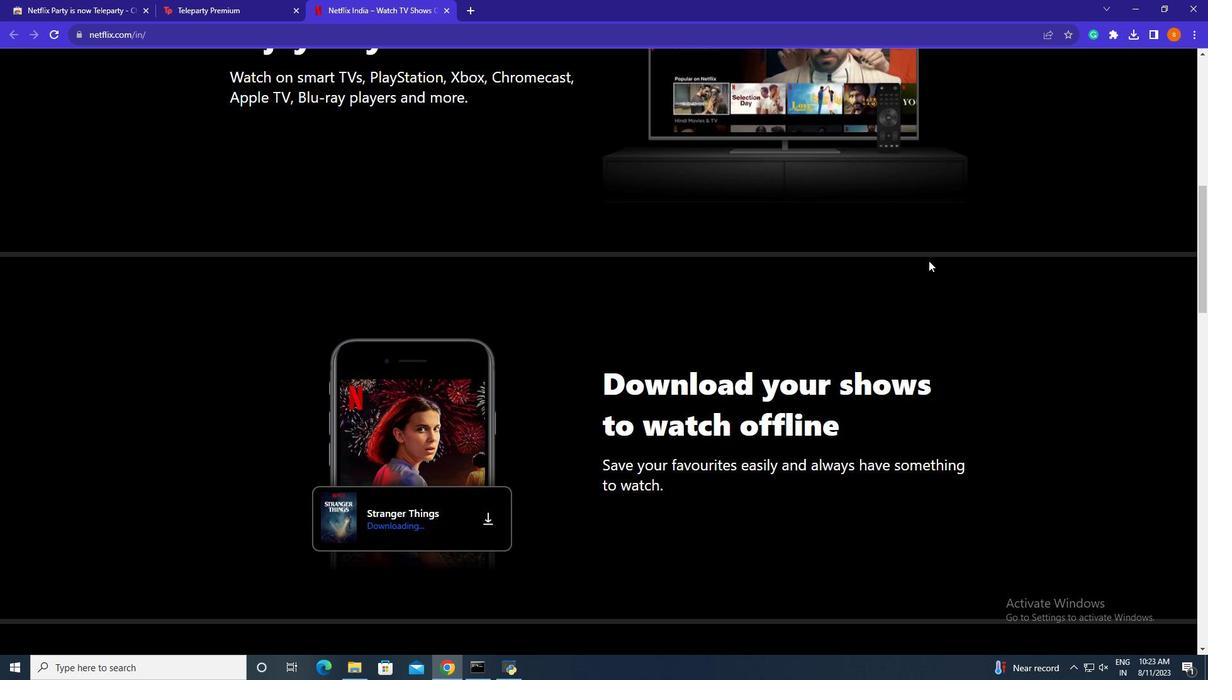 
Action: Mouse scrolled (929, 260) with delta (0, 0)
Screenshot: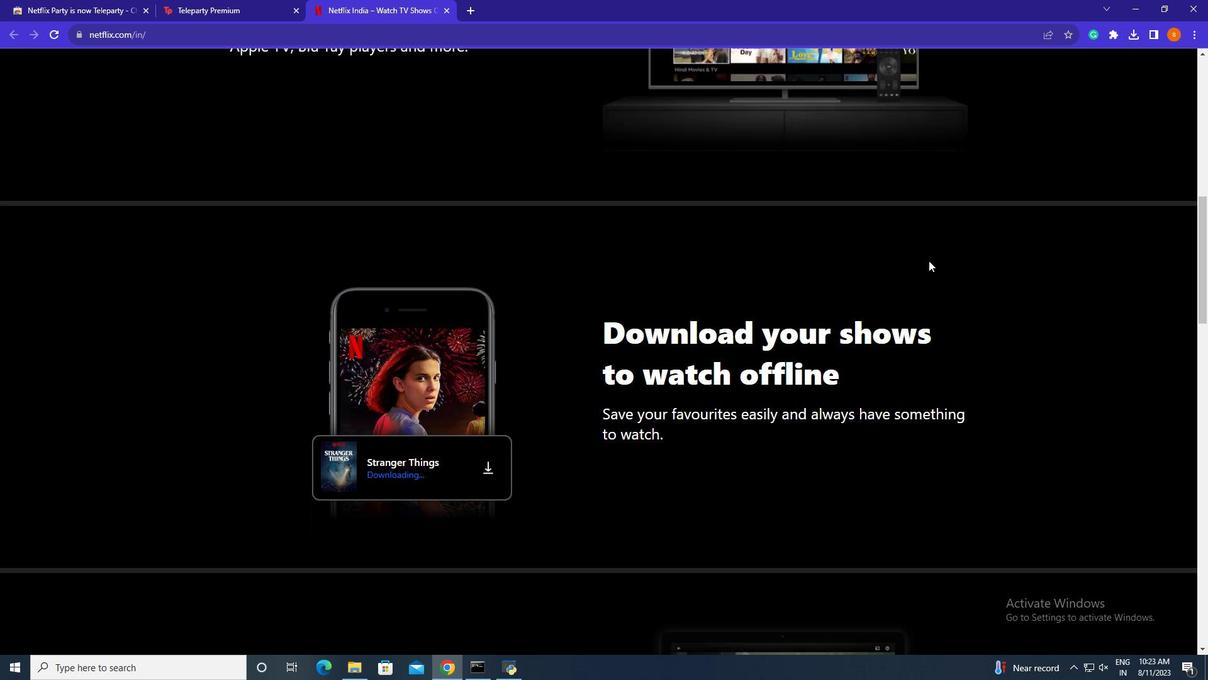 
Action: Mouse scrolled (929, 260) with delta (0, 0)
Screenshot: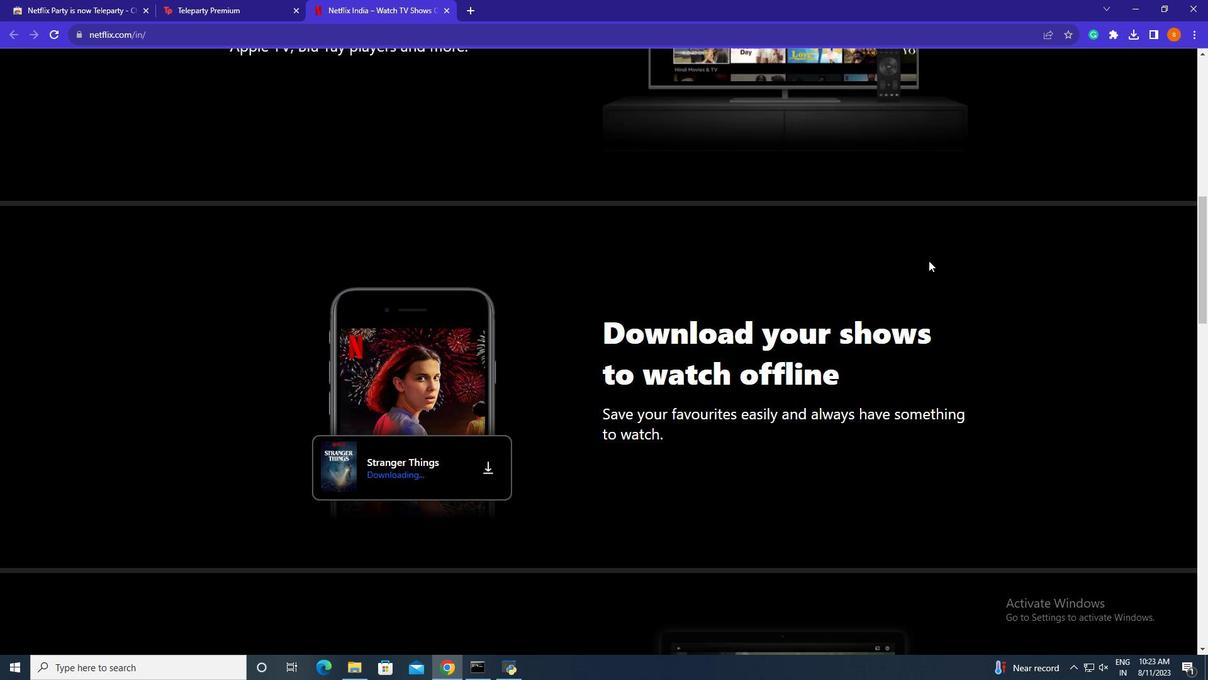 
Action: Mouse scrolled (929, 260) with delta (0, 0)
Screenshot: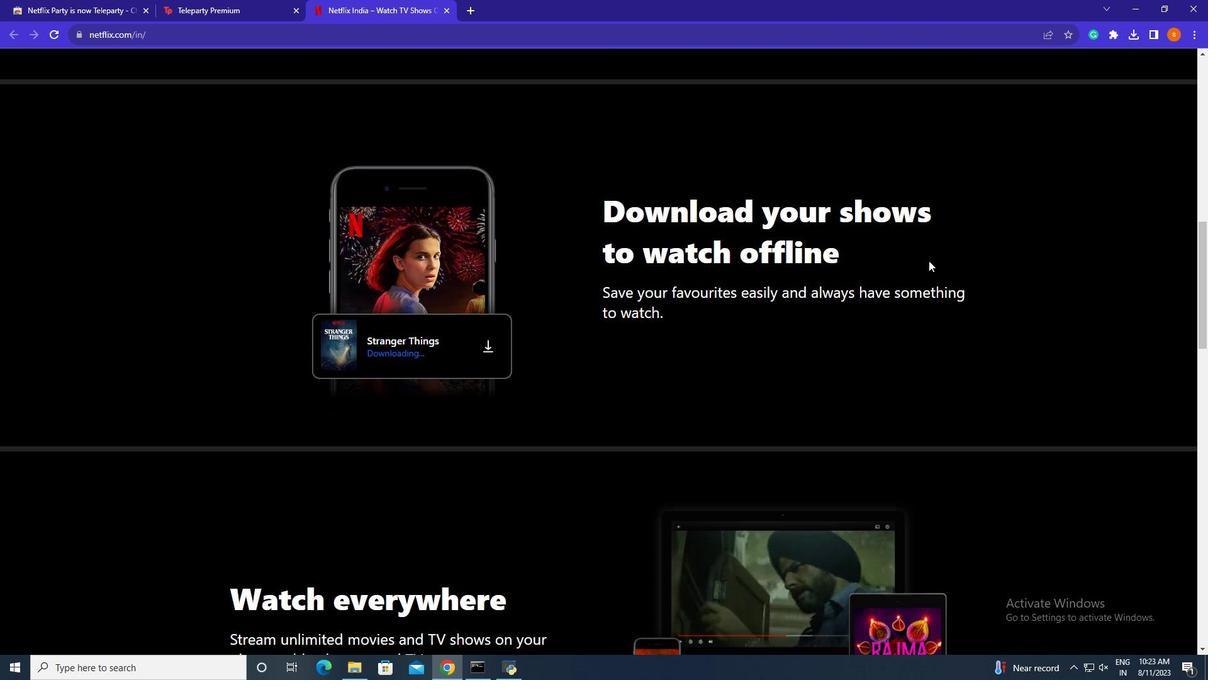 
Action: Mouse scrolled (929, 260) with delta (0, 0)
Screenshot: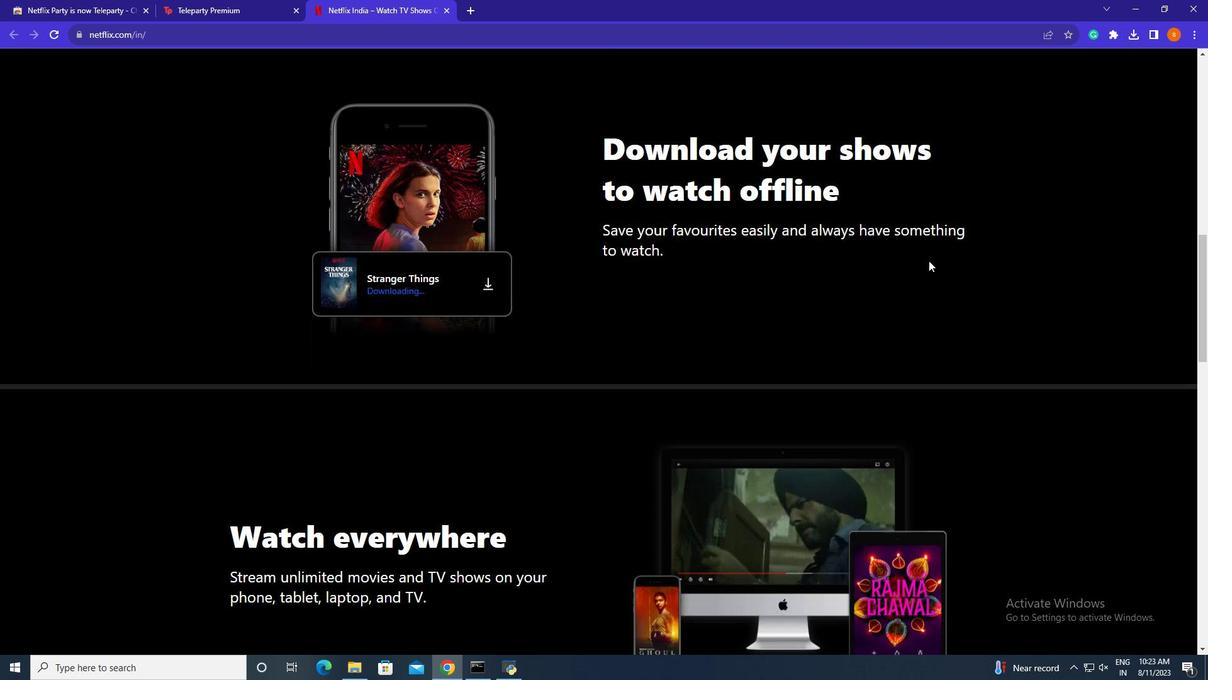 
Action: Mouse scrolled (929, 260) with delta (0, 0)
Screenshot: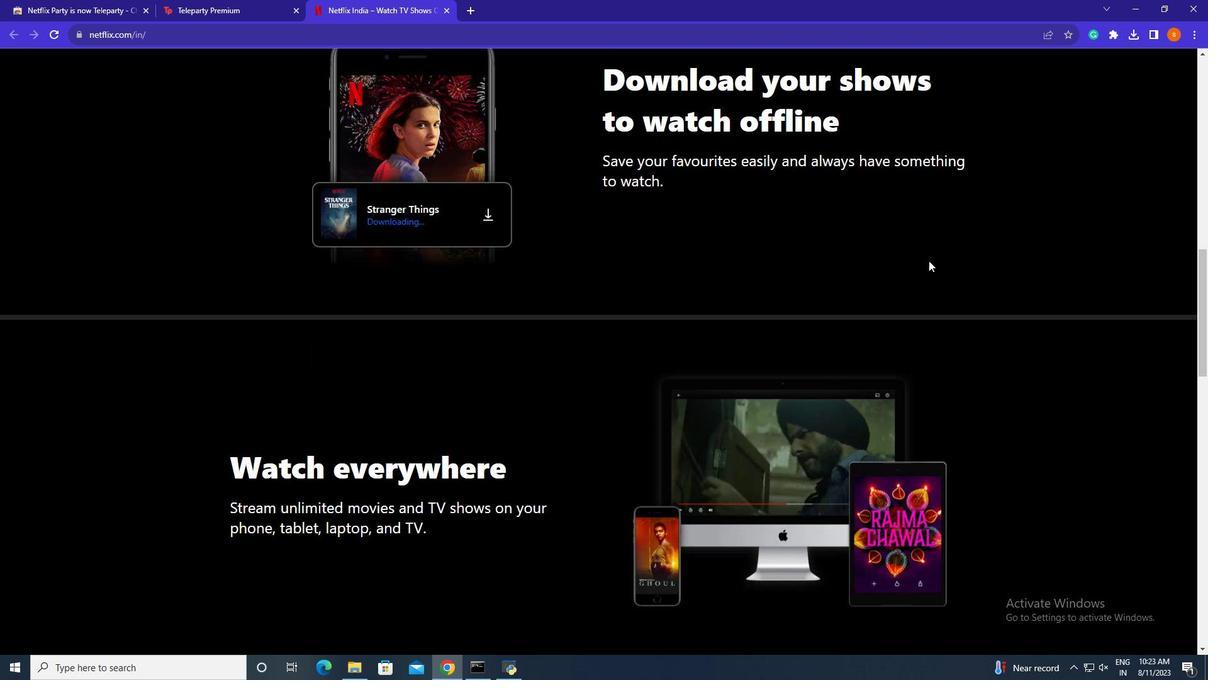 
Action: Mouse scrolled (929, 260) with delta (0, 0)
Screenshot: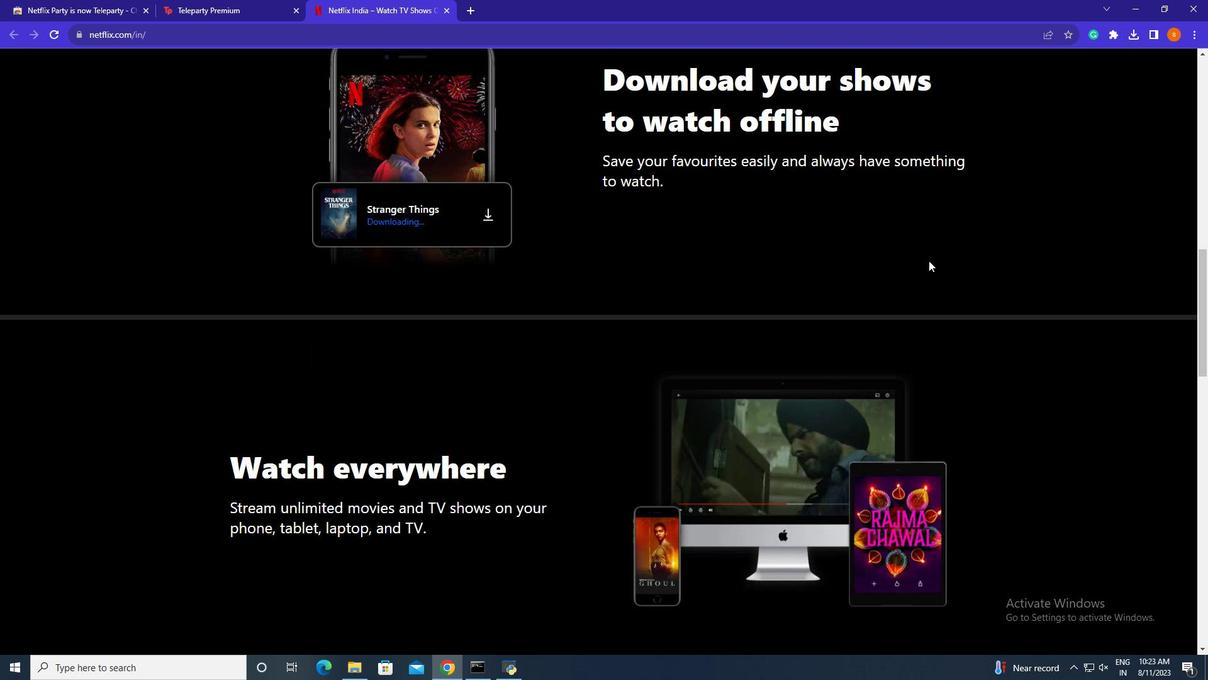 
Action: Mouse scrolled (929, 260) with delta (0, 0)
Screenshot: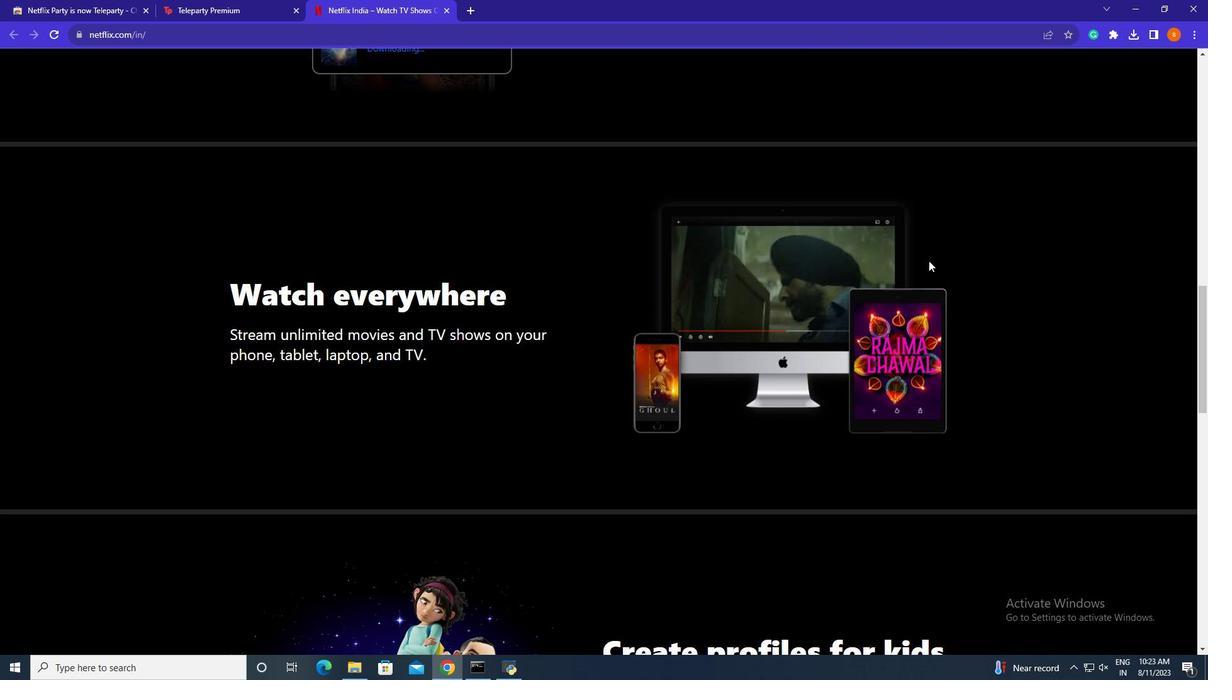 
Action: Mouse scrolled (929, 260) with delta (0, 0)
Screenshot: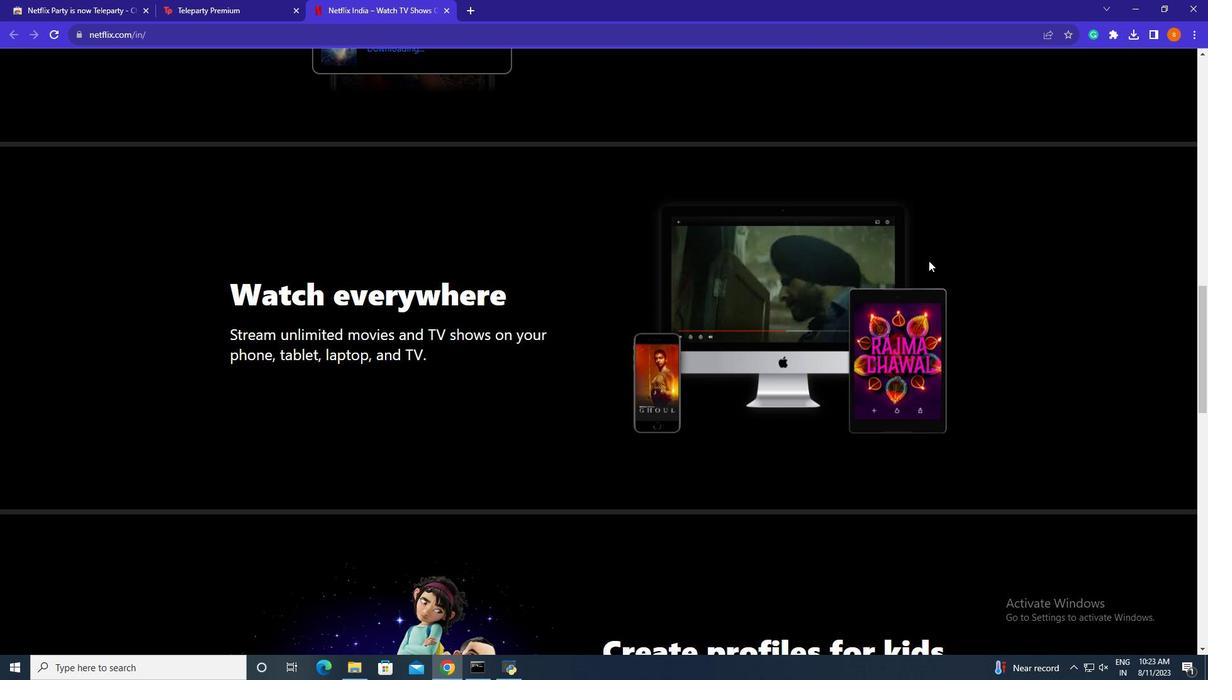 
Action: Mouse scrolled (929, 260) with delta (0, 0)
Screenshot: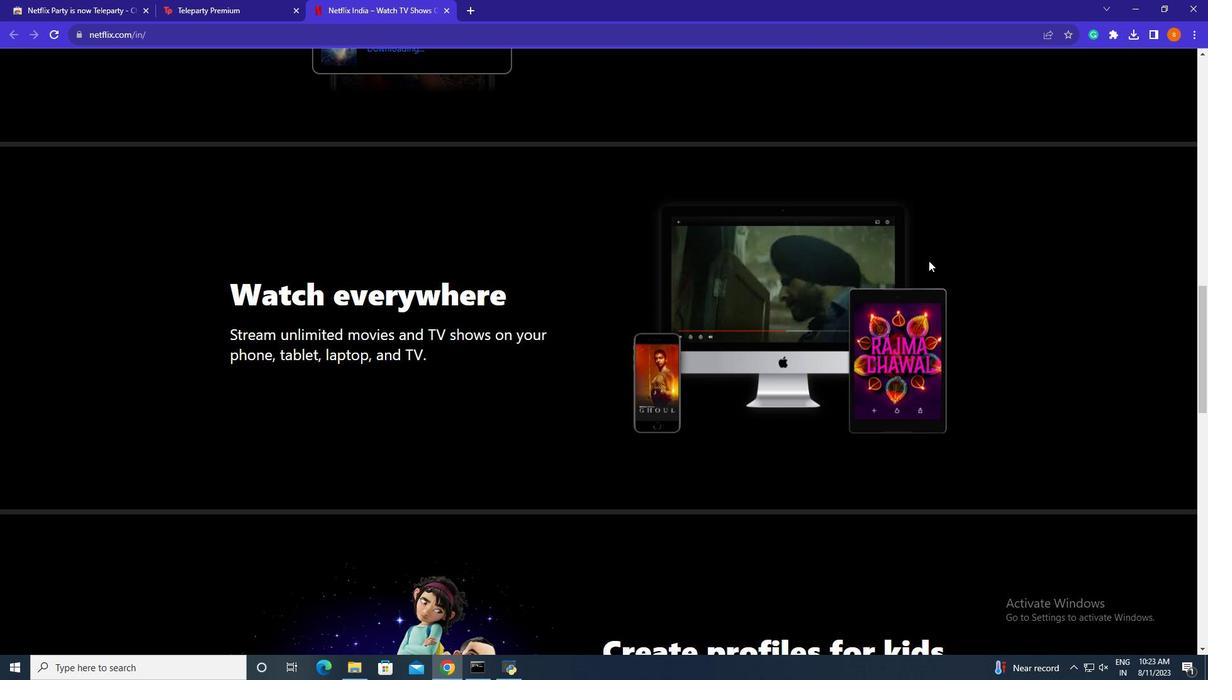 
Action: Mouse scrolled (929, 260) with delta (0, 0)
Screenshot: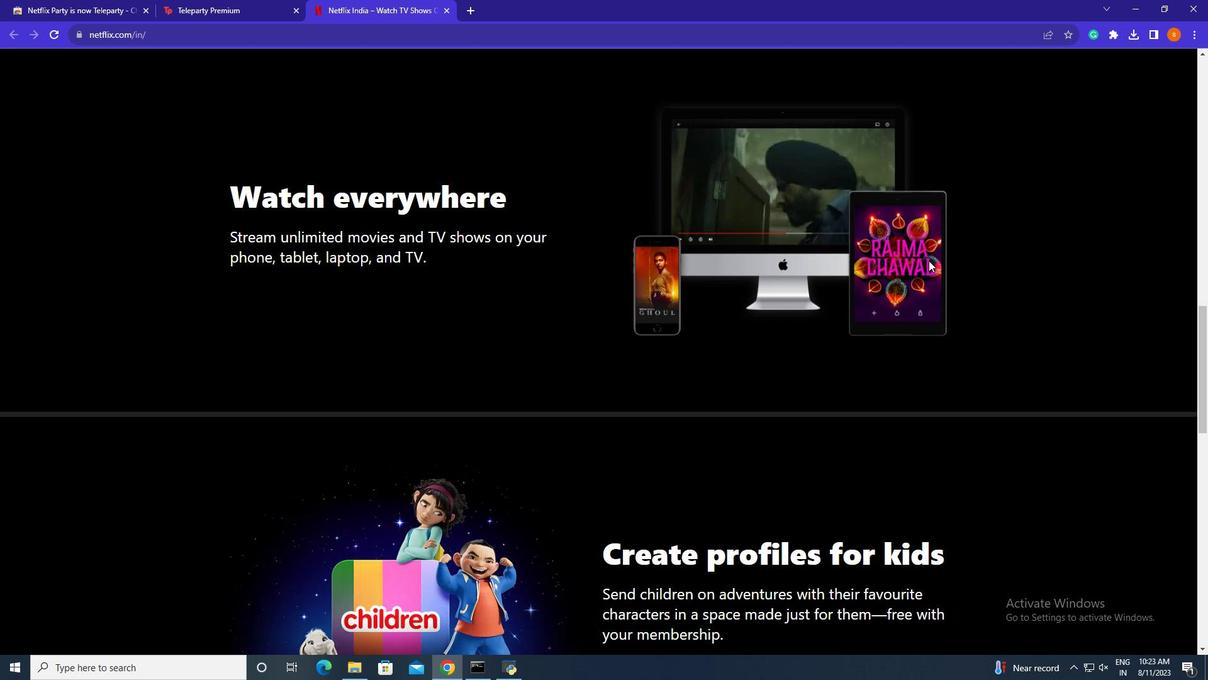 
Action: Mouse scrolled (929, 260) with delta (0, 0)
Screenshot: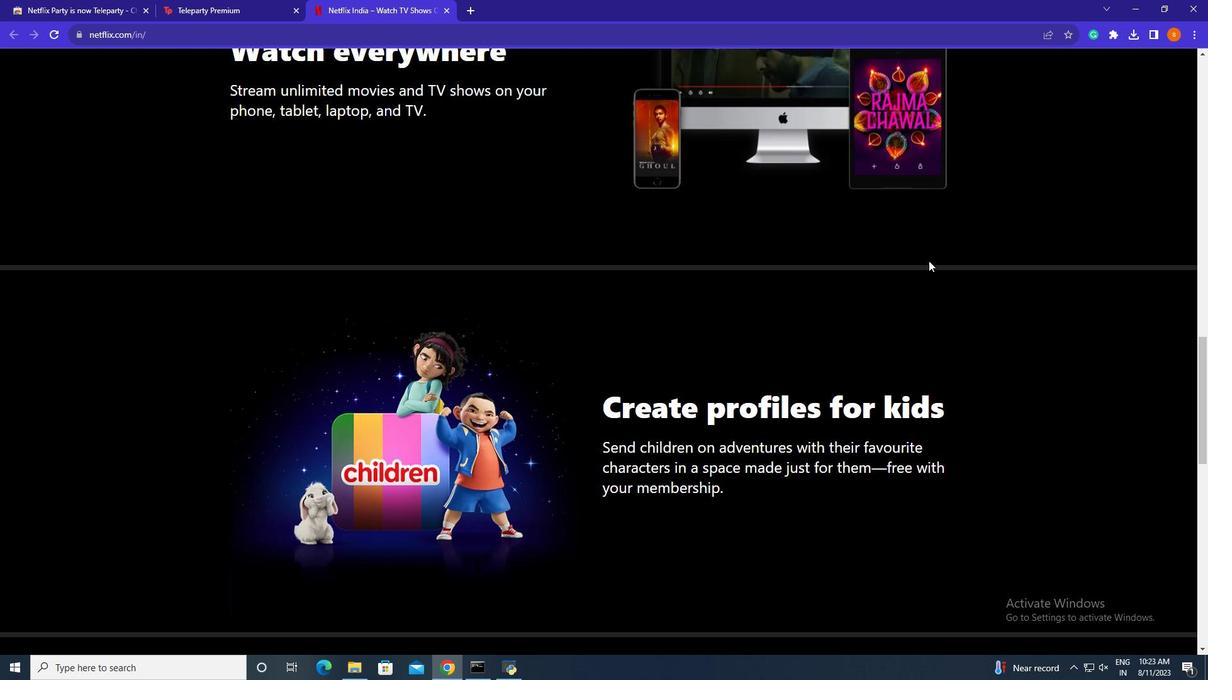 
Action: Mouse scrolled (929, 260) with delta (0, 0)
Screenshot: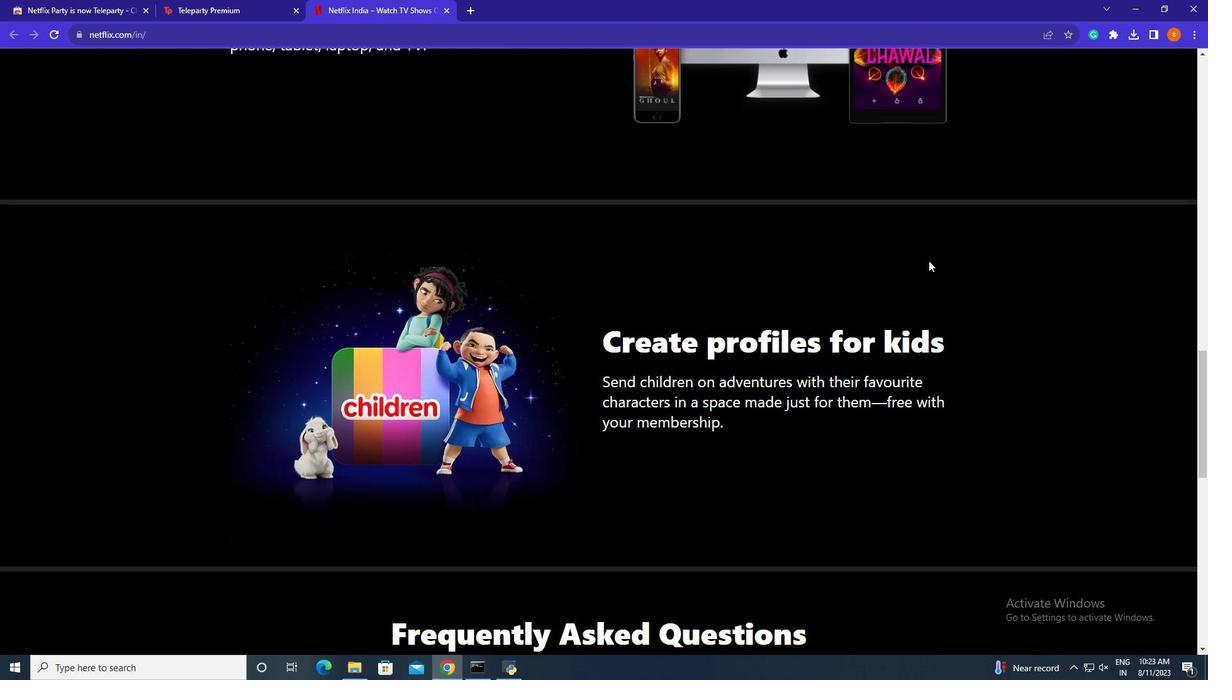 
Action: Mouse scrolled (929, 260) with delta (0, 0)
Screenshot: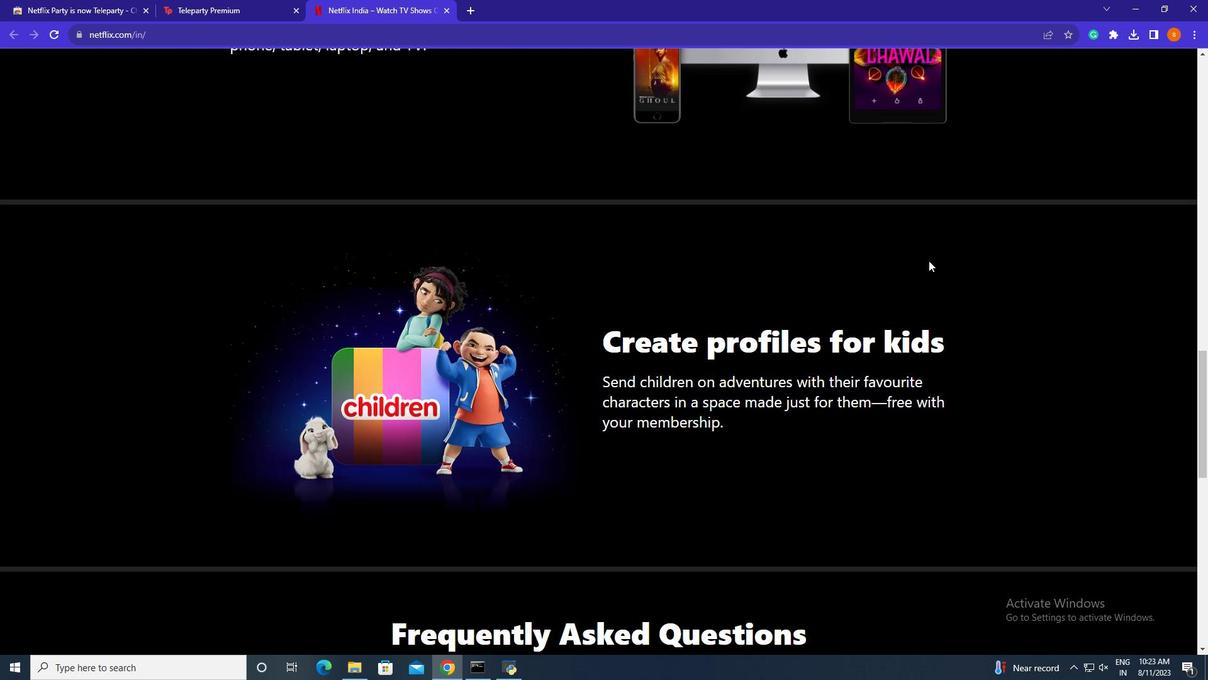 
Action: Mouse scrolled (929, 260) with delta (0, 0)
Screenshot: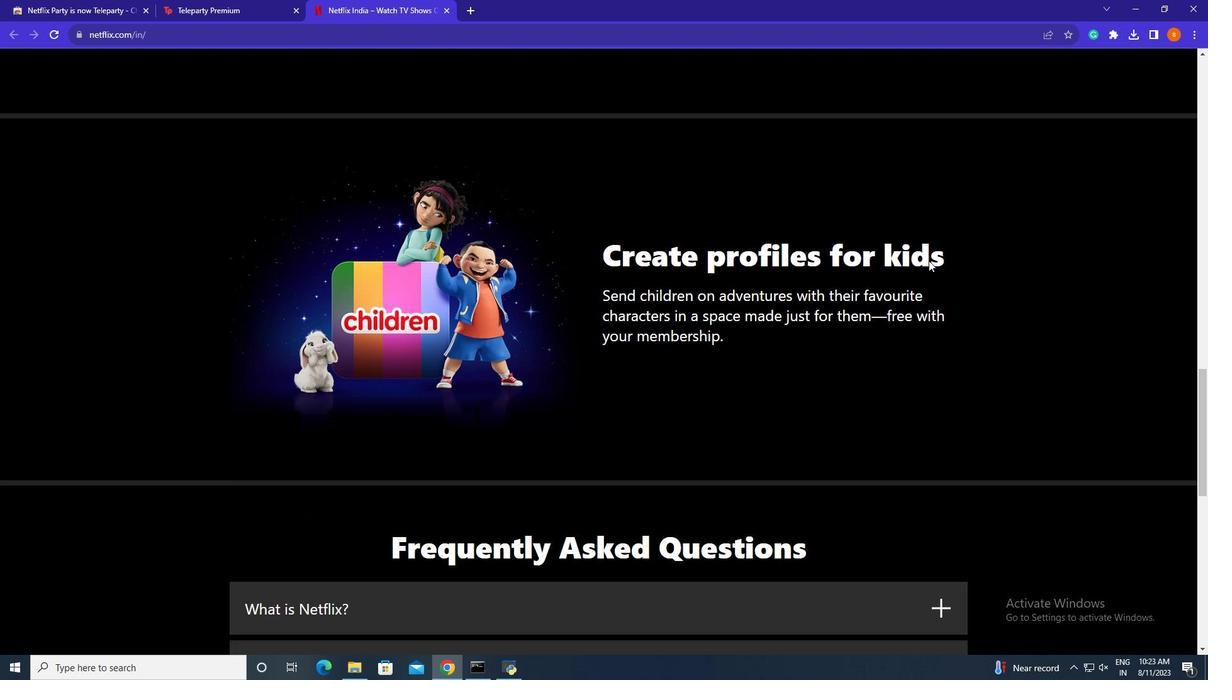 
Action: Mouse scrolled (929, 260) with delta (0, 0)
Screenshot: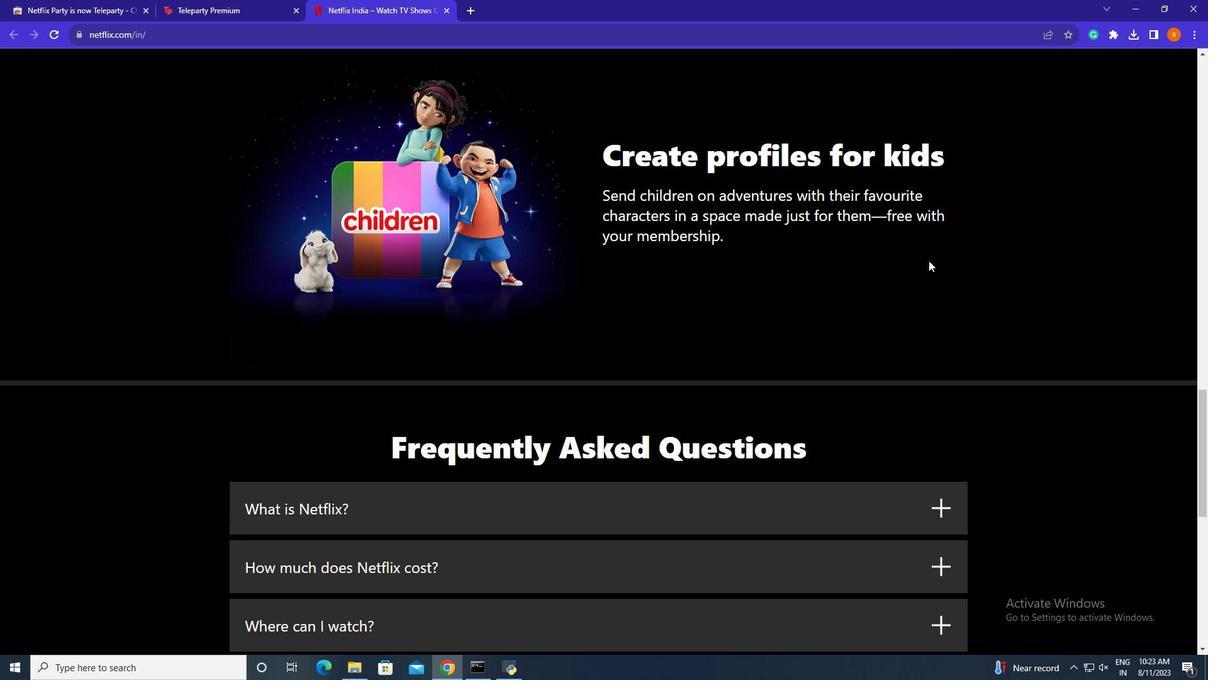 
Action: Mouse scrolled (929, 260) with delta (0, 0)
Screenshot: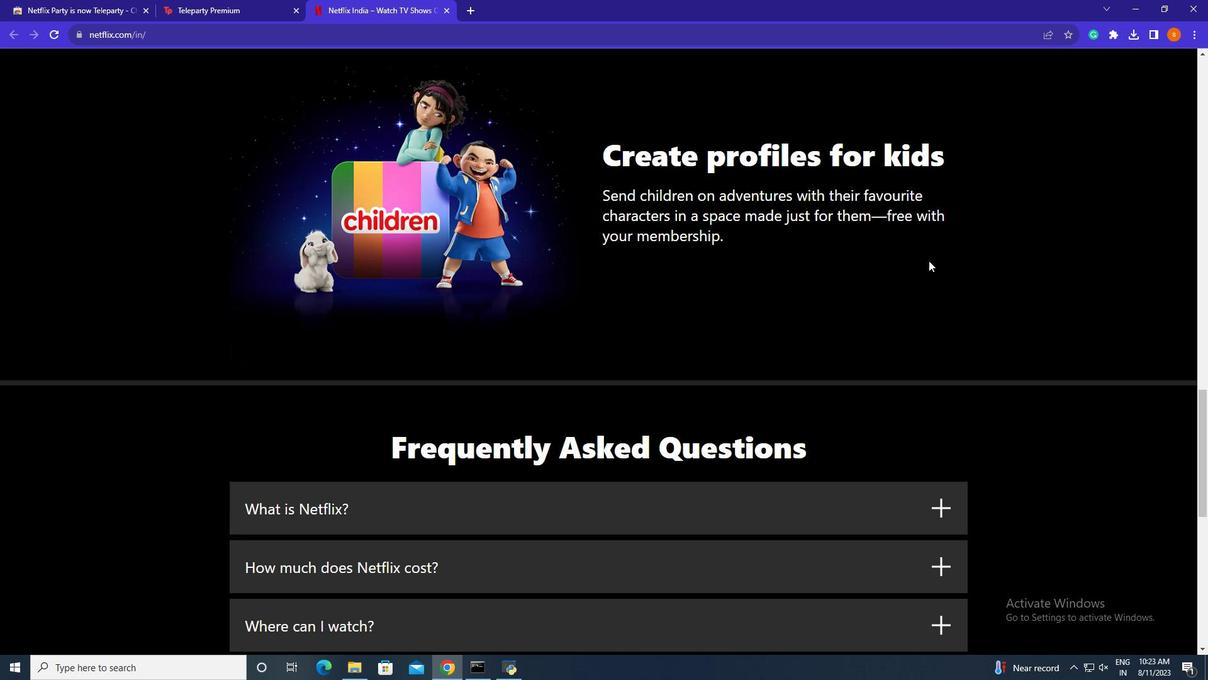 
Action: Mouse scrolled (929, 260) with delta (0, 0)
Screenshot: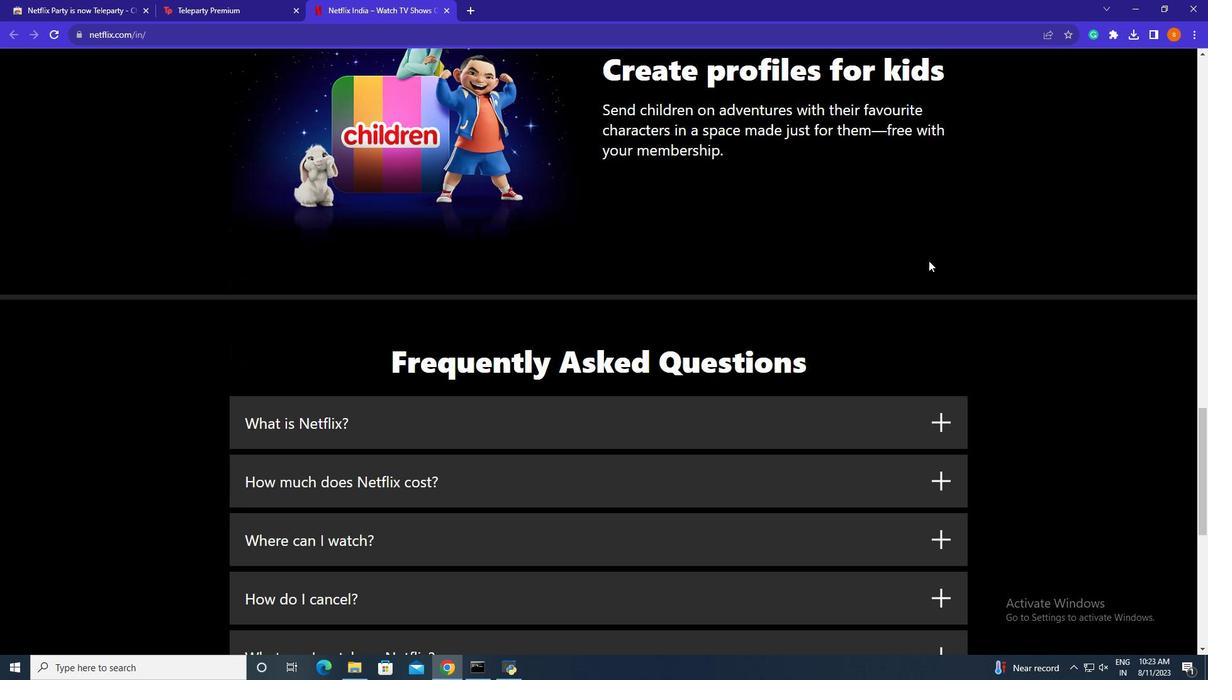 
Action: Mouse scrolled (929, 260) with delta (0, 0)
Screenshot: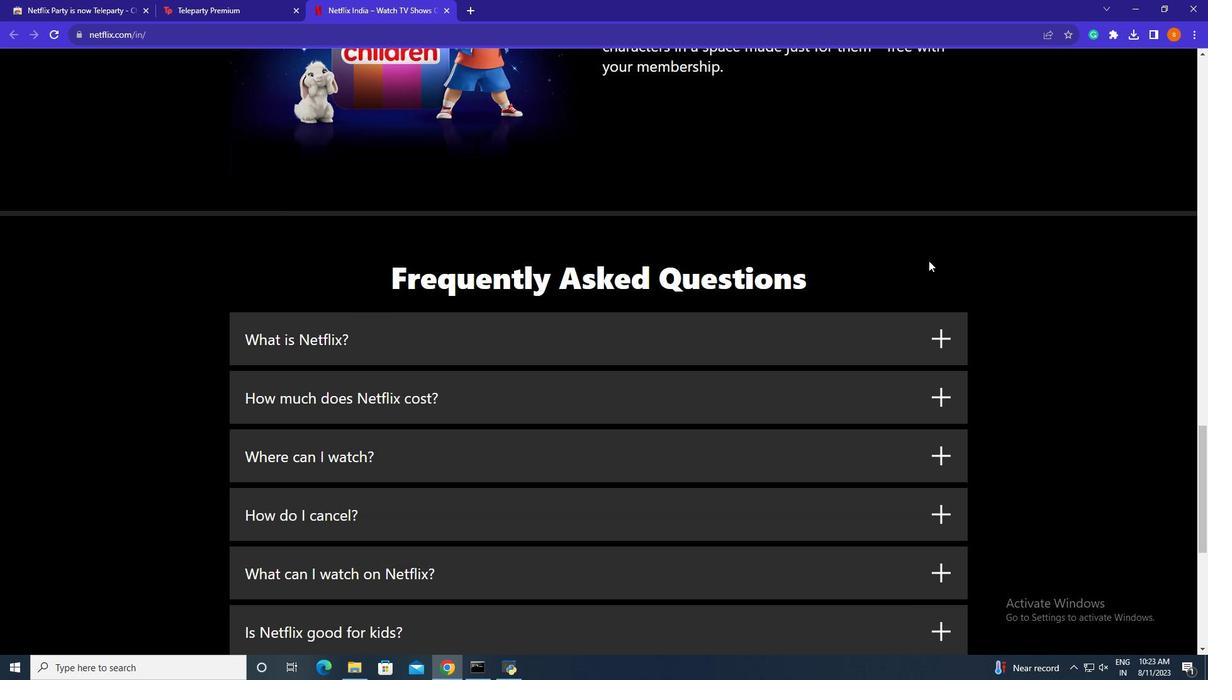 
Action: Mouse scrolled (929, 260) with delta (0, 0)
Screenshot: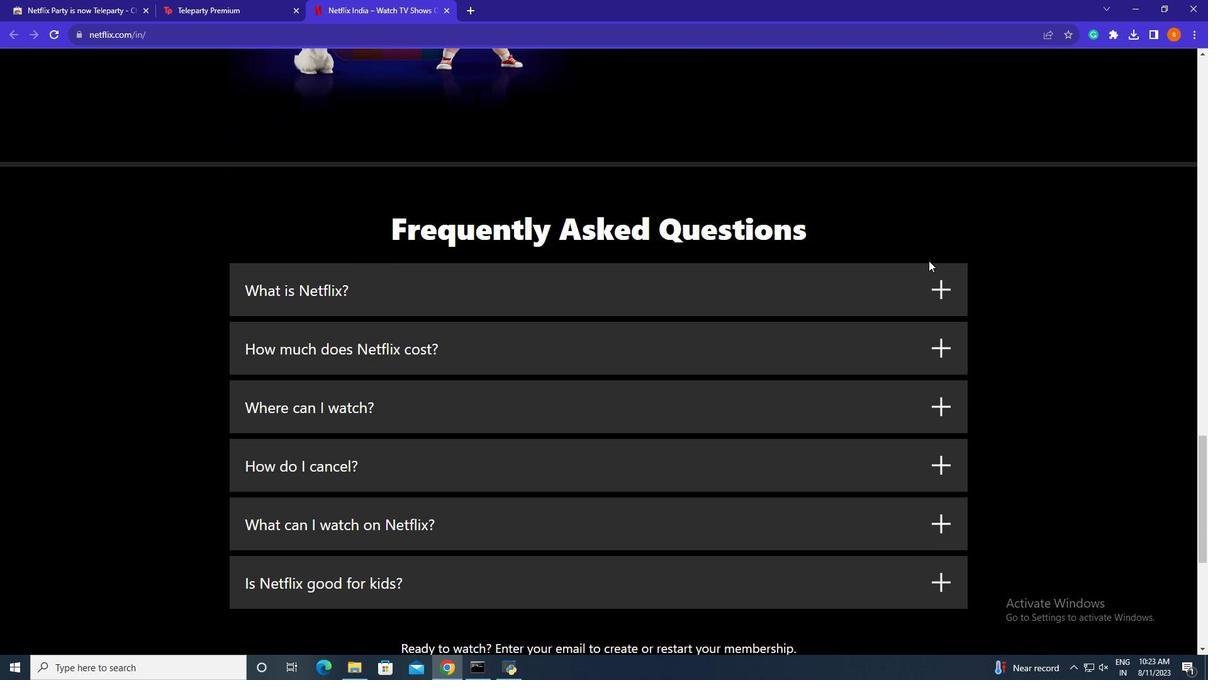 
Action: Mouse scrolled (929, 260) with delta (0, 0)
Screenshot: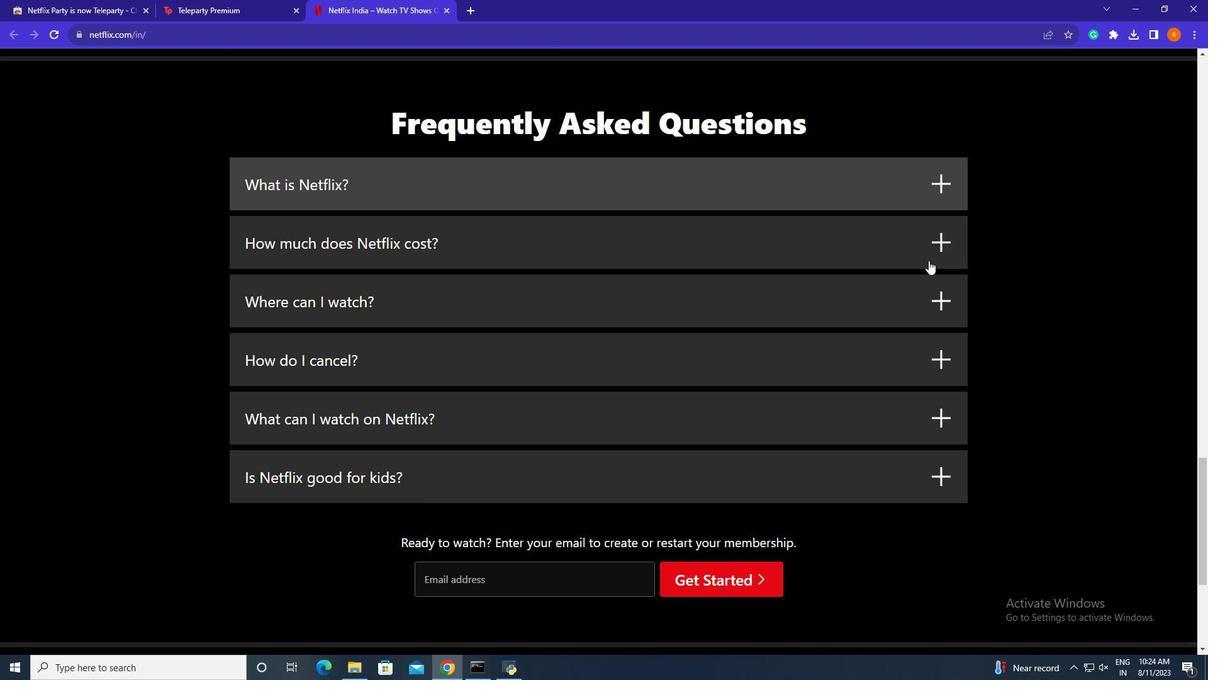 
Action: Mouse scrolled (929, 260) with delta (0, 0)
Screenshot: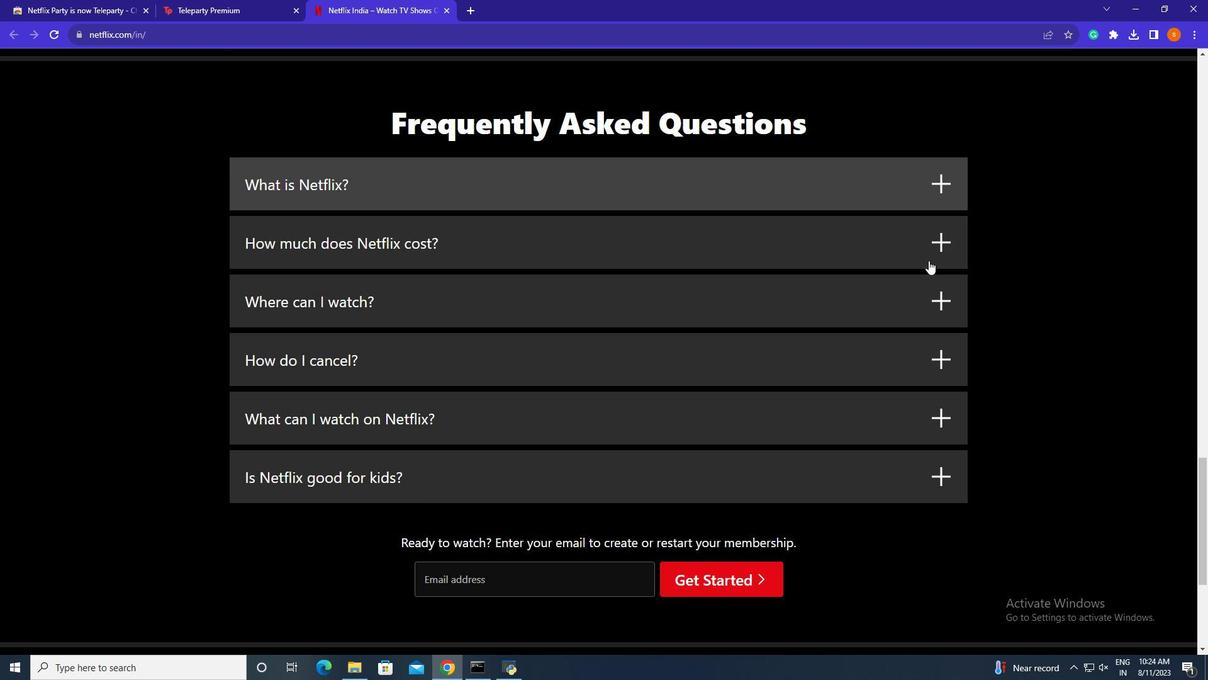 
Action: Mouse scrolled (929, 260) with delta (0, 0)
Screenshot: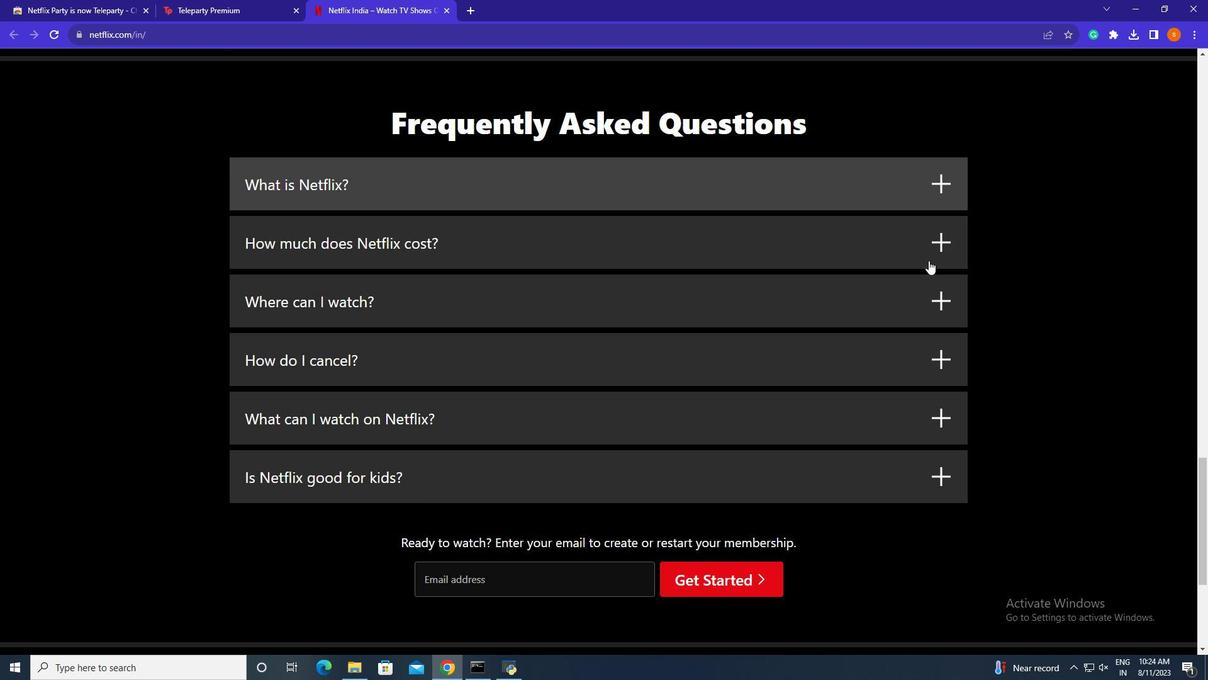 
Action: Mouse scrolled (929, 260) with delta (0, 0)
Screenshot: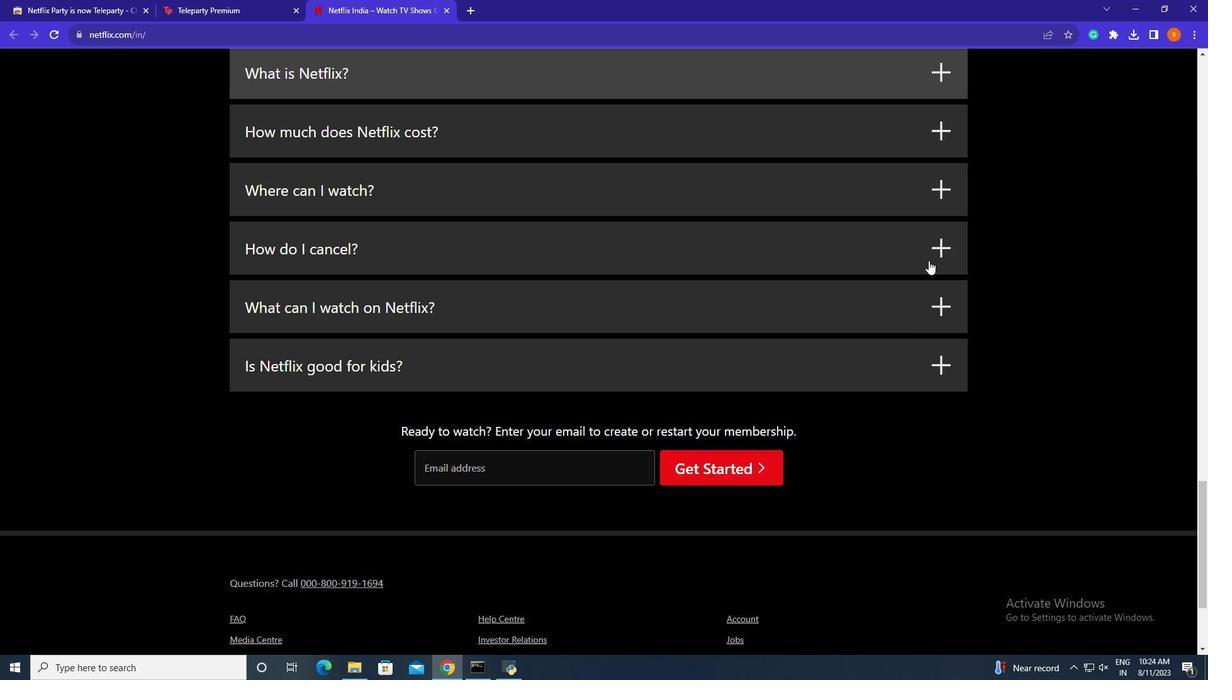 
Action: Mouse scrolled (929, 261) with delta (0, 0)
Screenshot: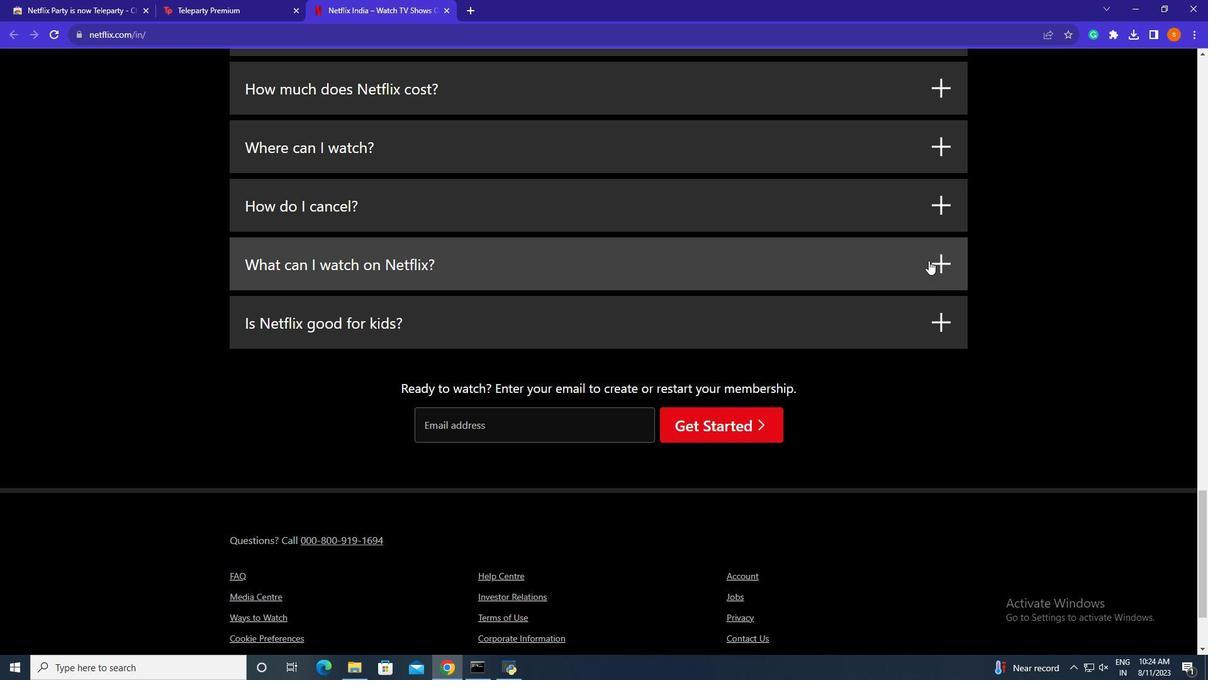 
Action: Mouse scrolled (929, 261) with delta (0, 0)
Screenshot: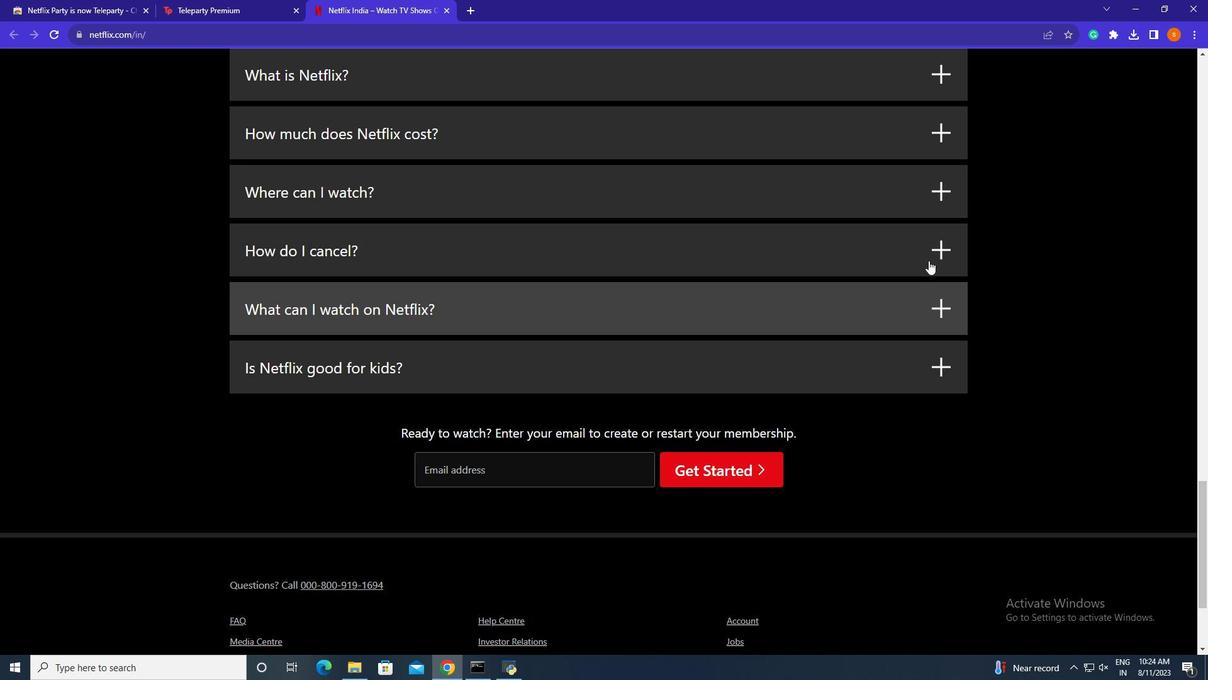 
Action: Mouse scrolled (929, 261) with delta (0, 0)
Screenshot: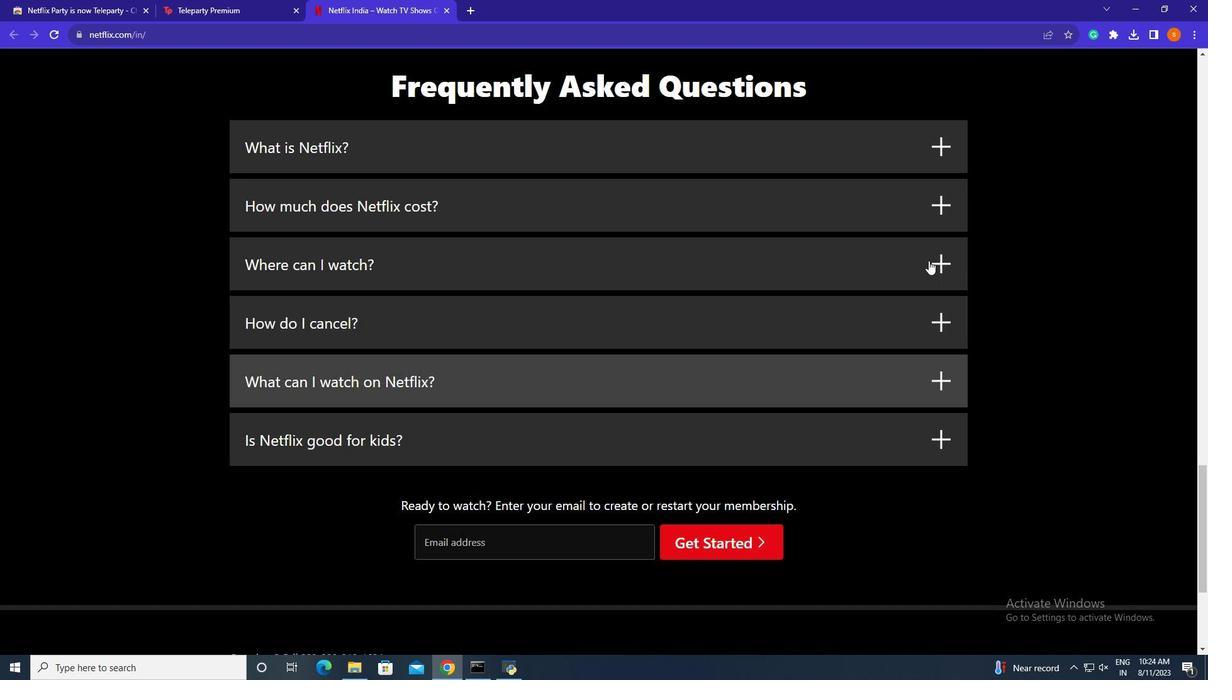 
Action: Mouse scrolled (929, 261) with delta (0, 0)
Screenshot: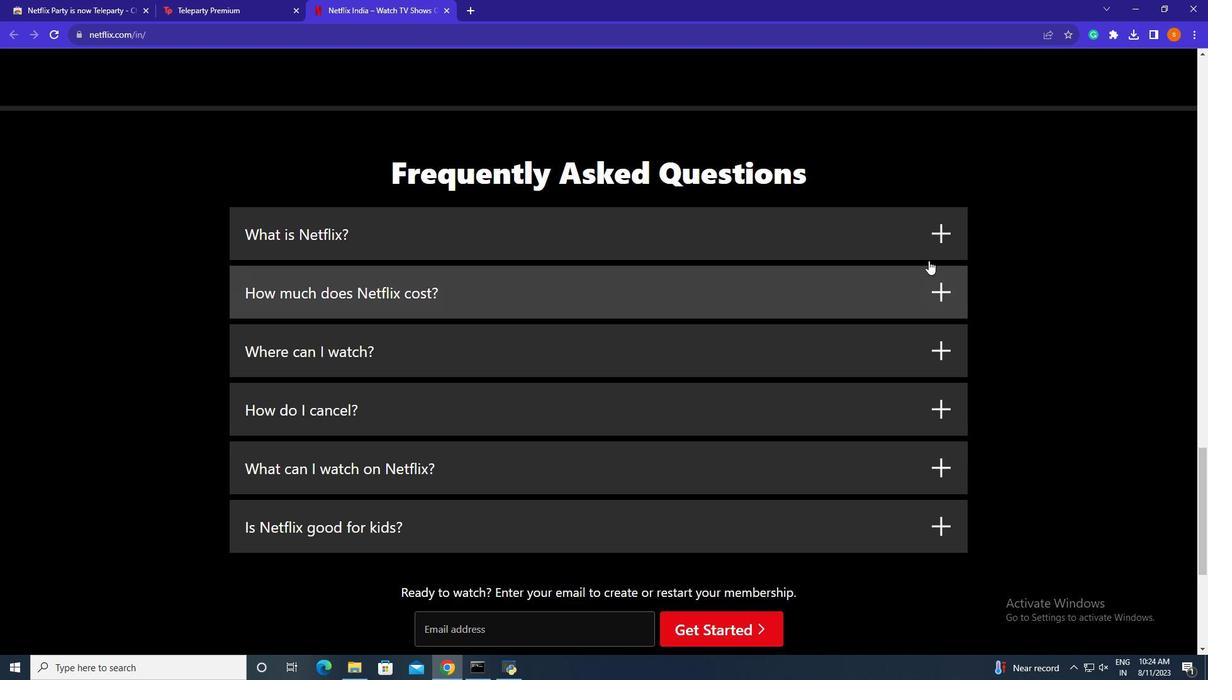
Action: Mouse scrolled (929, 261) with delta (0, 0)
Screenshot: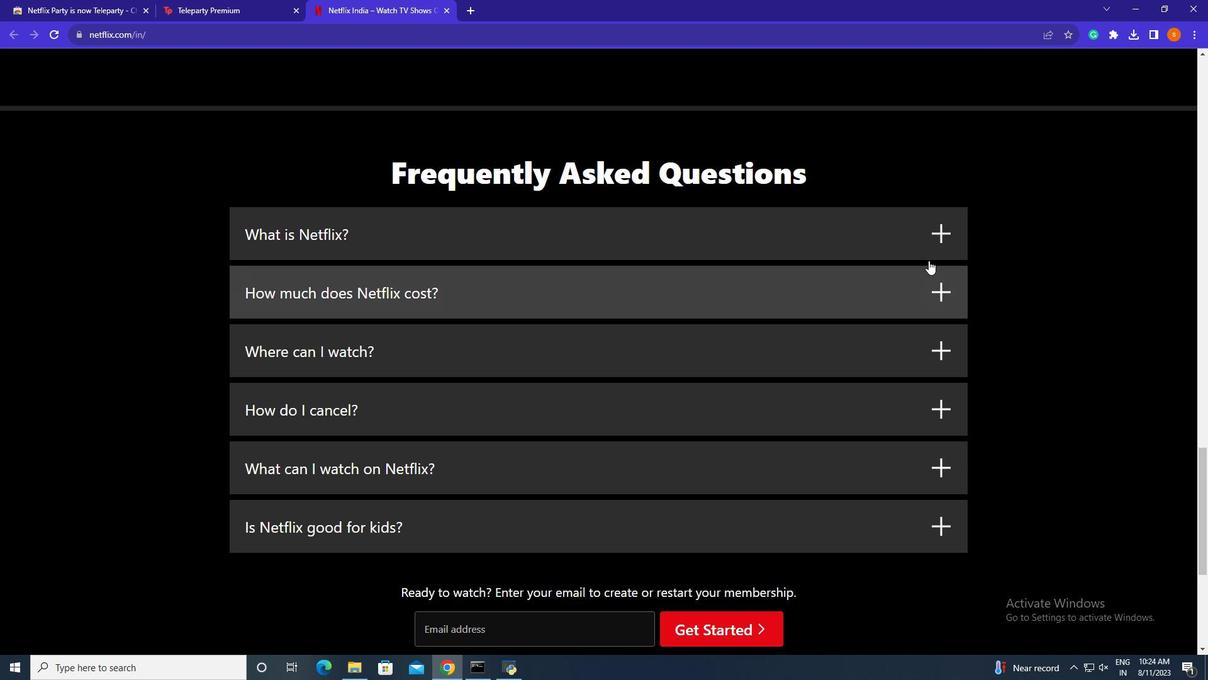 
Action: Mouse scrolled (929, 261) with delta (0, 0)
Screenshot: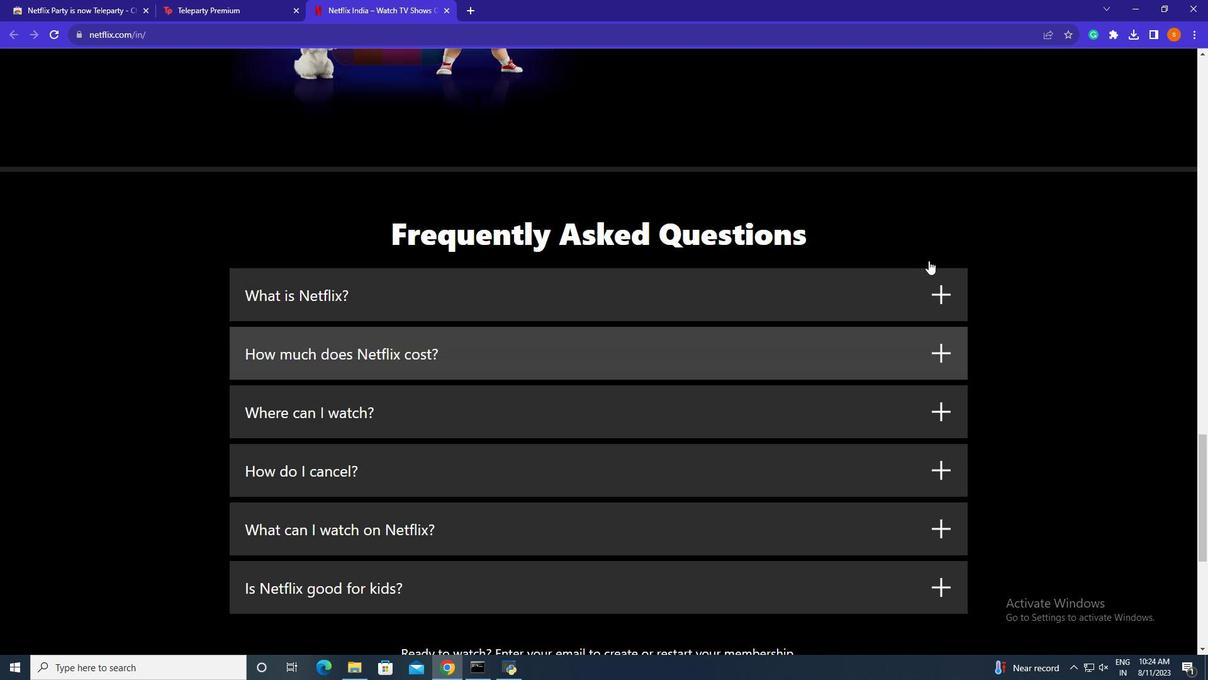 
Action: Mouse scrolled (929, 261) with delta (0, 0)
Screenshot: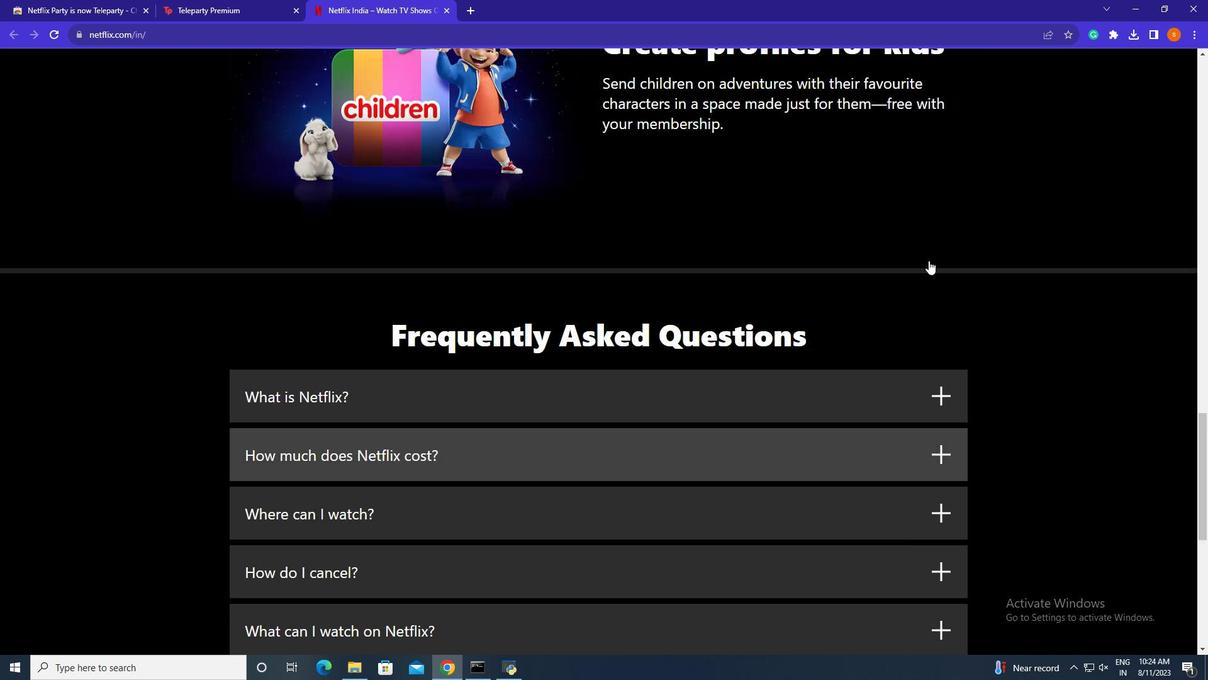 
Action: Mouse scrolled (929, 261) with delta (0, 0)
Screenshot: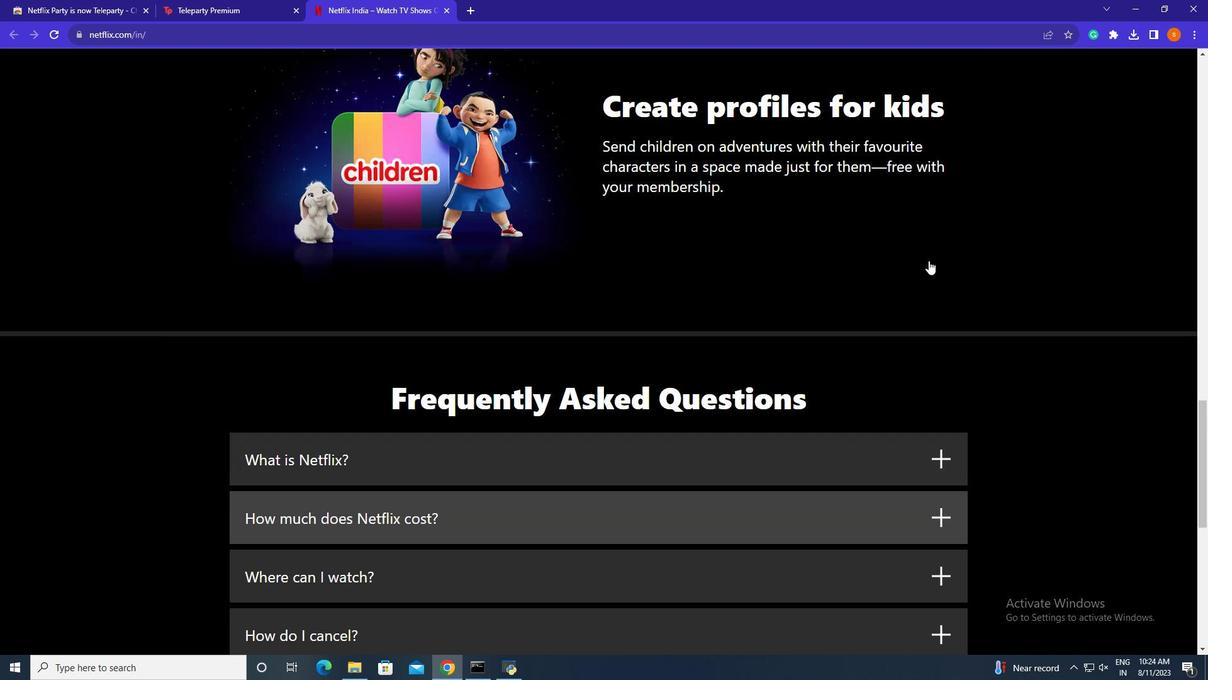 
Action: Mouse scrolled (929, 261) with delta (0, 0)
Screenshot: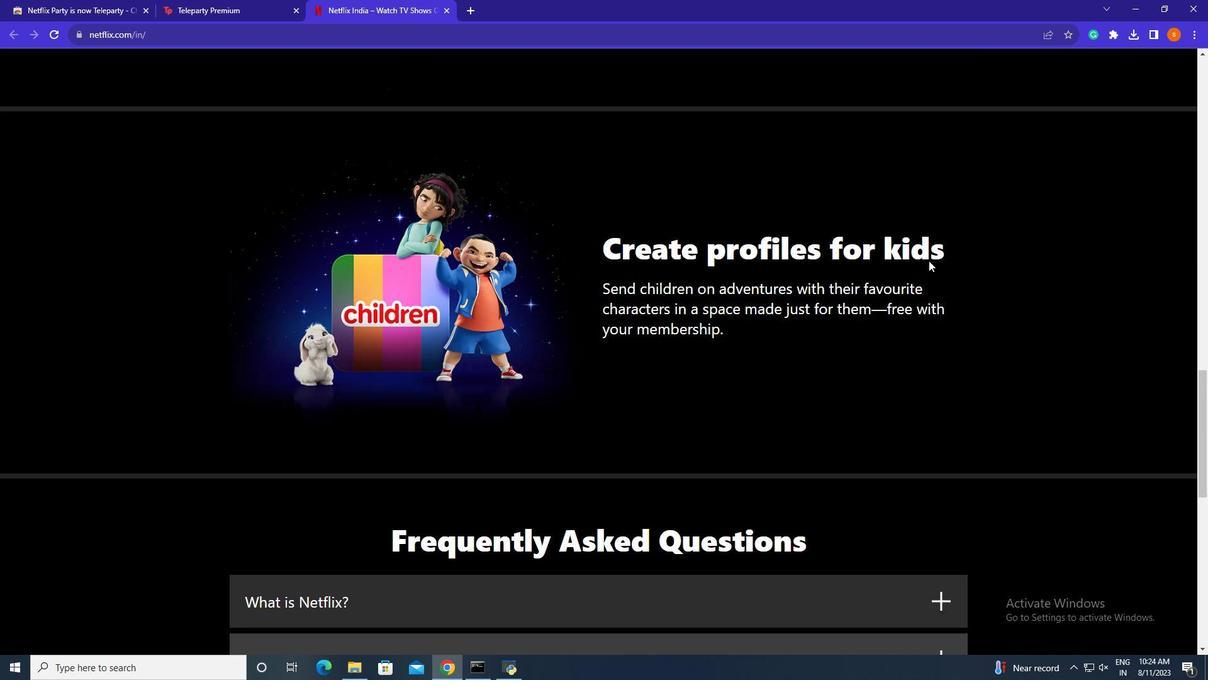 
Action: Mouse scrolled (929, 261) with delta (0, 0)
Screenshot: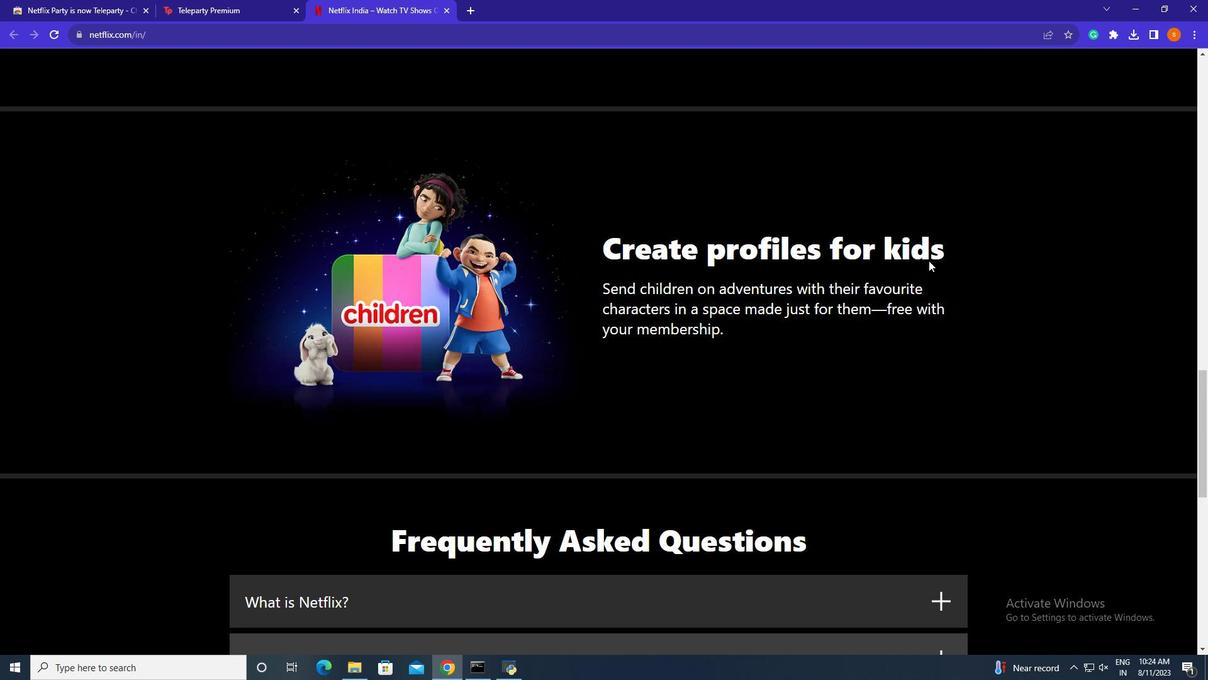 
Action: Mouse scrolled (929, 261) with delta (0, 0)
Screenshot: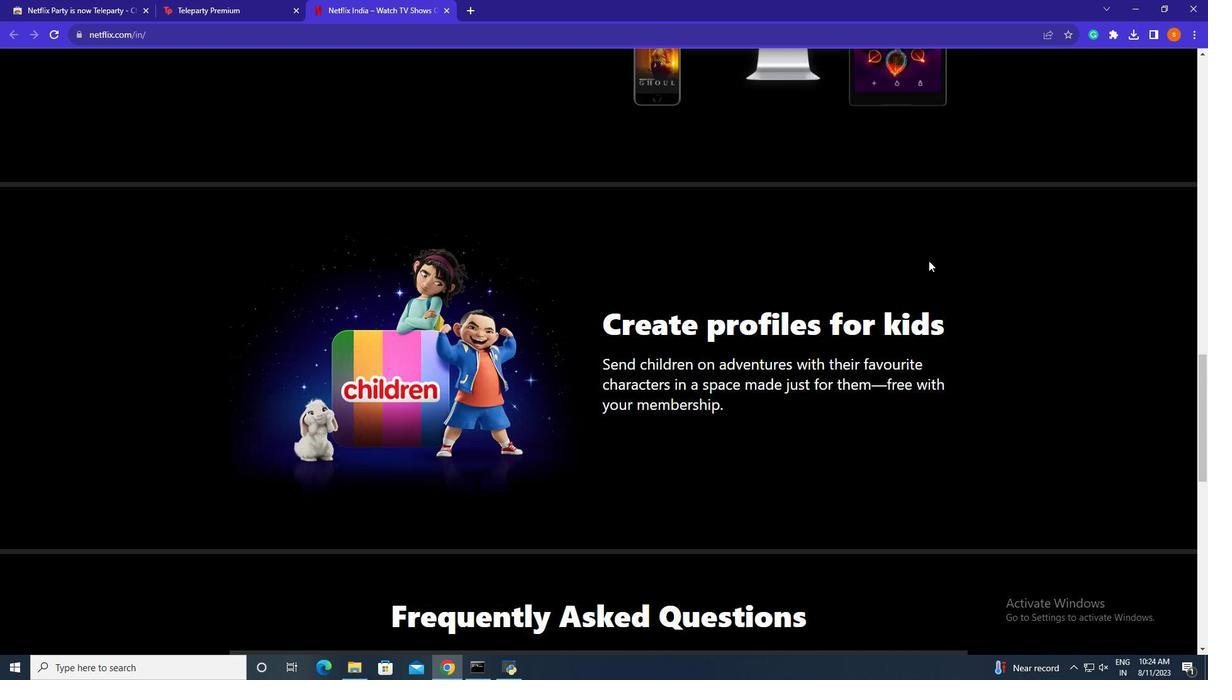 
Action: Mouse scrolled (929, 261) with delta (0, 0)
Screenshot: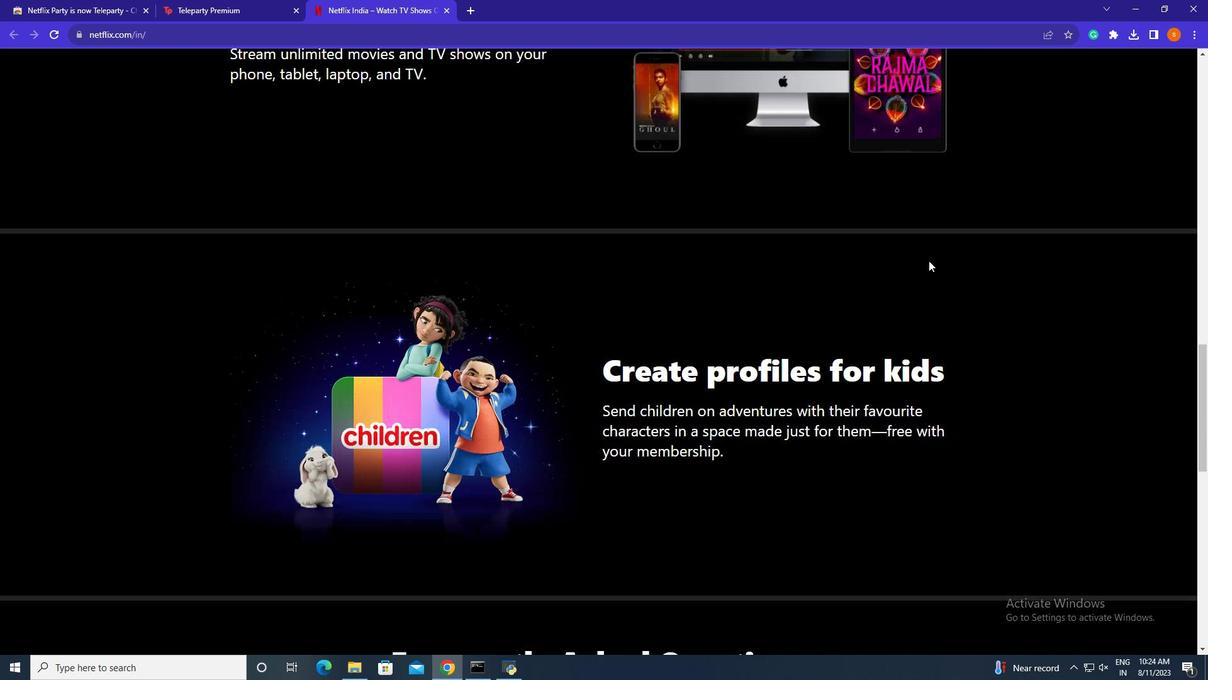 
Action: Mouse scrolled (929, 261) with delta (0, 0)
Screenshot: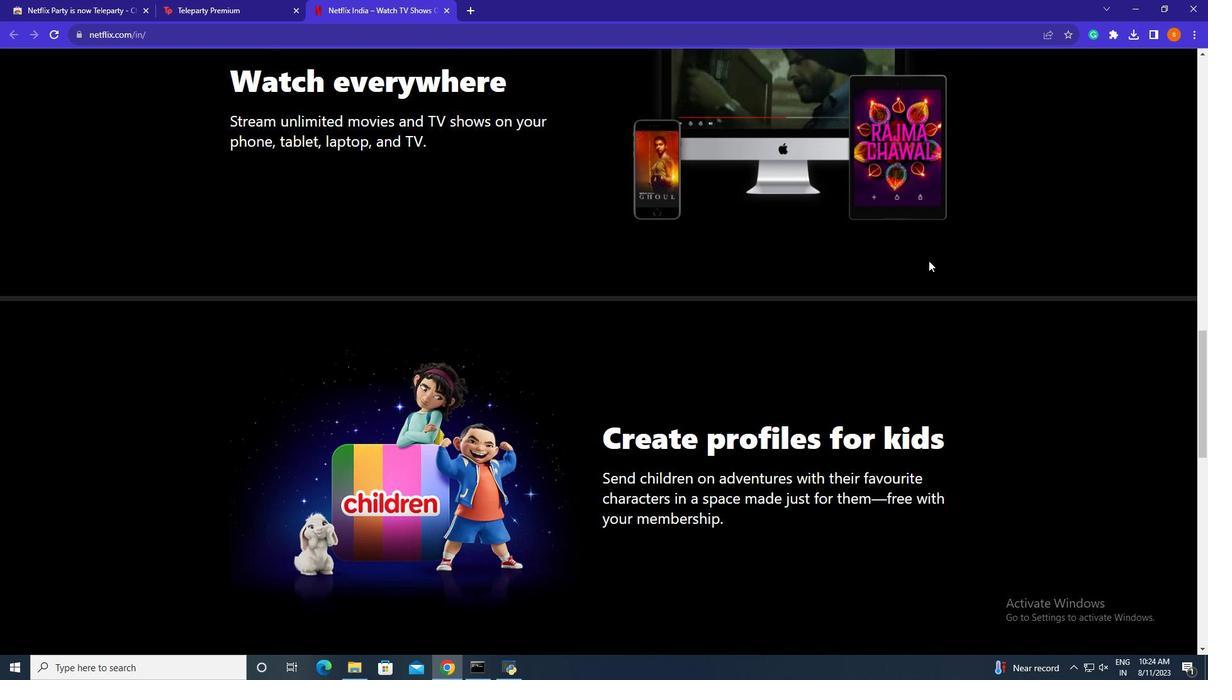 
Action: Mouse scrolled (929, 261) with delta (0, 0)
Screenshot: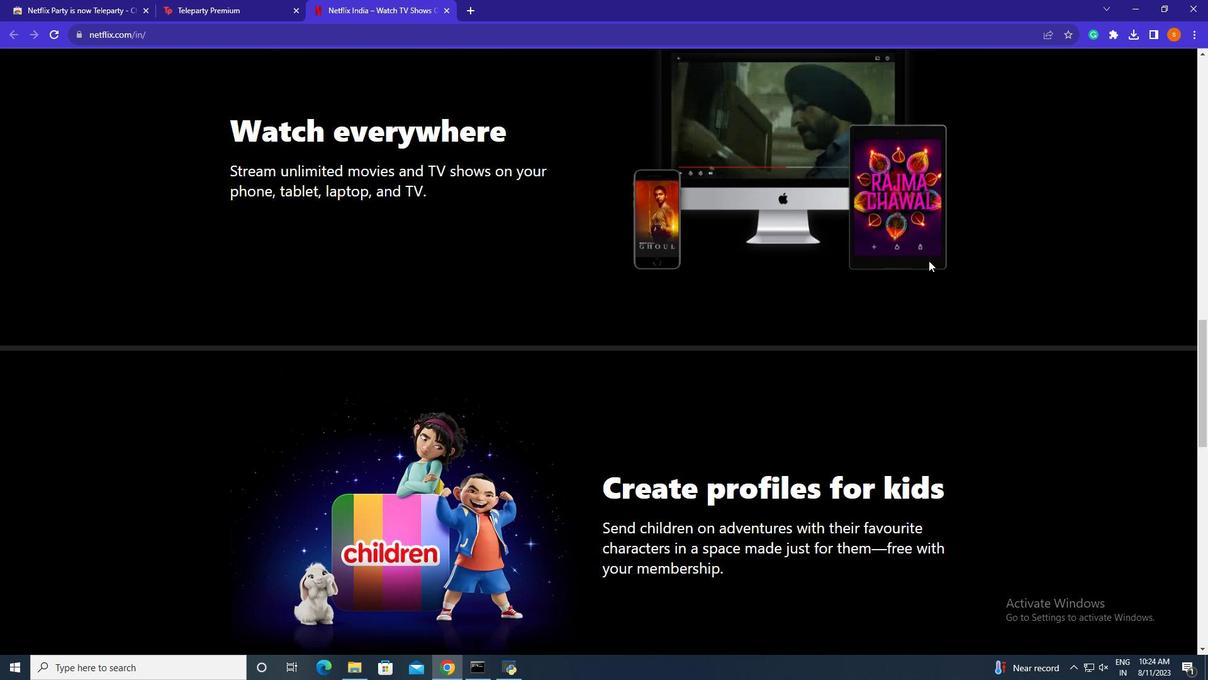 
Action: Mouse scrolled (929, 261) with delta (0, 0)
Screenshot: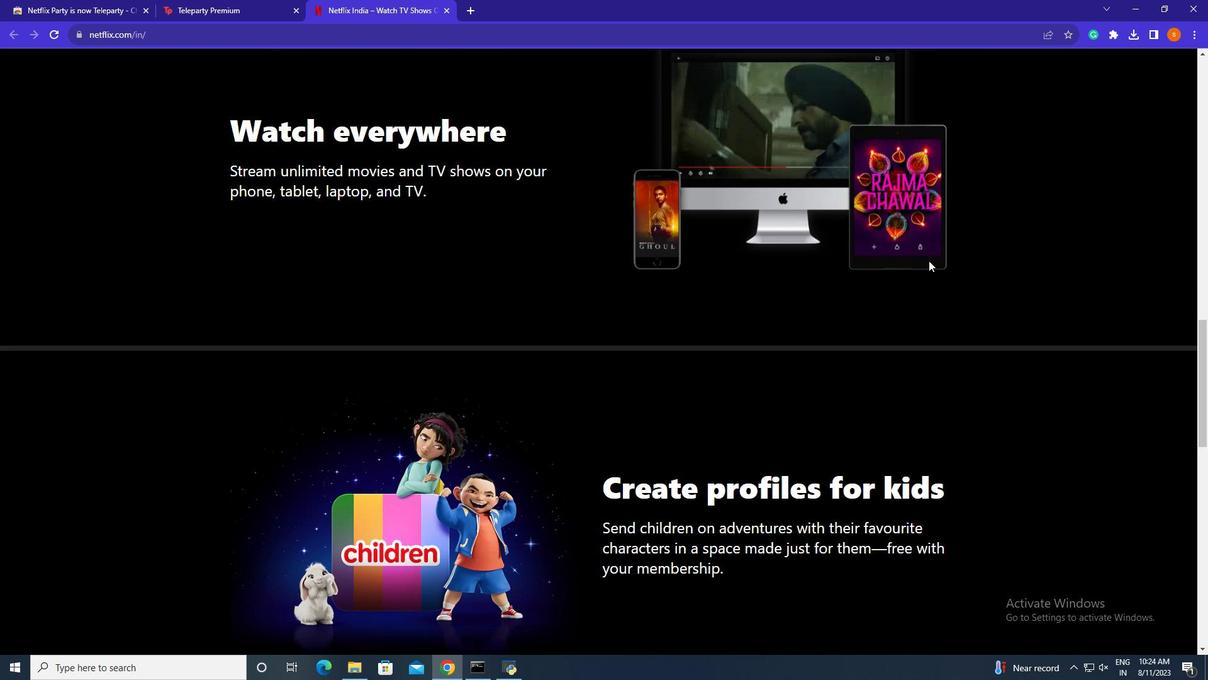 
Action: Mouse scrolled (929, 261) with delta (0, 0)
Screenshot: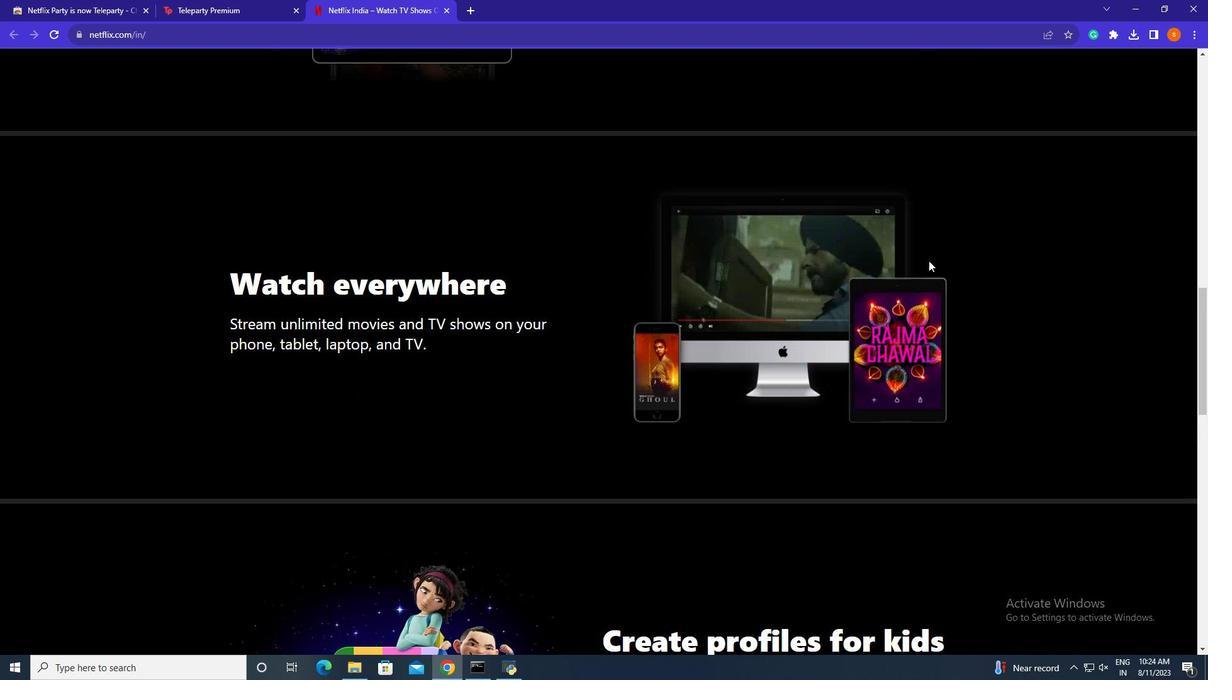 
Action: Mouse scrolled (929, 261) with delta (0, 0)
Screenshot: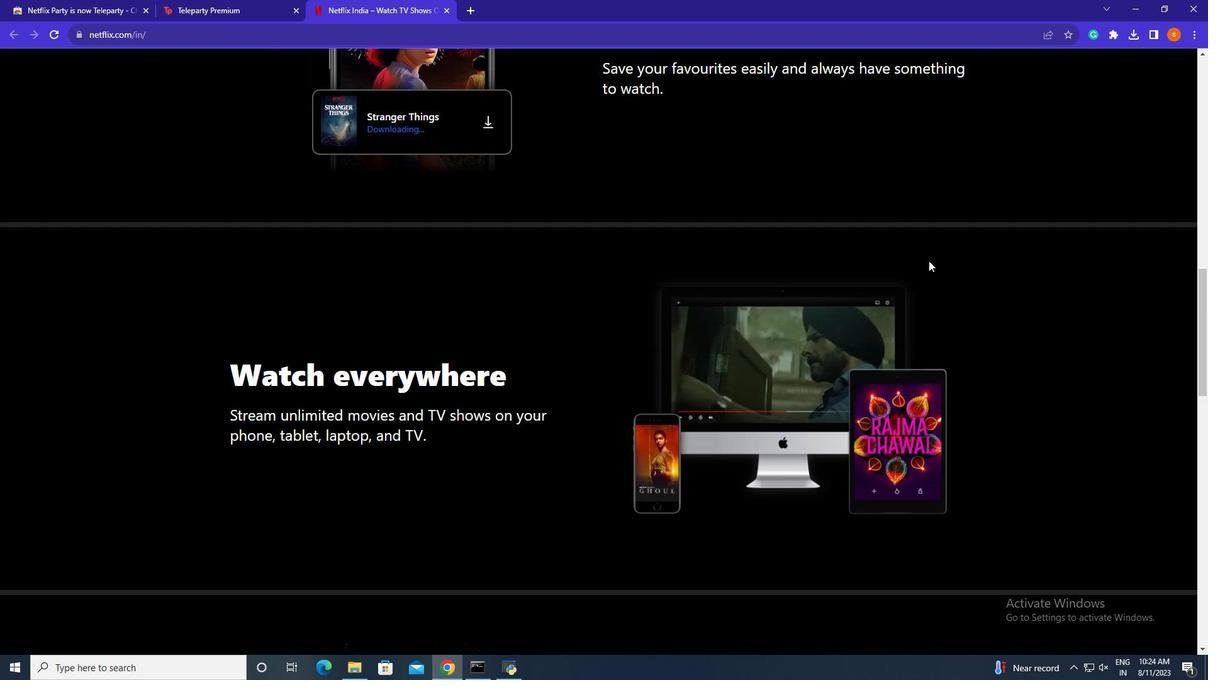 
Action: Mouse scrolled (929, 261) with delta (0, 0)
Screenshot: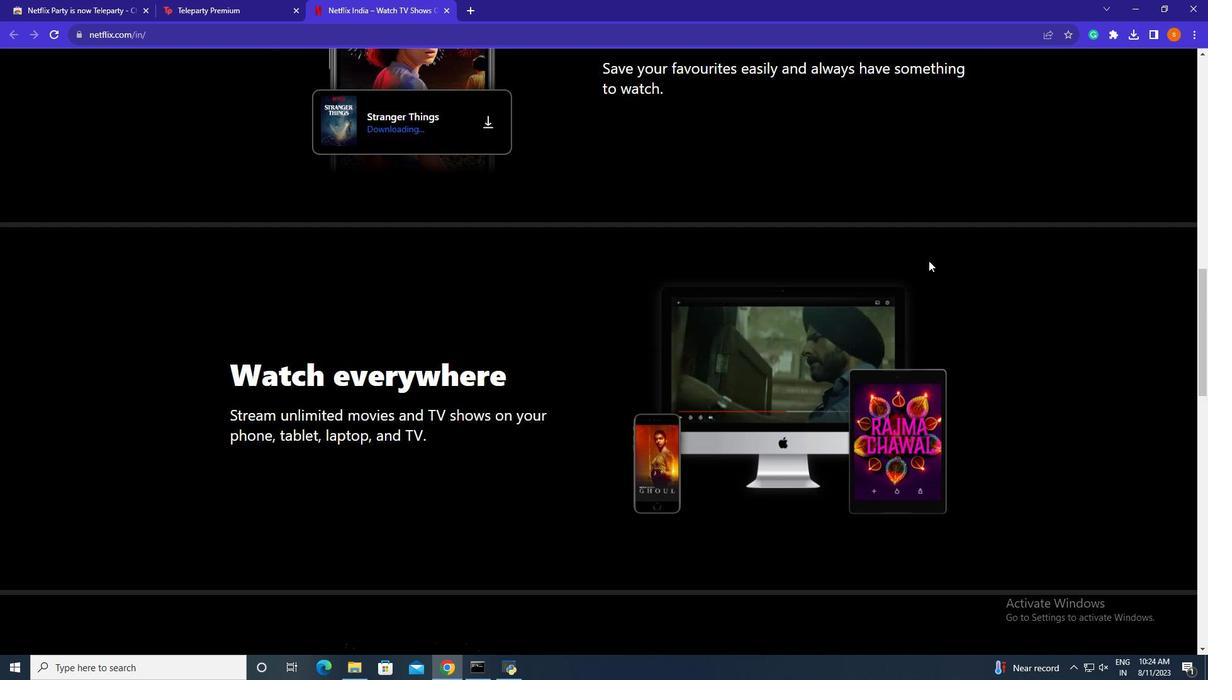 
Action: Mouse scrolled (929, 261) with delta (0, 0)
Screenshot: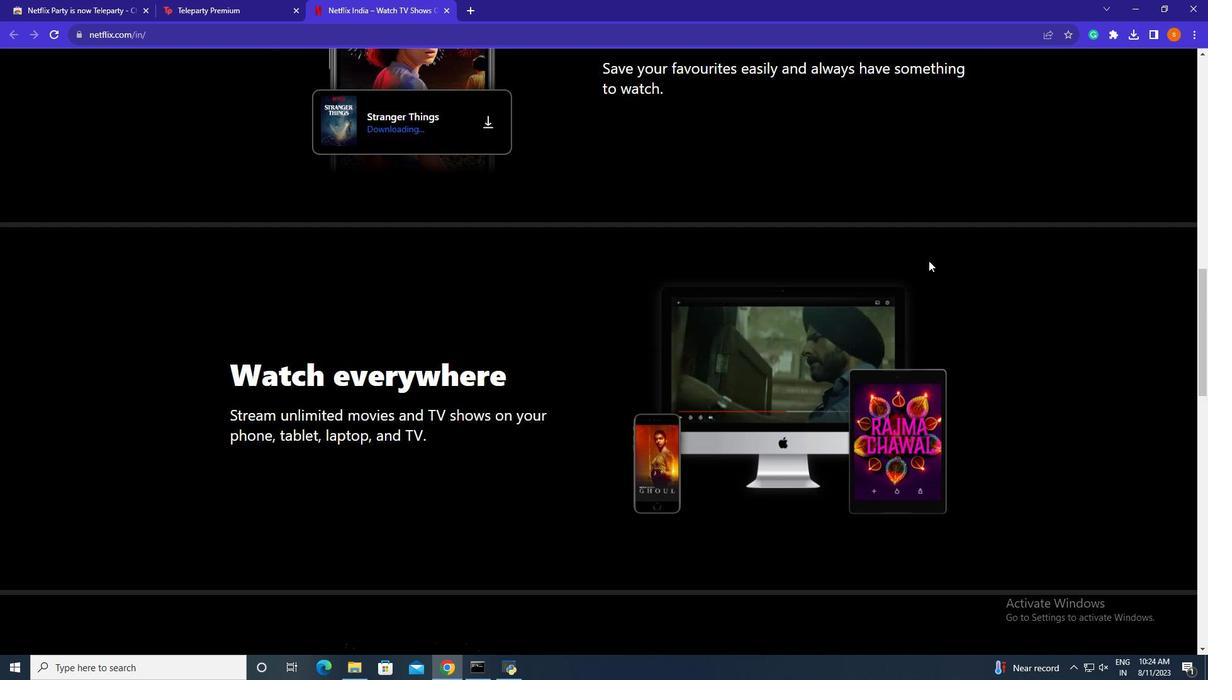 
Action: Mouse scrolled (929, 261) with delta (0, 0)
Screenshot: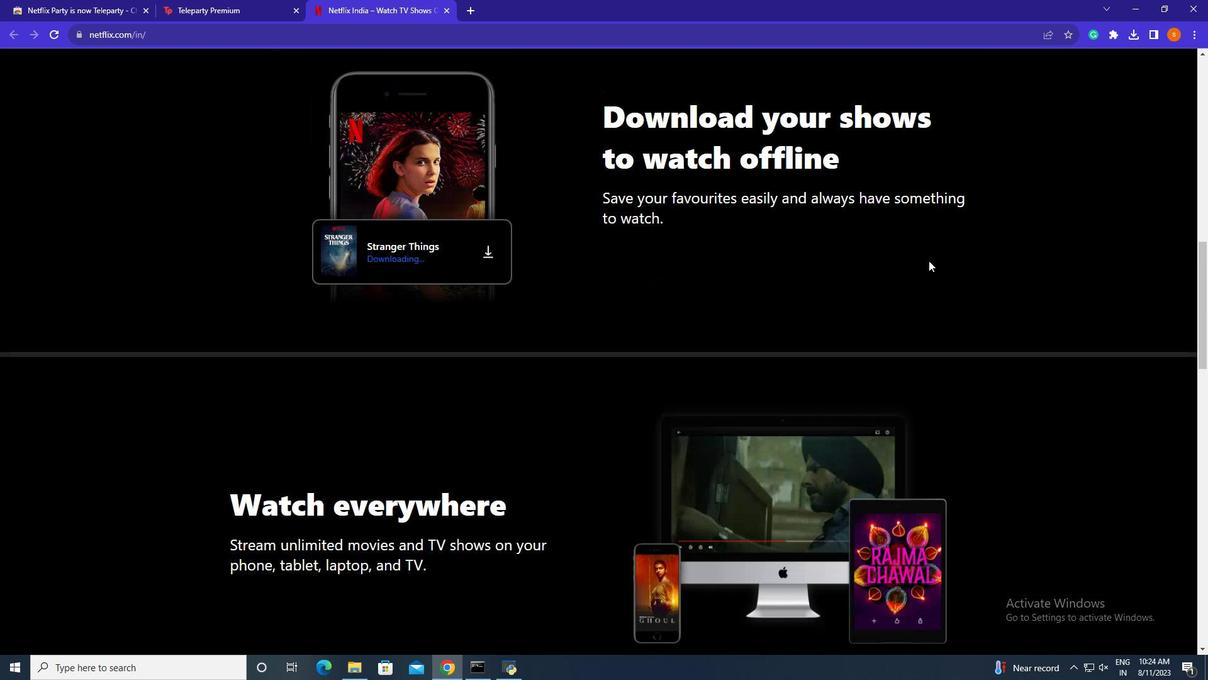 
Action: Mouse scrolled (929, 261) with delta (0, 0)
Screenshot: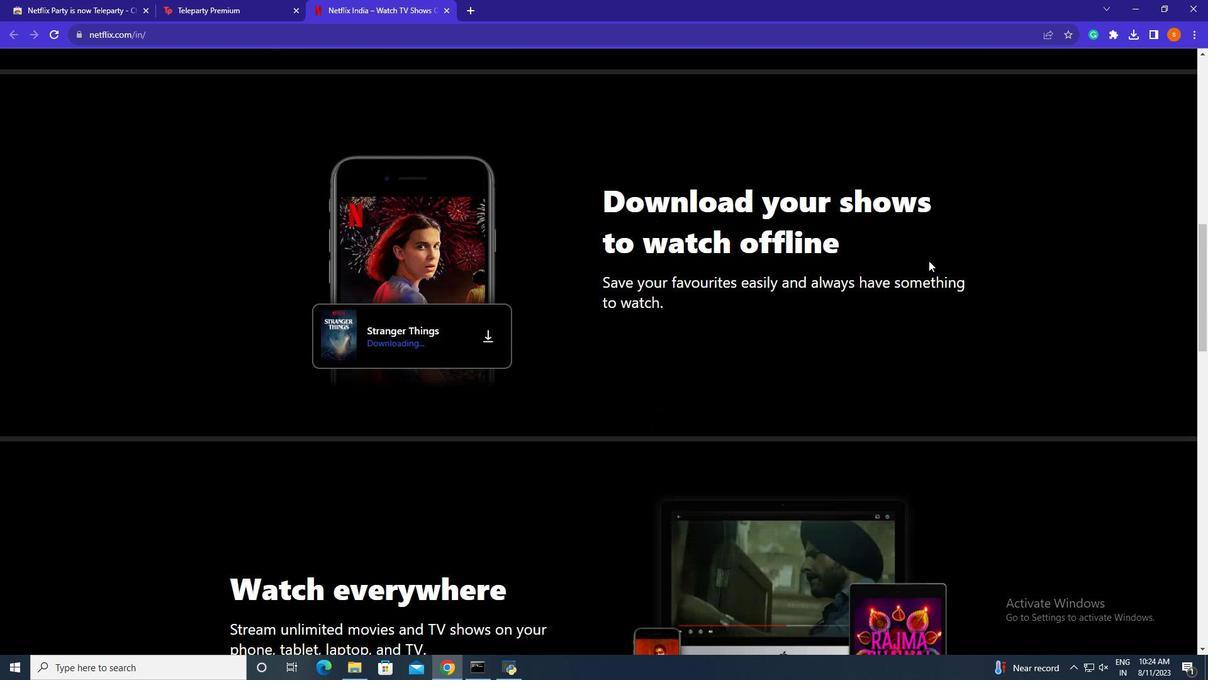 
Action: Mouse scrolled (929, 261) with delta (0, 0)
Screenshot: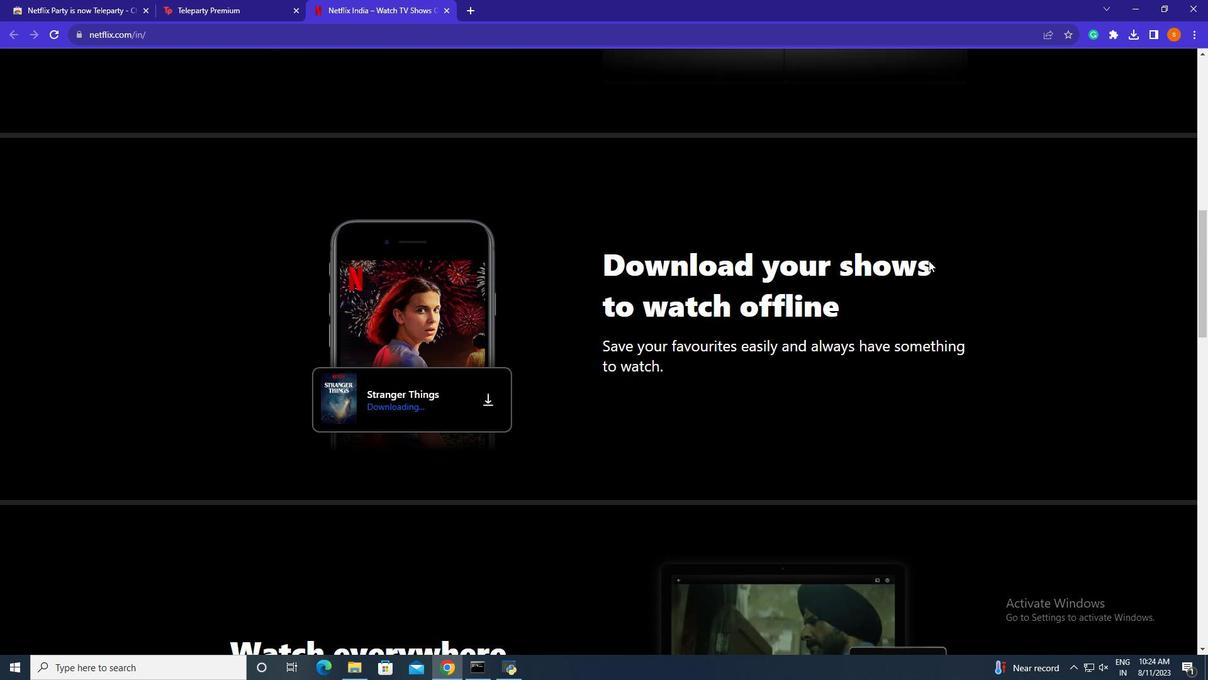 
Action: Mouse scrolled (929, 261) with delta (0, 0)
Screenshot: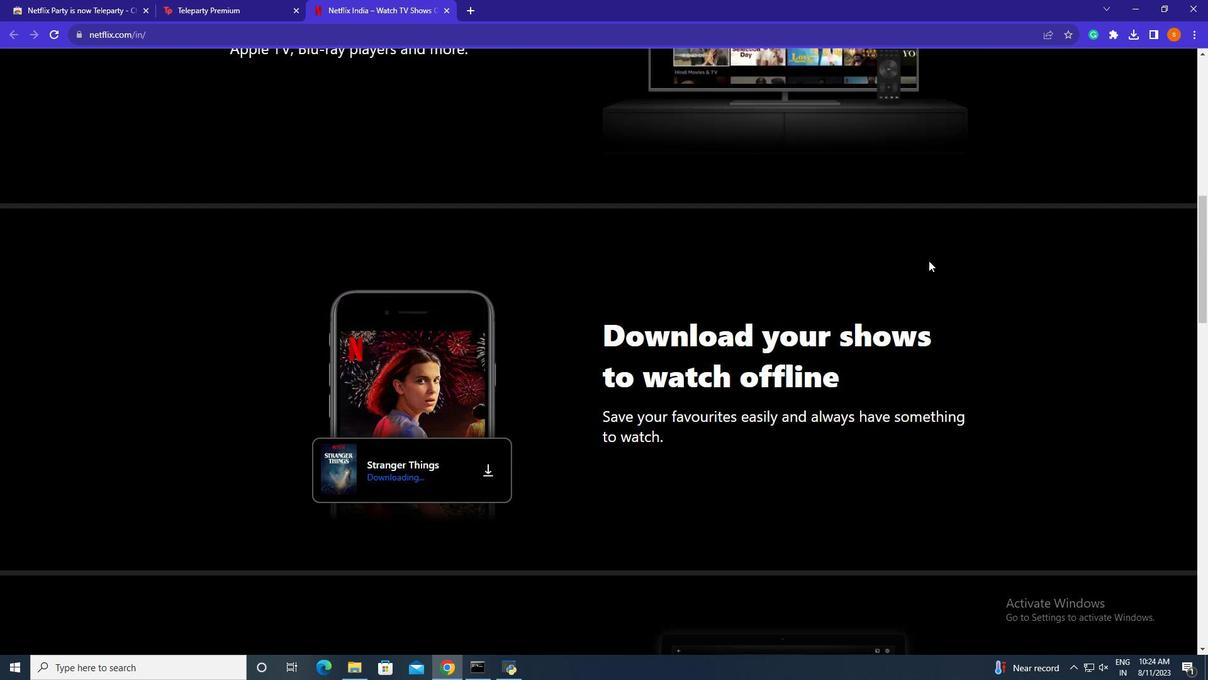 
Action: Mouse scrolled (929, 261) with delta (0, 0)
Screenshot: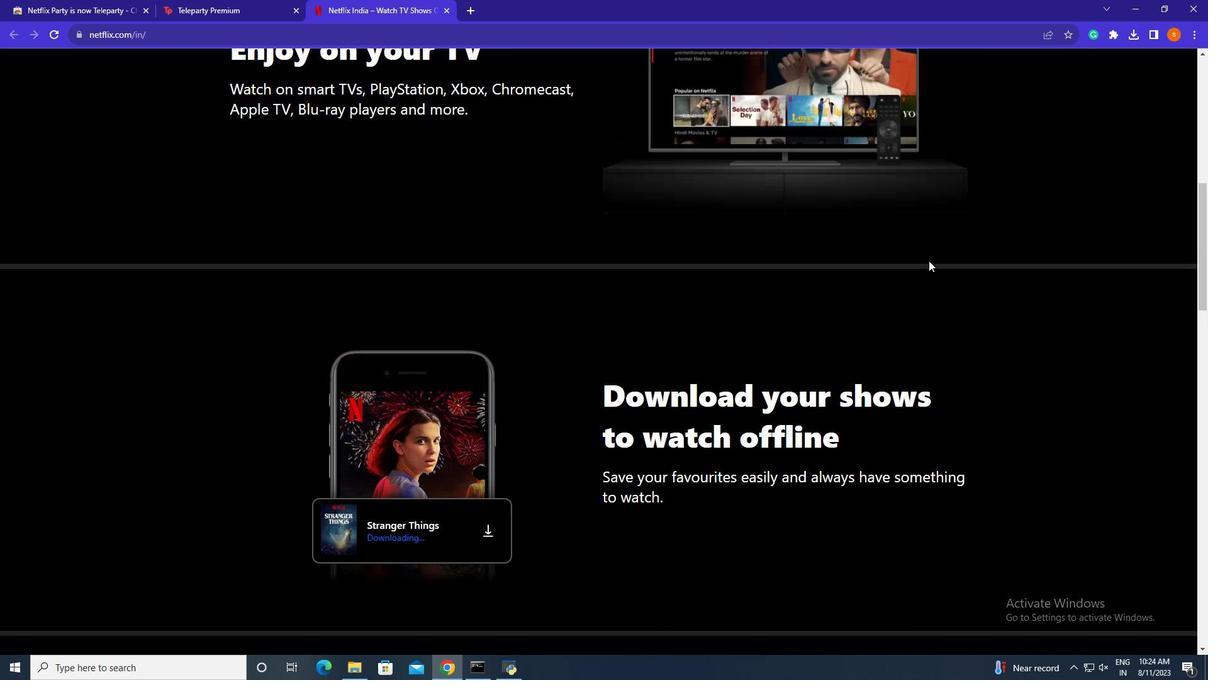
Action: Mouse scrolled (929, 261) with delta (0, 0)
Screenshot: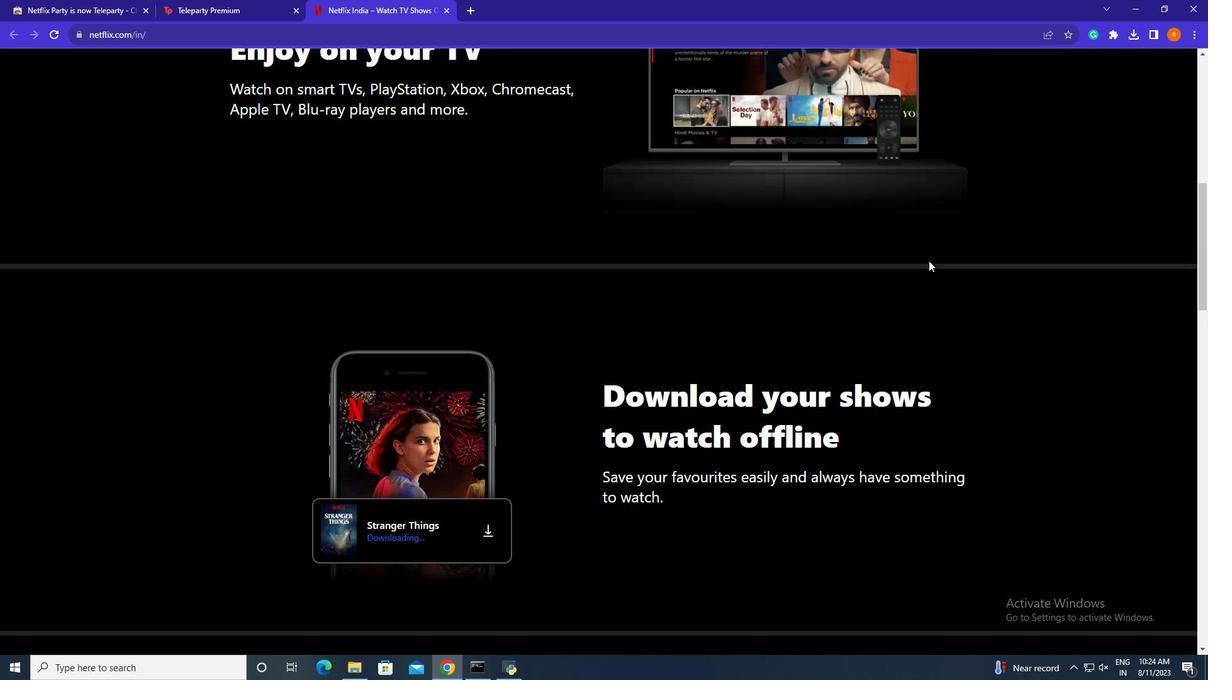 
Action: Mouse scrolled (929, 261) with delta (0, 0)
Screenshot: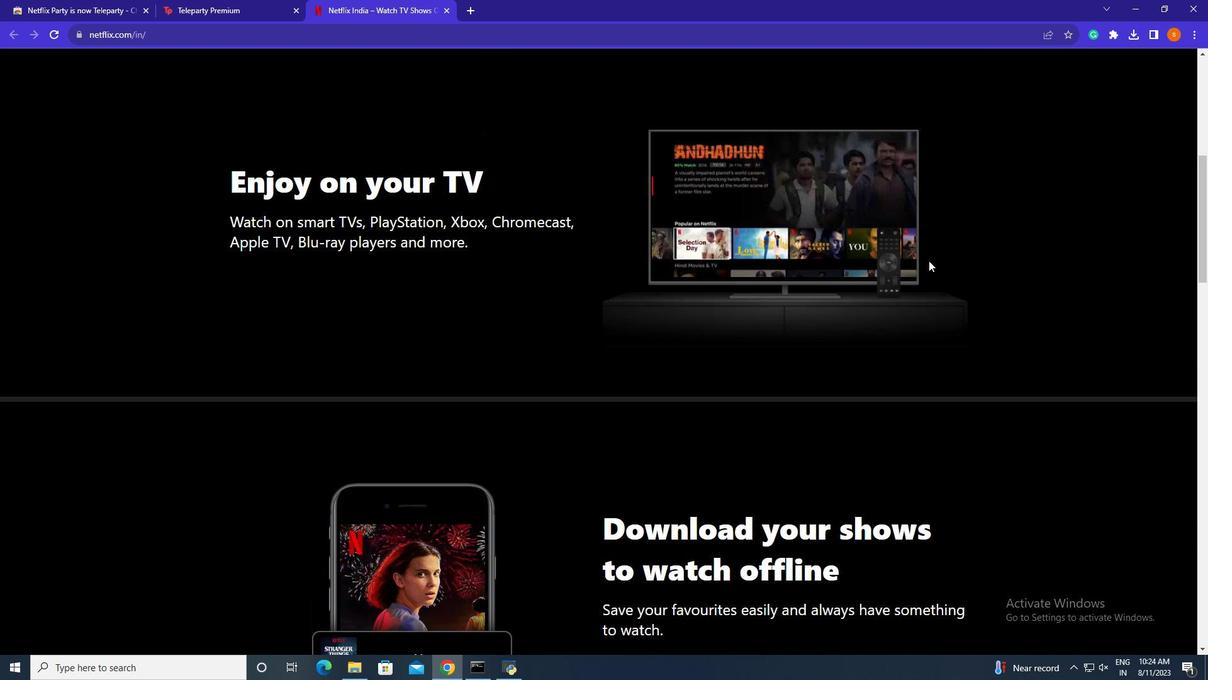 
Action: Mouse scrolled (929, 261) with delta (0, 0)
Screenshot: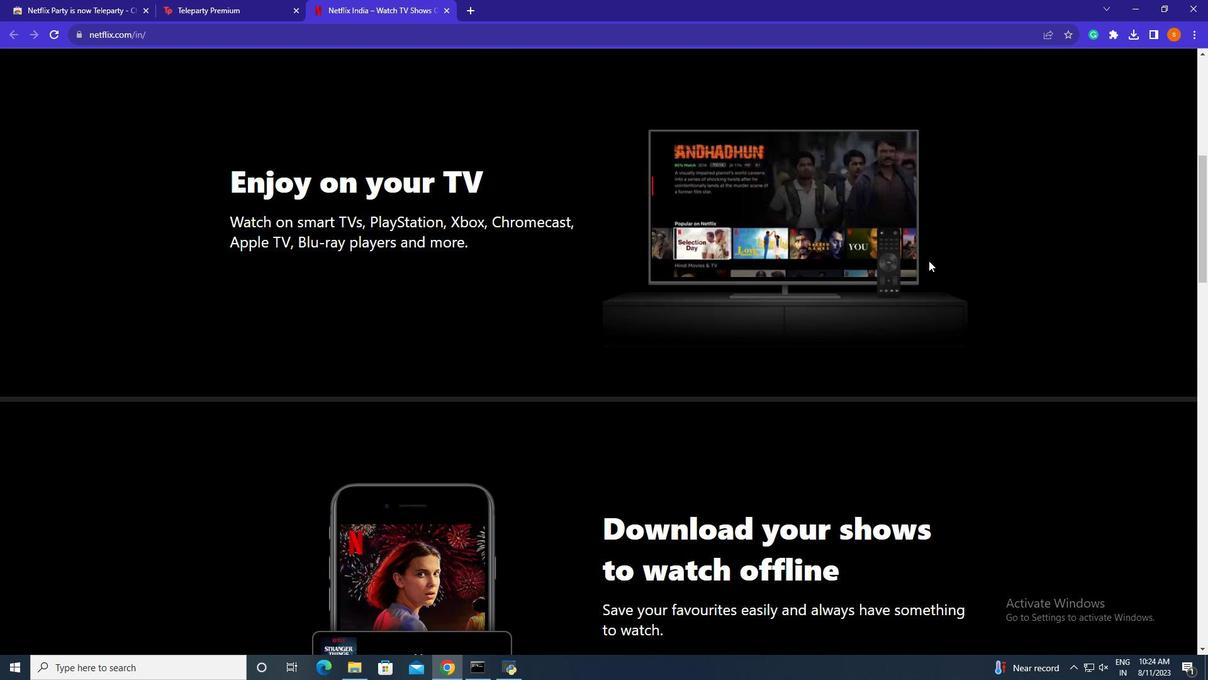 
Action: Mouse scrolled (929, 261) with delta (0, 0)
Screenshot: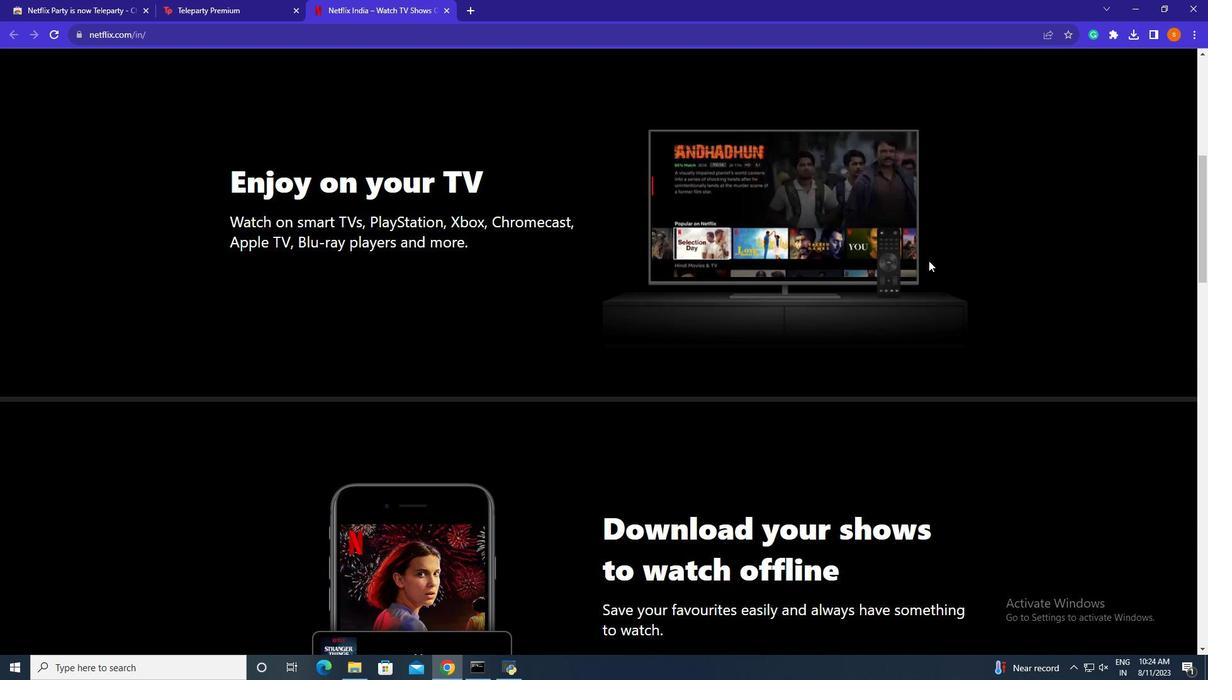 
Action: Mouse scrolled (929, 261) with delta (0, 0)
Screenshot: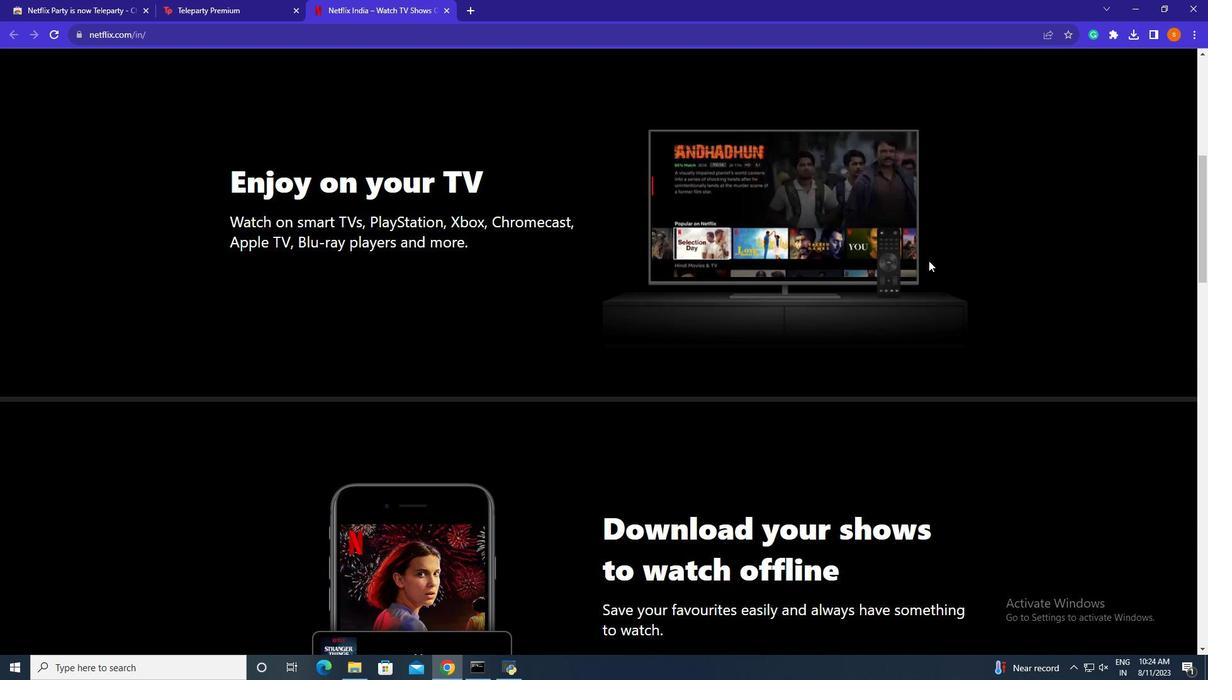 
Action: Mouse scrolled (929, 261) with delta (0, 0)
Screenshot: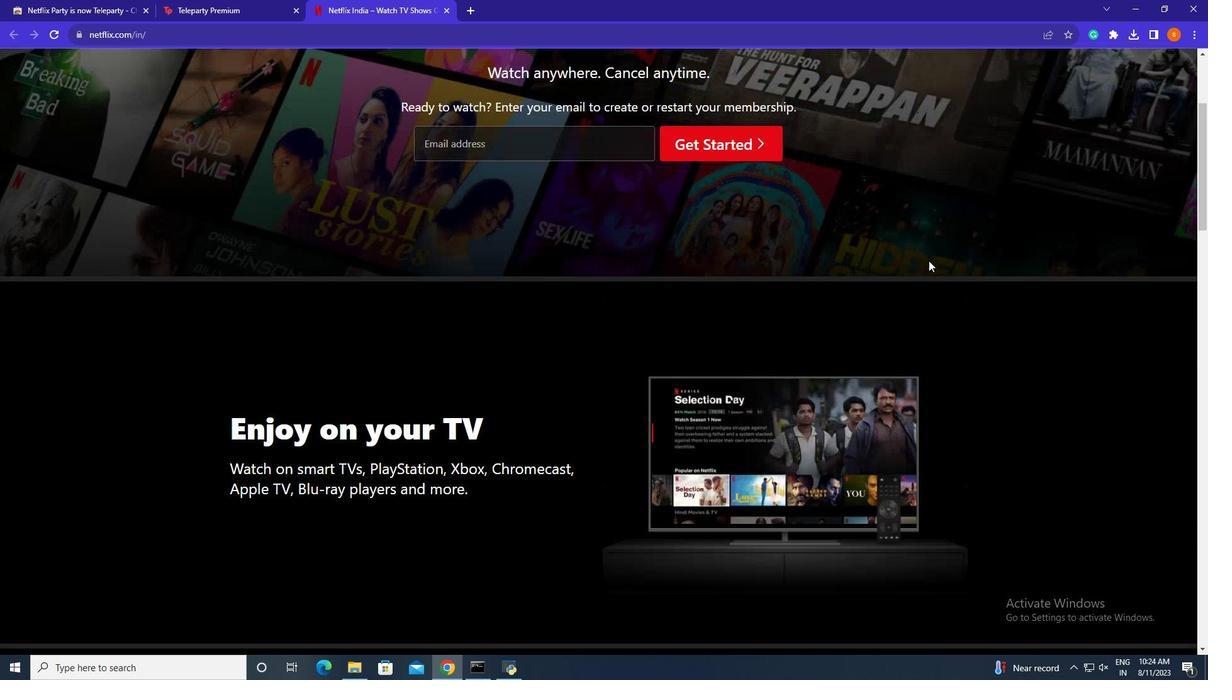 
Action: Mouse scrolled (929, 261) with delta (0, 0)
Screenshot: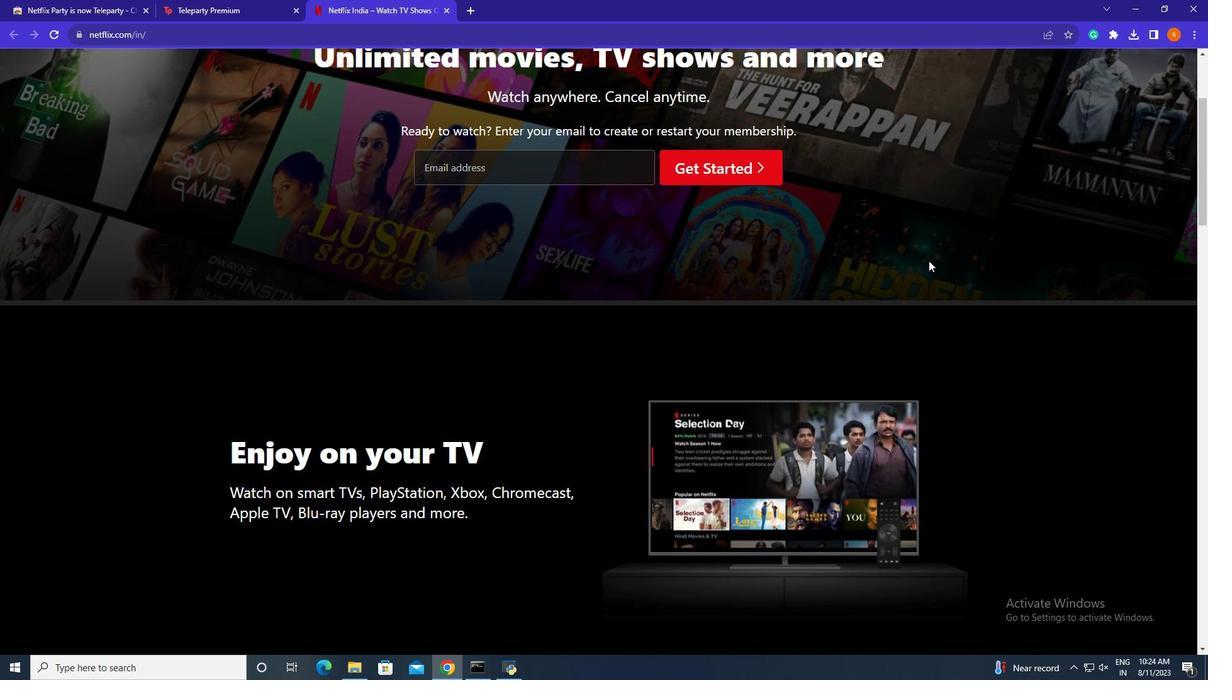 
Action: Mouse scrolled (929, 261) with delta (0, 0)
Screenshot: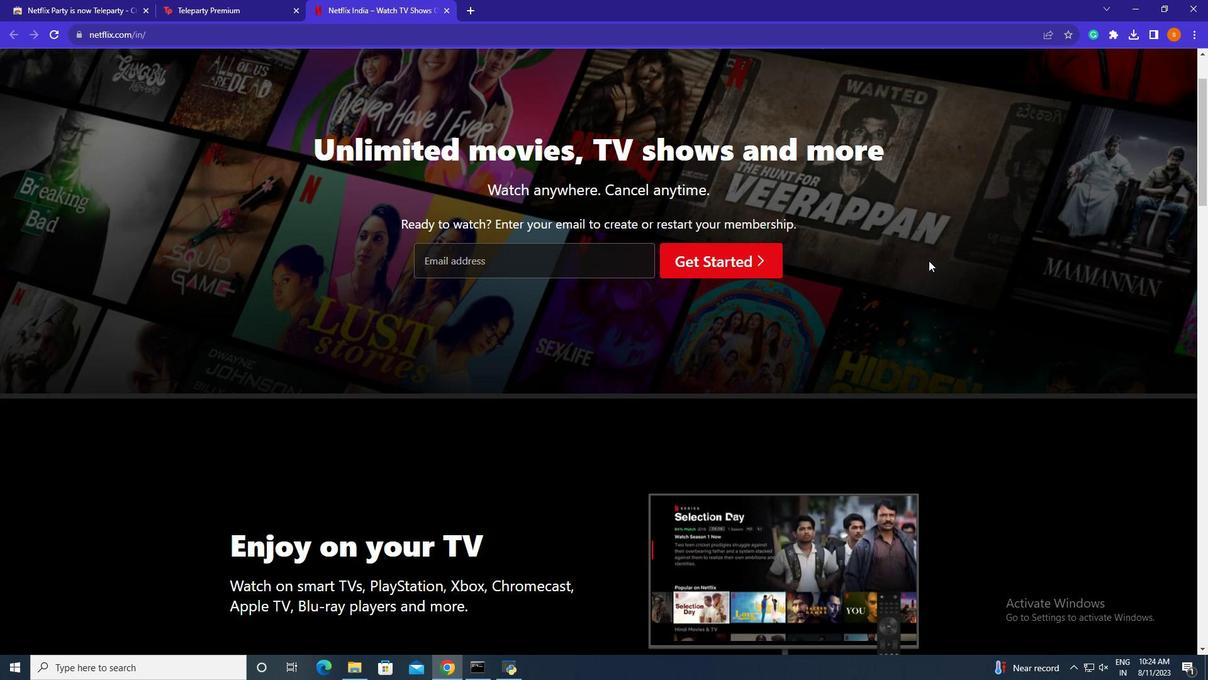 
Action: Mouse scrolled (929, 261) with delta (0, 0)
Screenshot: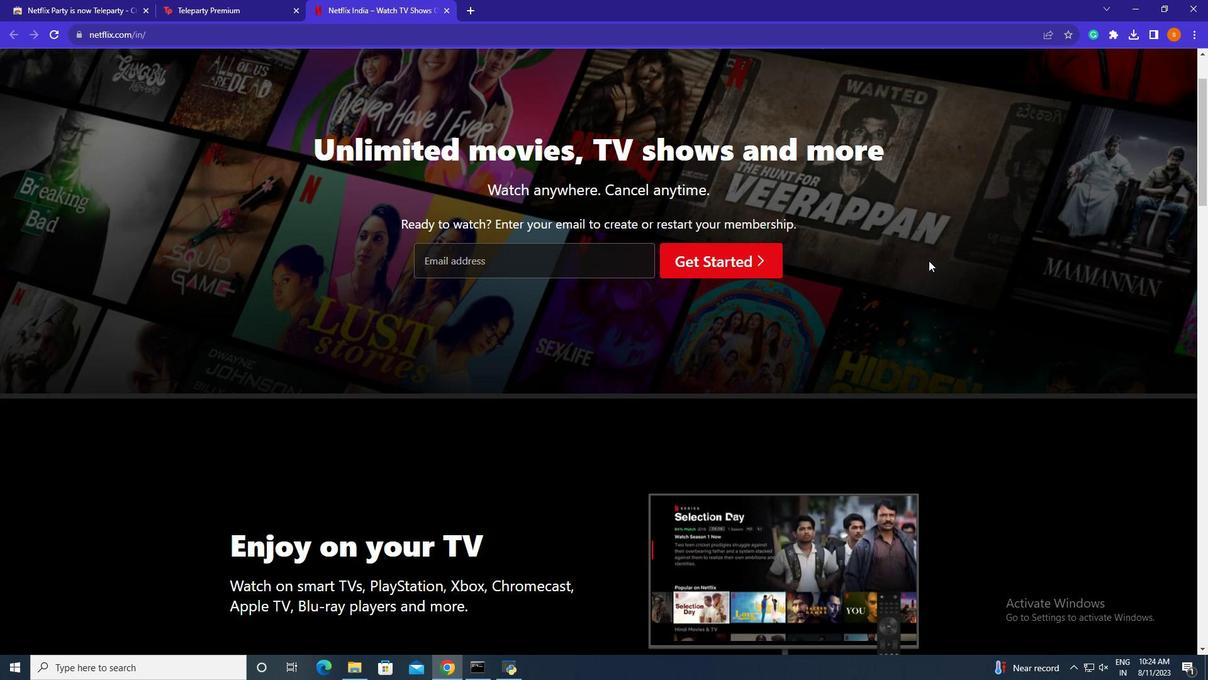 
Action: Mouse scrolled (929, 261) with delta (0, 0)
Screenshot: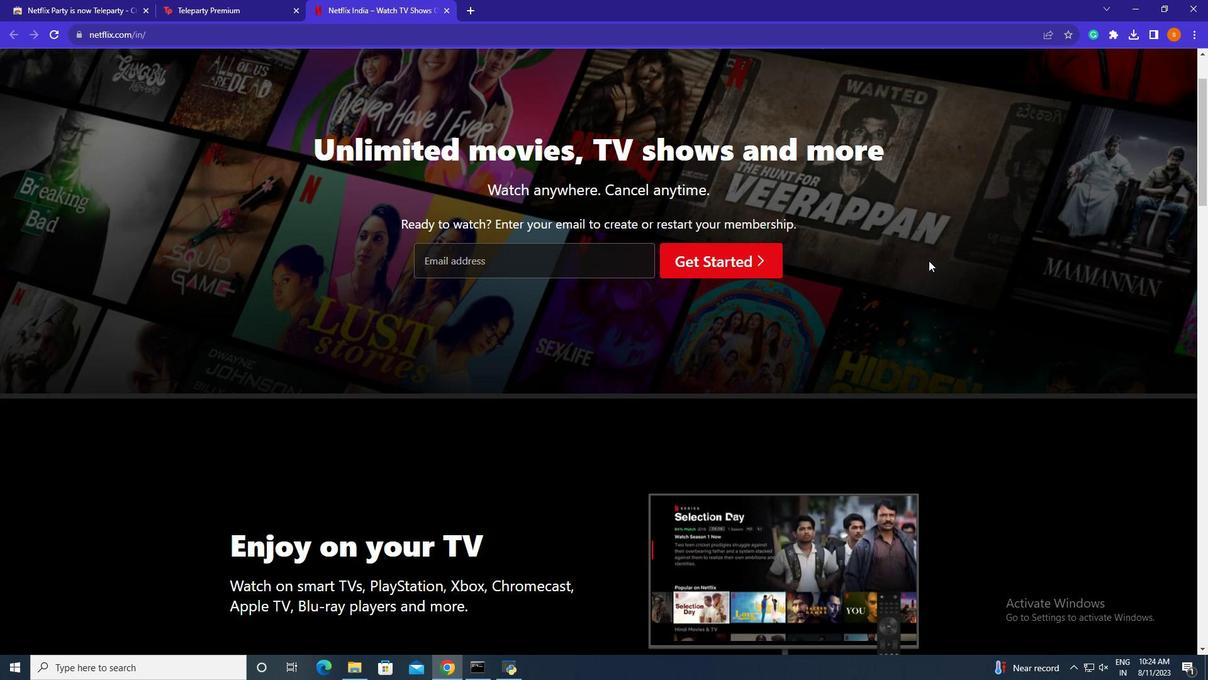
Action: Mouse scrolled (929, 261) with delta (0, 0)
Screenshot: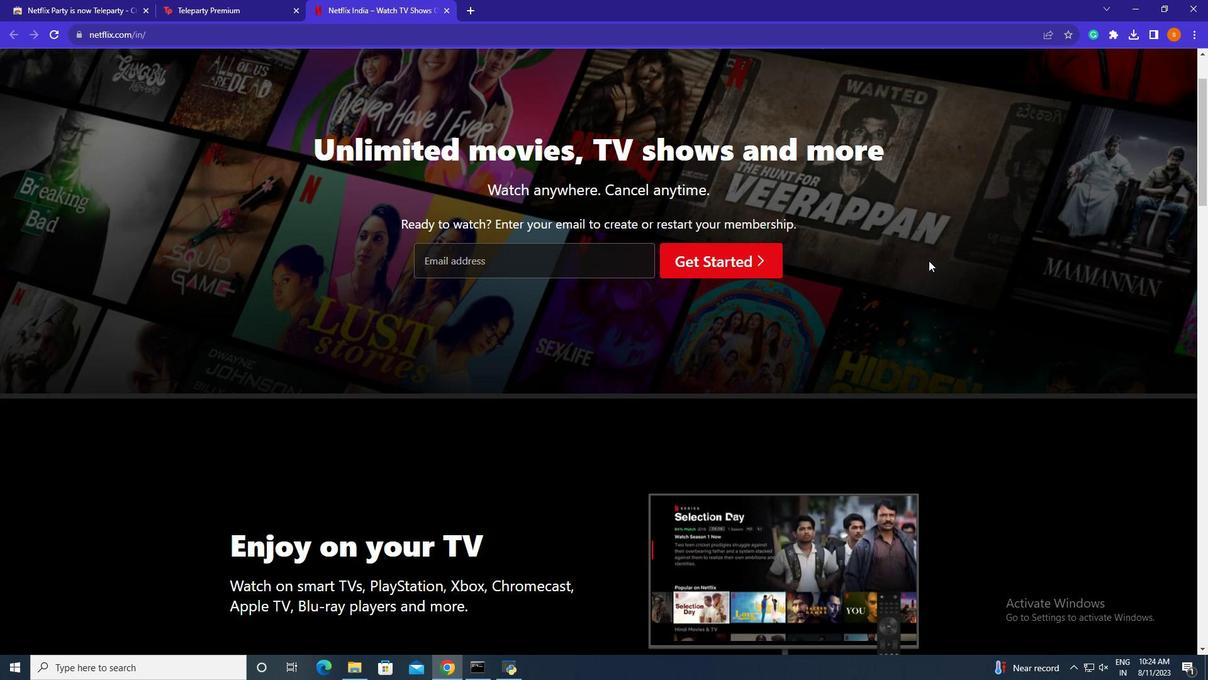 
Action: Mouse scrolled (929, 261) with delta (0, 0)
Screenshot: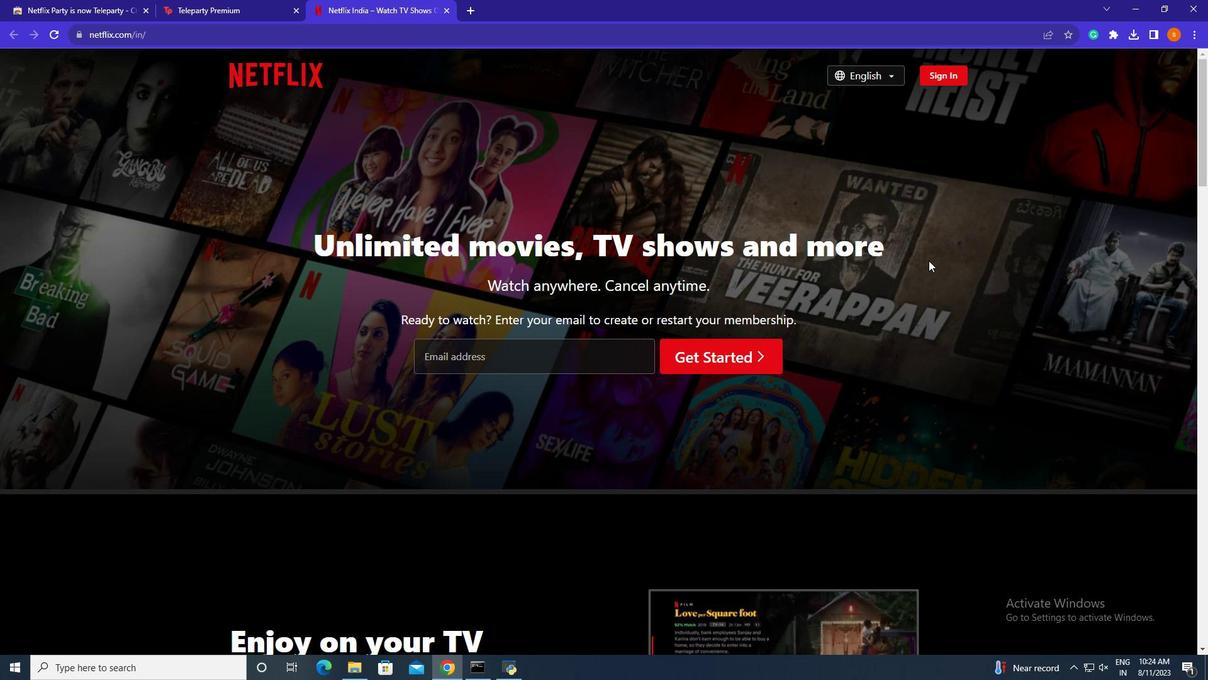 
Action: Mouse scrolled (929, 261) with delta (0, 0)
Screenshot: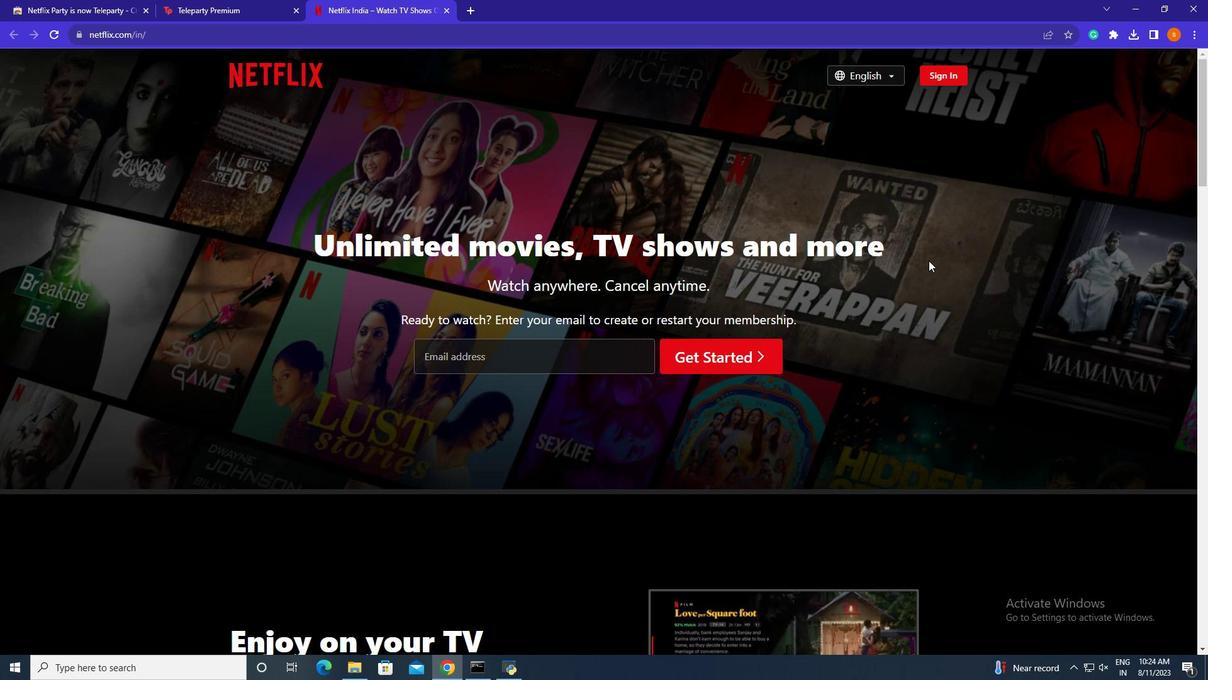 
Action: Mouse scrolled (929, 261) with delta (0, 0)
Screenshot: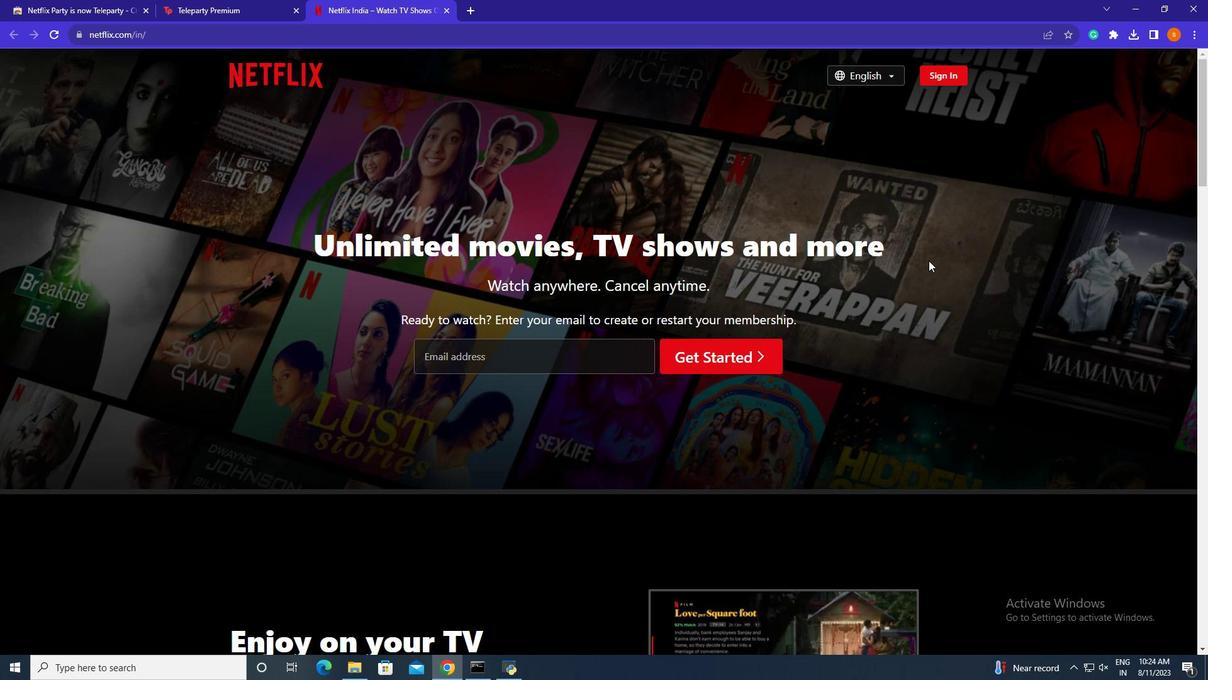 
Action: Mouse scrolled (929, 261) with delta (0, 0)
Screenshot: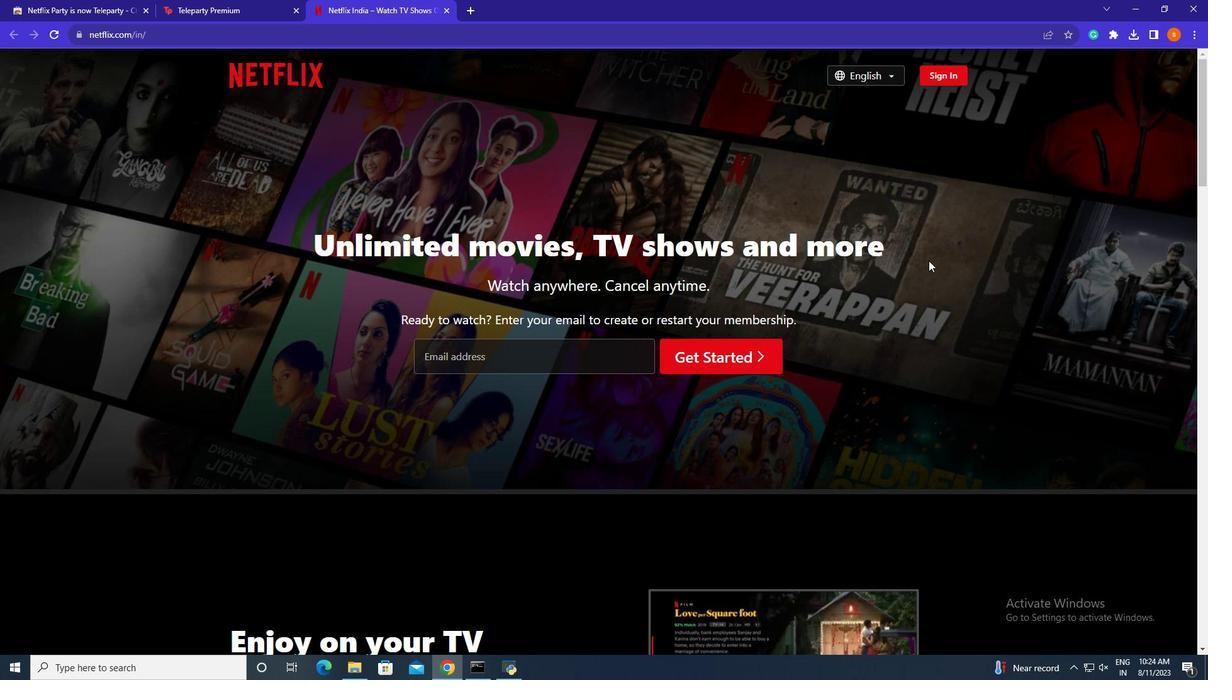 
Action: Mouse scrolled (929, 261) with delta (0, 0)
Screenshot: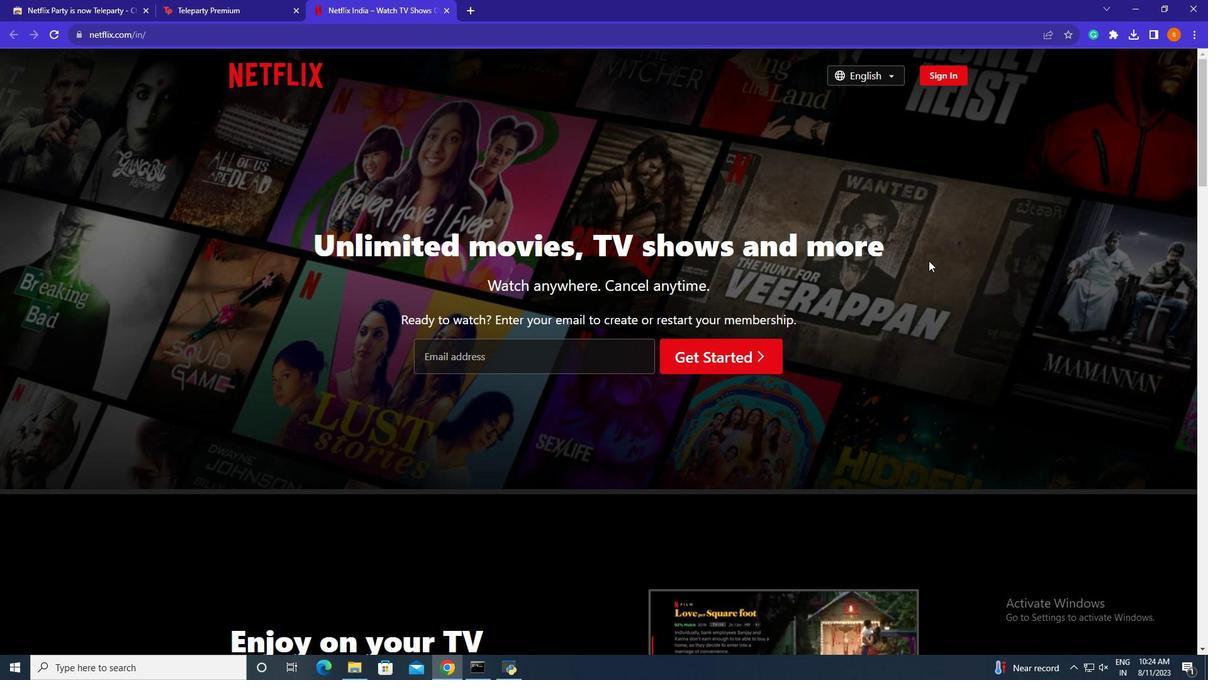 
